 Task: Add Blount Uncle Teddy's Beef Chili With Beans to the cart.
Action: Mouse moved to (21, 116)
Screenshot: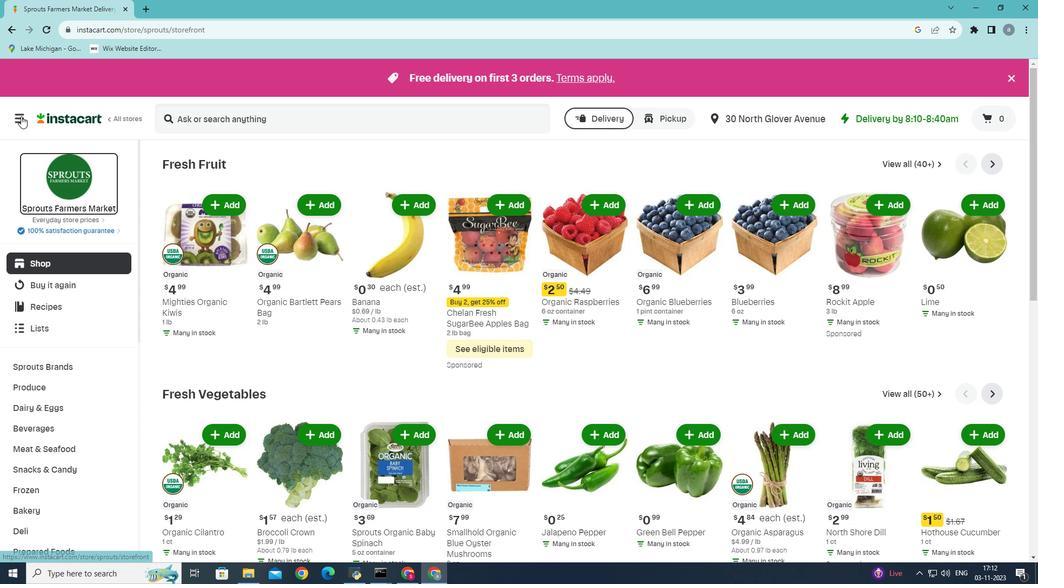 
Action: Mouse pressed left at (21, 116)
Screenshot: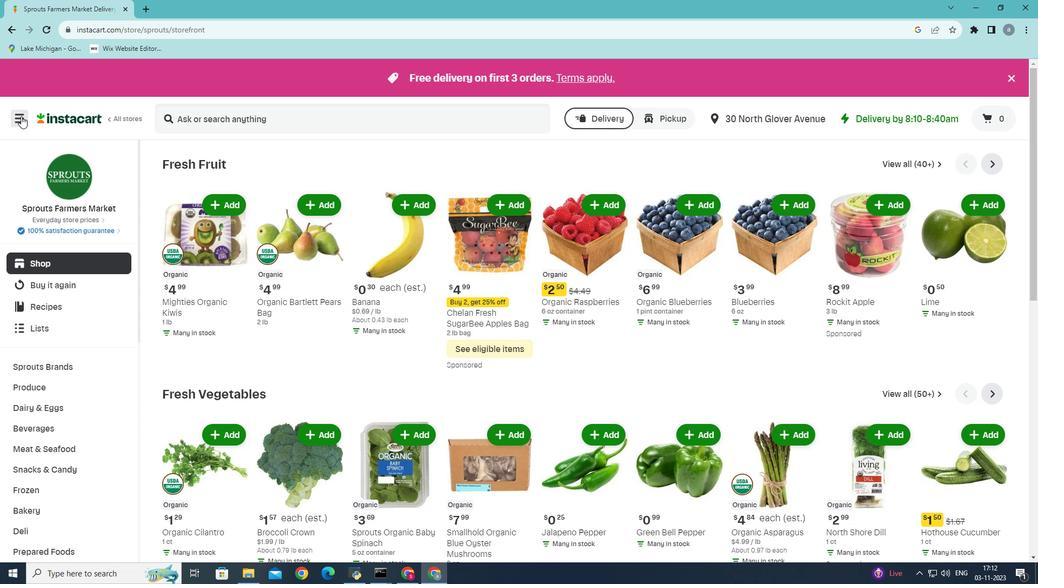 
Action: Mouse moved to (54, 296)
Screenshot: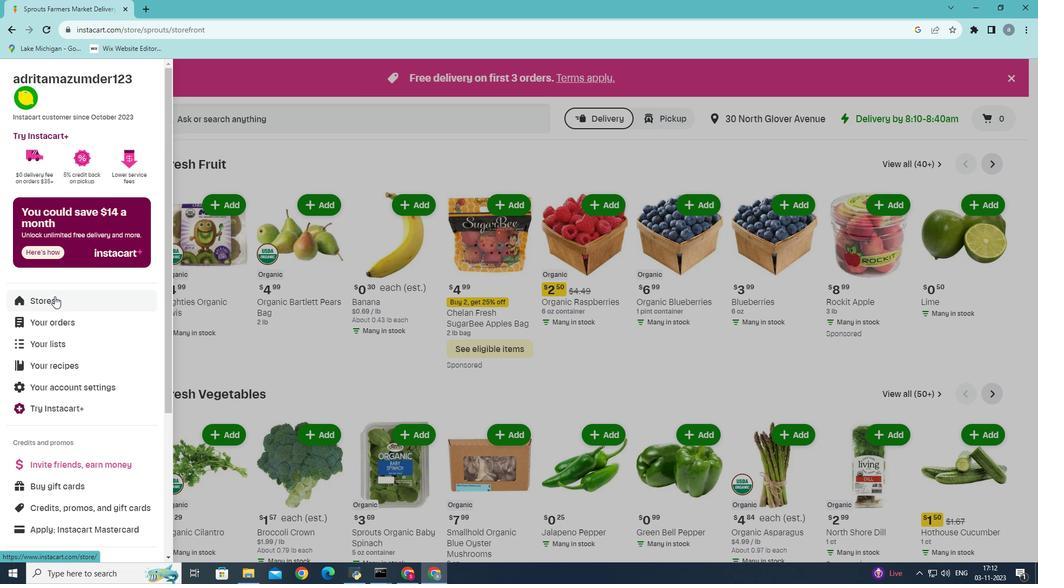 
Action: Mouse pressed left at (54, 296)
Screenshot: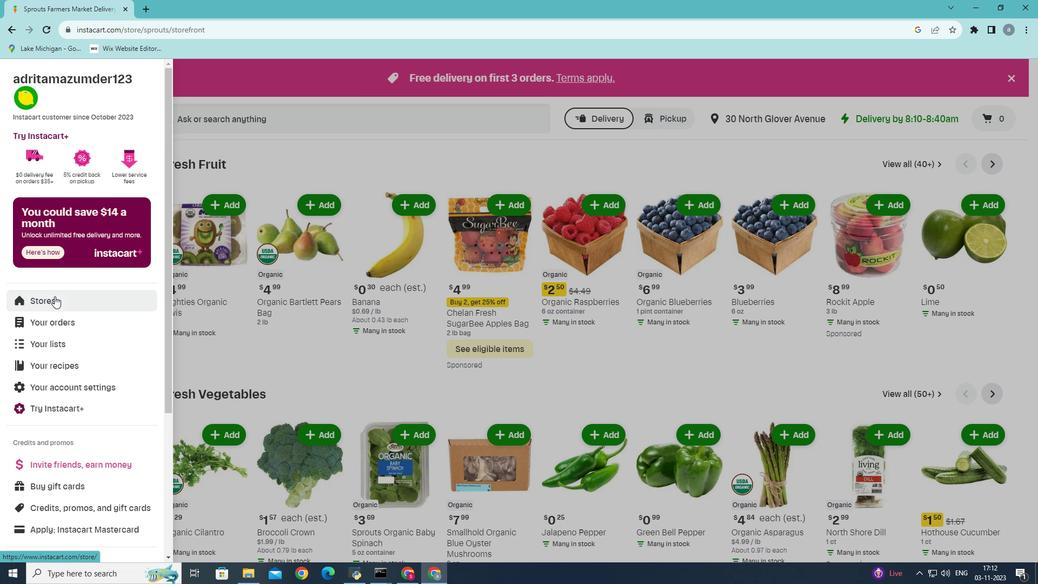 
Action: Mouse moved to (244, 119)
Screenshot: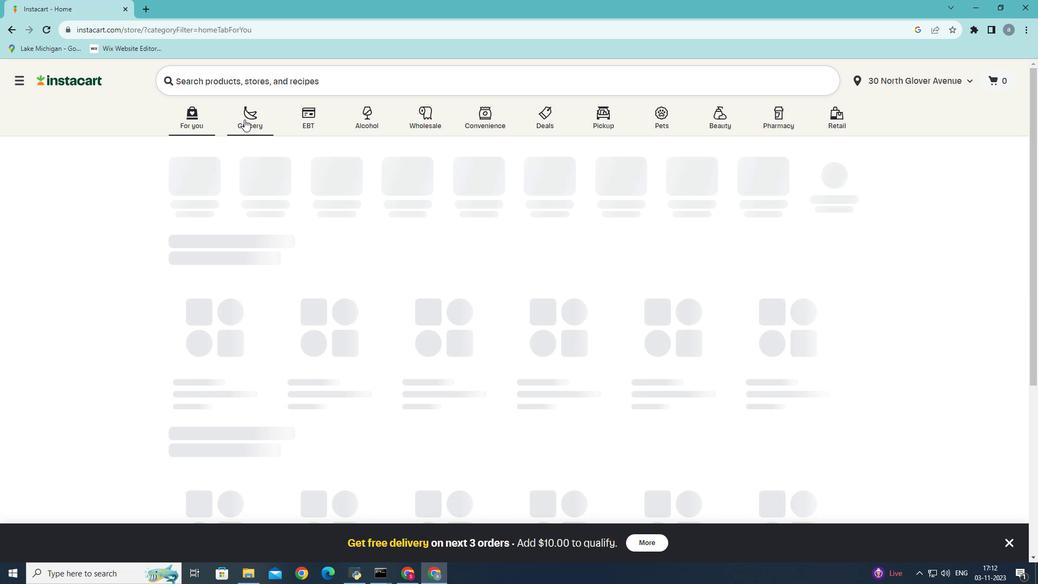 
Action: Mouse pressed left at (244, 119)
Screenshot: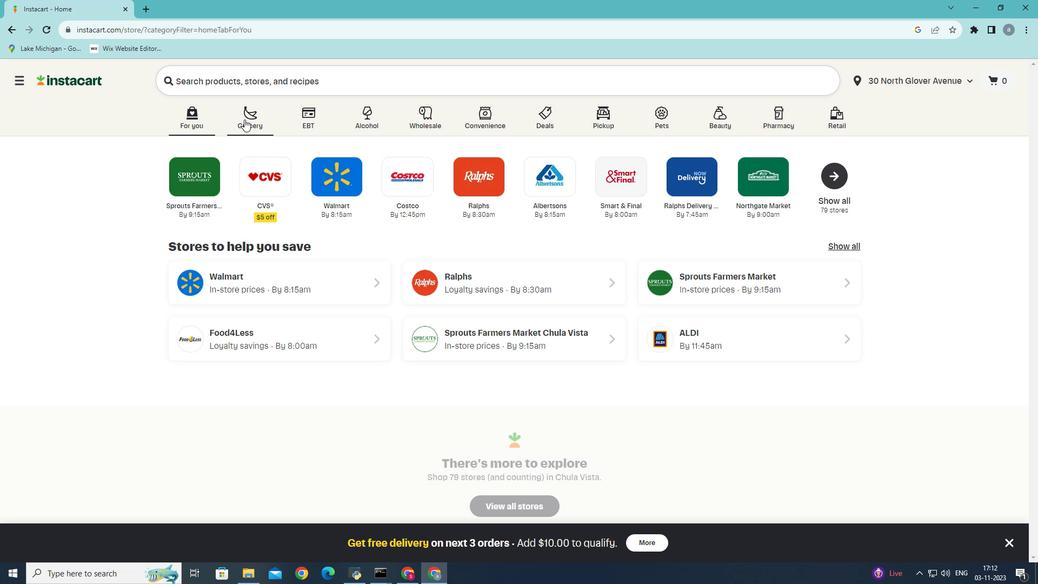 
Action: Mouse moved to (214, 321)
Screenshot: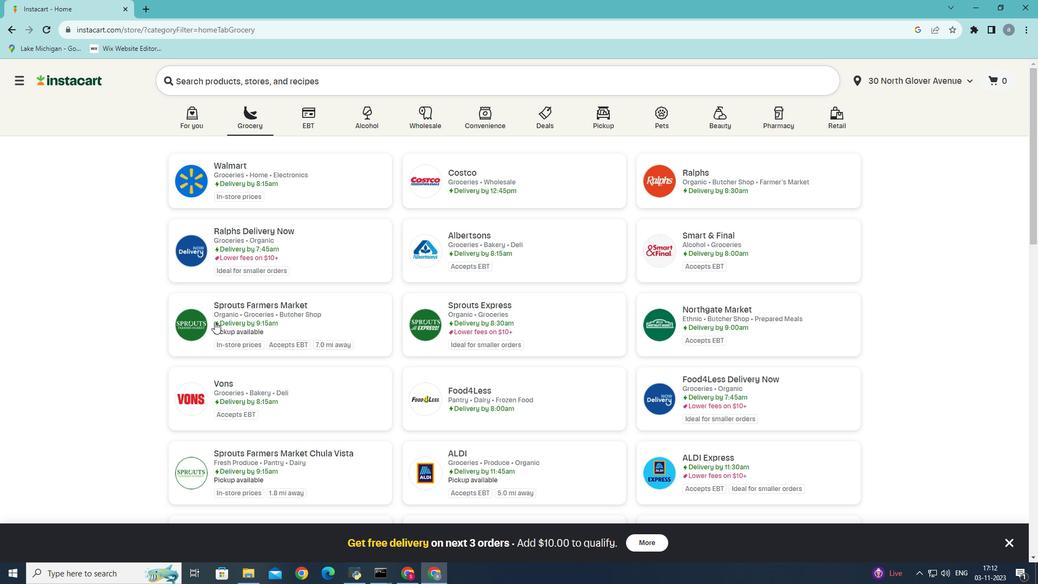 
Action: Mouse pressed left at (214, 321)
Screenshot: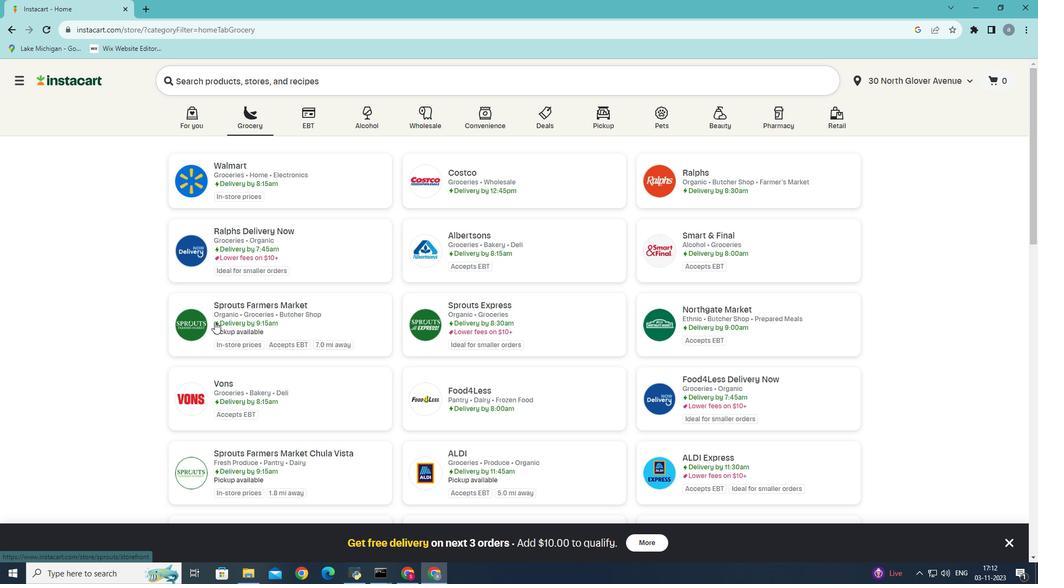
Action: Mouse moved to (78, 466)
Screenshot: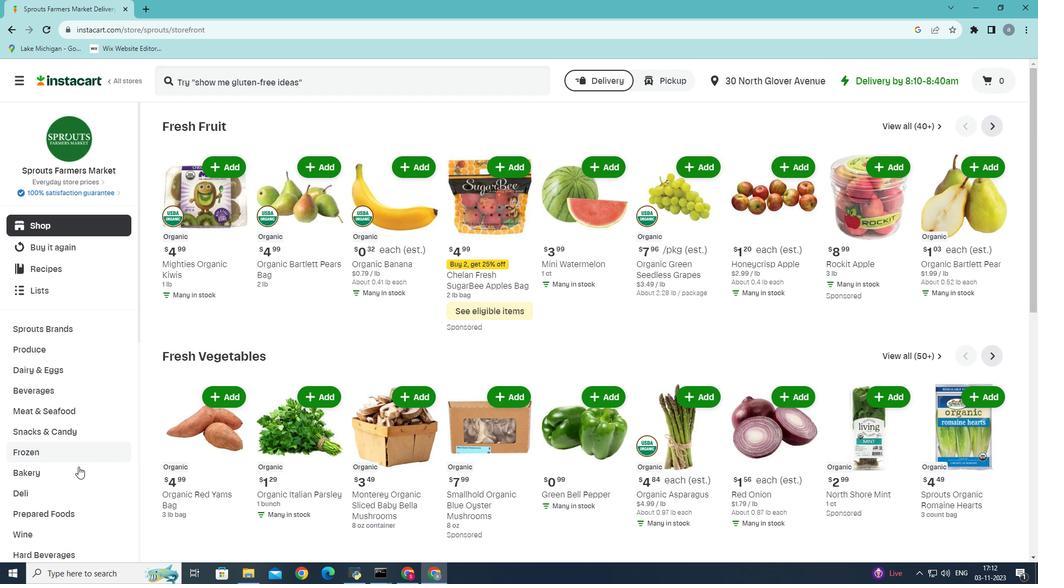 
Action: Mouse scrolled (78, 466) with delta (0, 0)
Screenshot: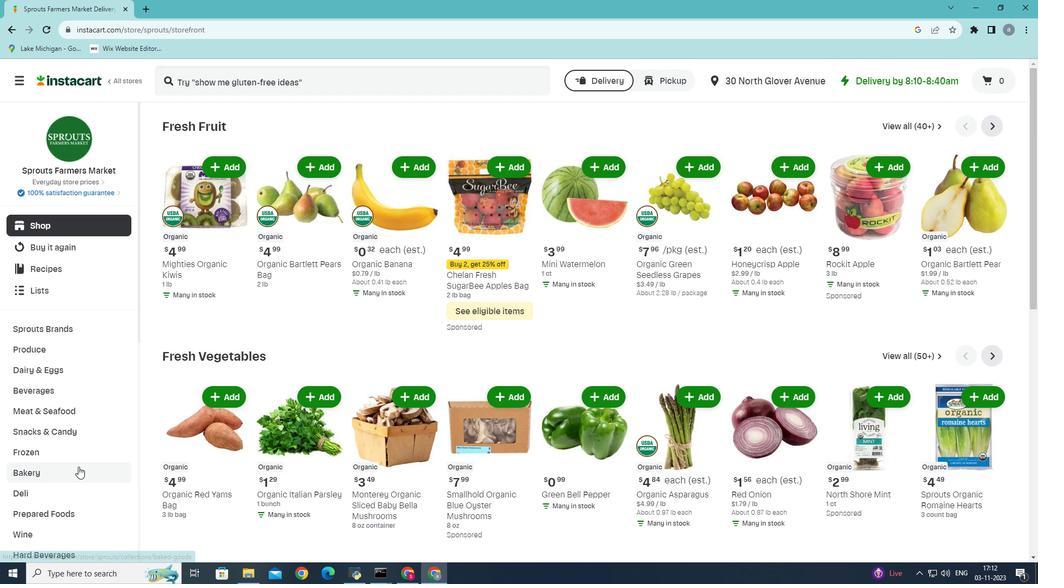 
Action: Mouse moved to (68, 497)
Screenshot: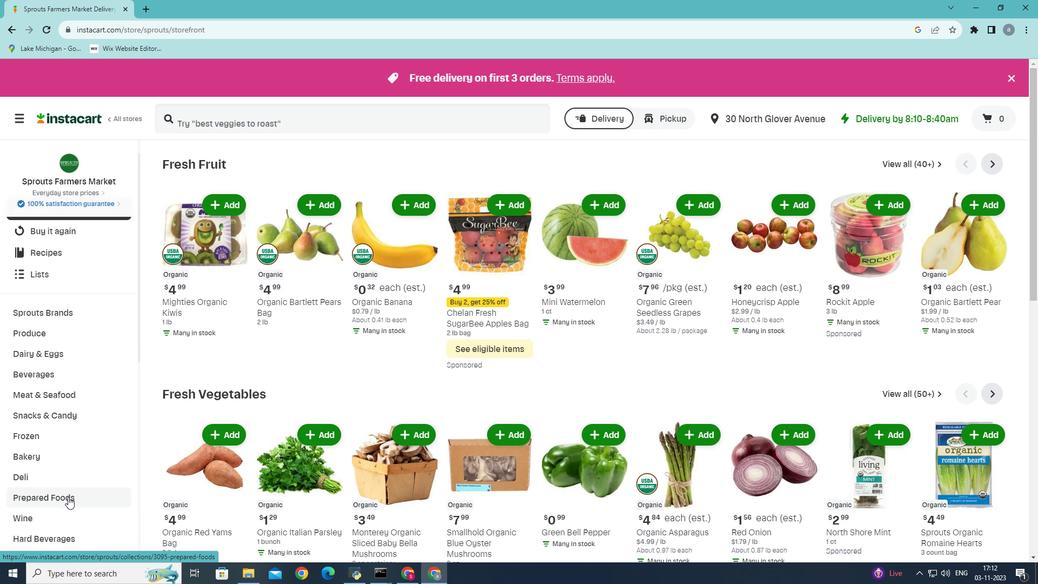 
Action: Mouse pressed left at (68, 497)
Screenshot: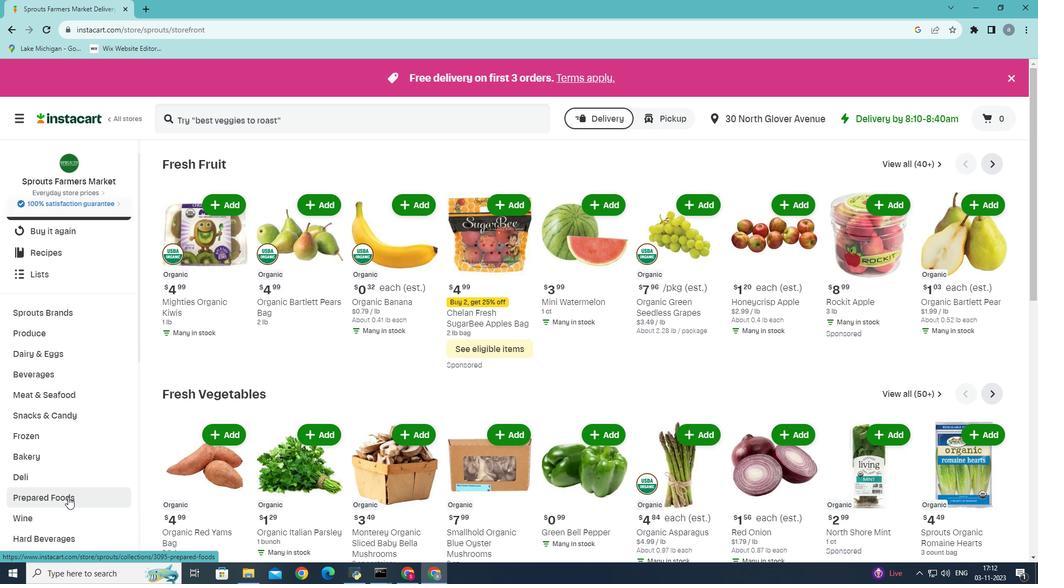 
Action: Mouse moved to (404, 190)
Screenshot: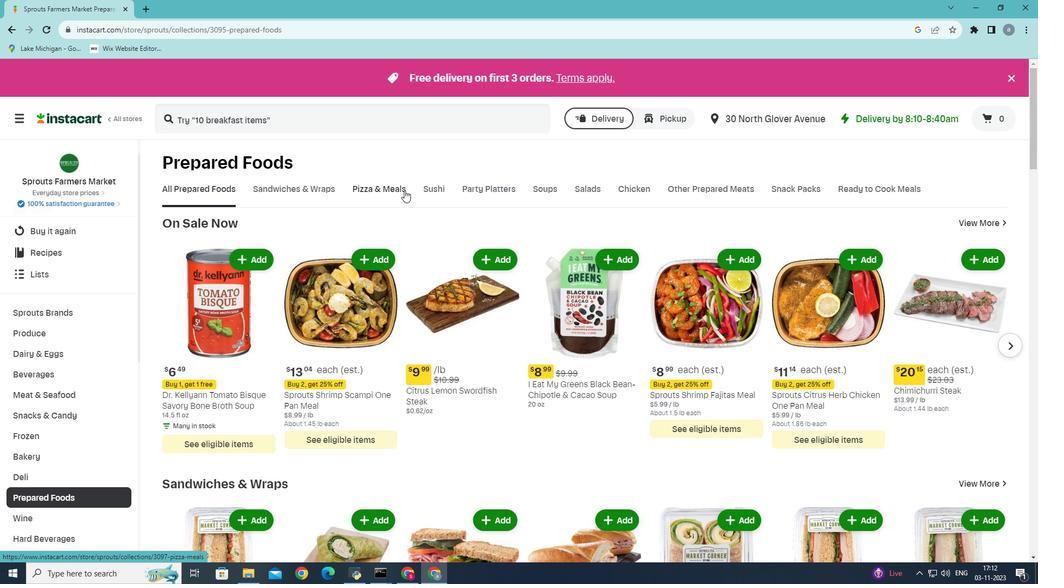 
Action: Mouse pressed left at (404, 190)
Screenshot: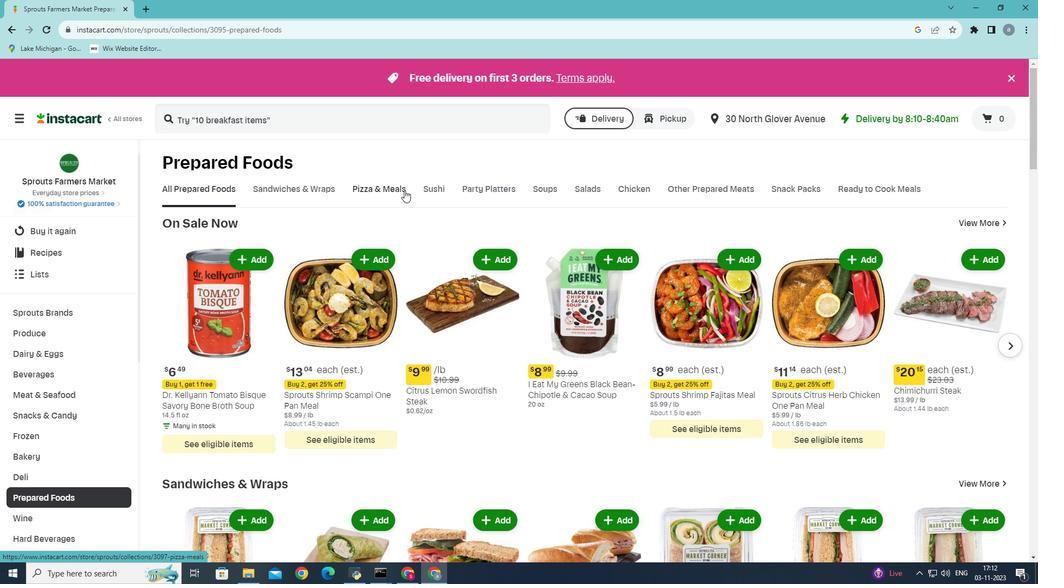 
Action: Mouse moved to (768, 235)
Screenshot: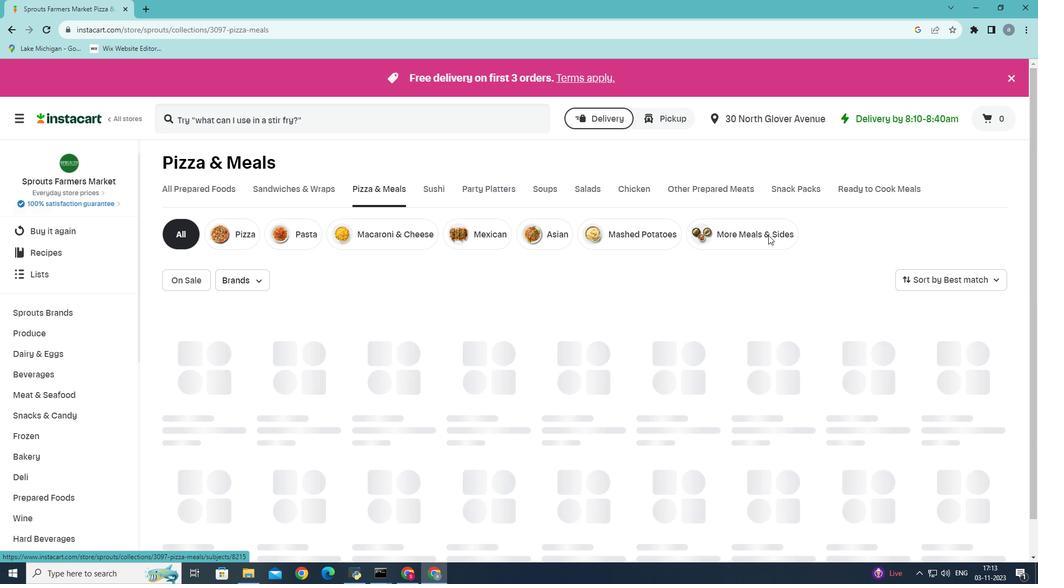 
Action: Mouse pressed left at (768, 235)
Screenshot: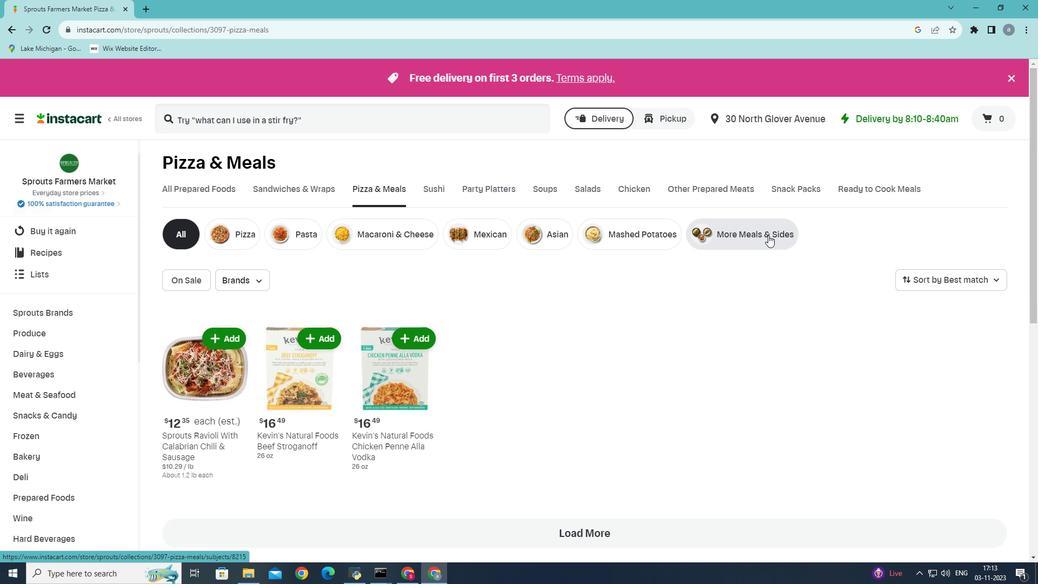 
Action: Mouse moved to (587, 406)
Screenshot: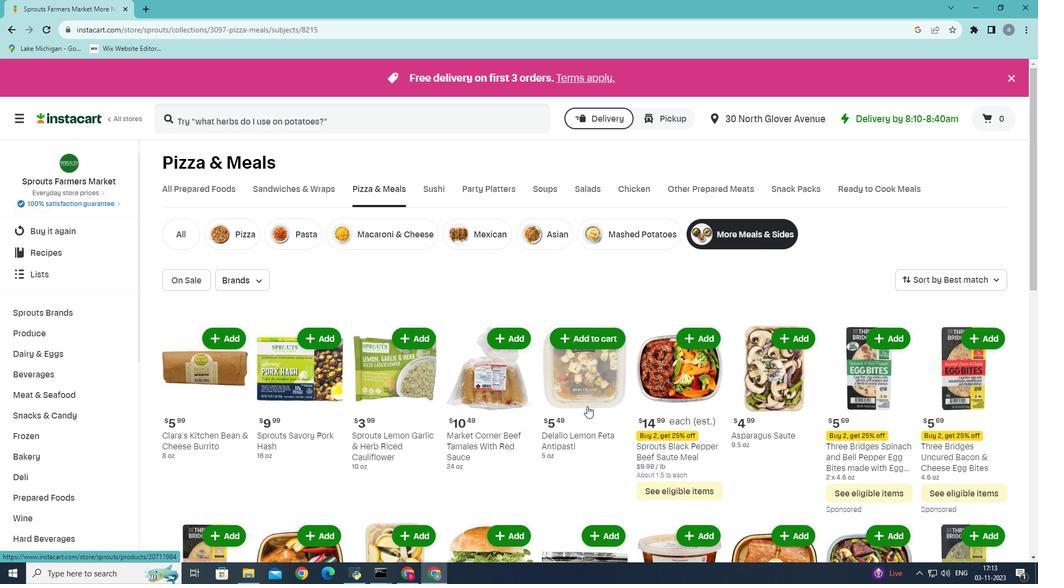 
Action: Mouse scrolled (587, 405) with delta (0, 0)
Screenshot: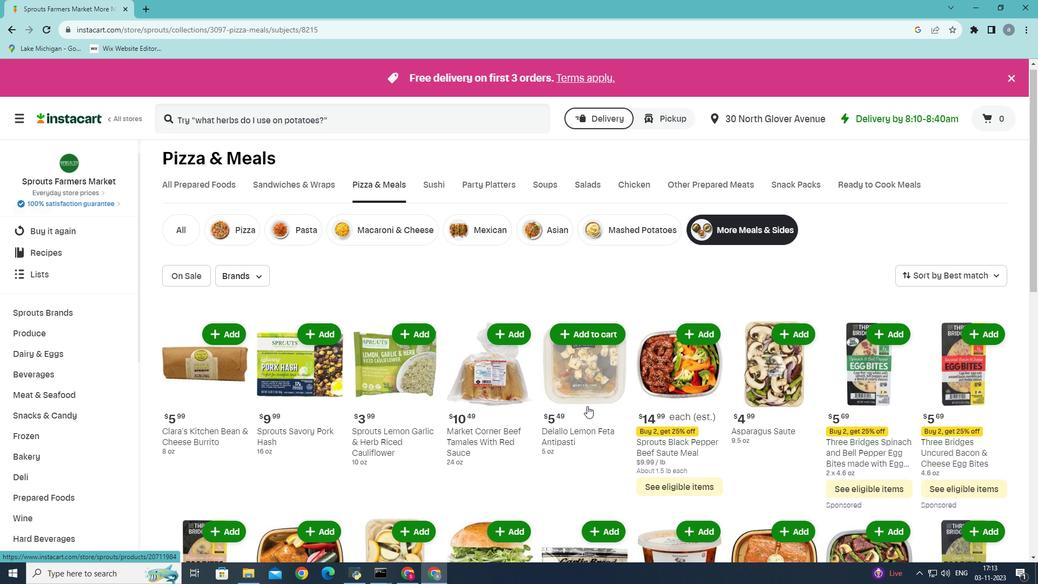 
Action: Mouse moved to (556, 404)
Screenshot: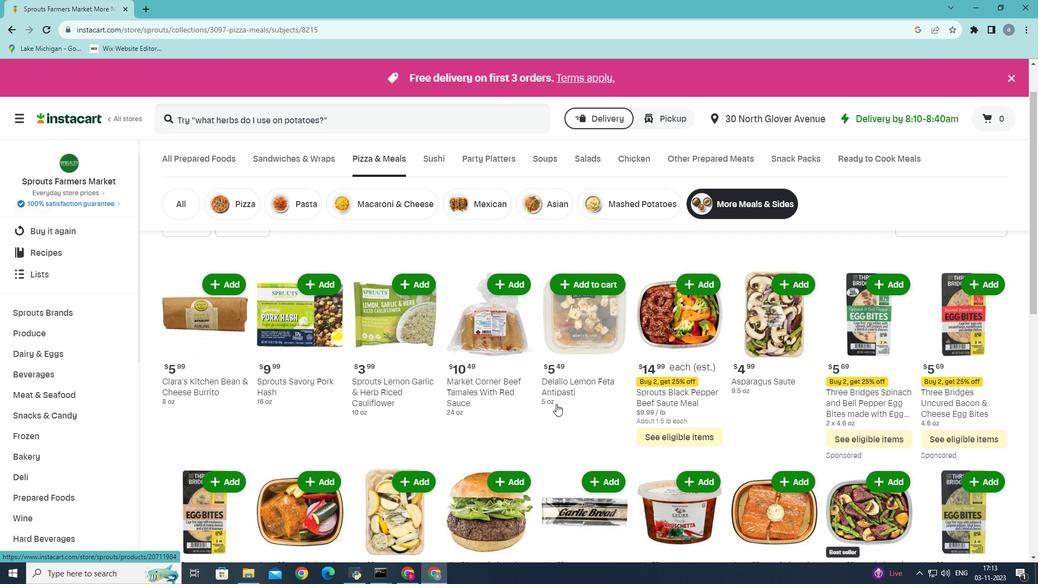 
Action: Mouse scrolled (556, 403) with delta (0, 0)
Screenshot: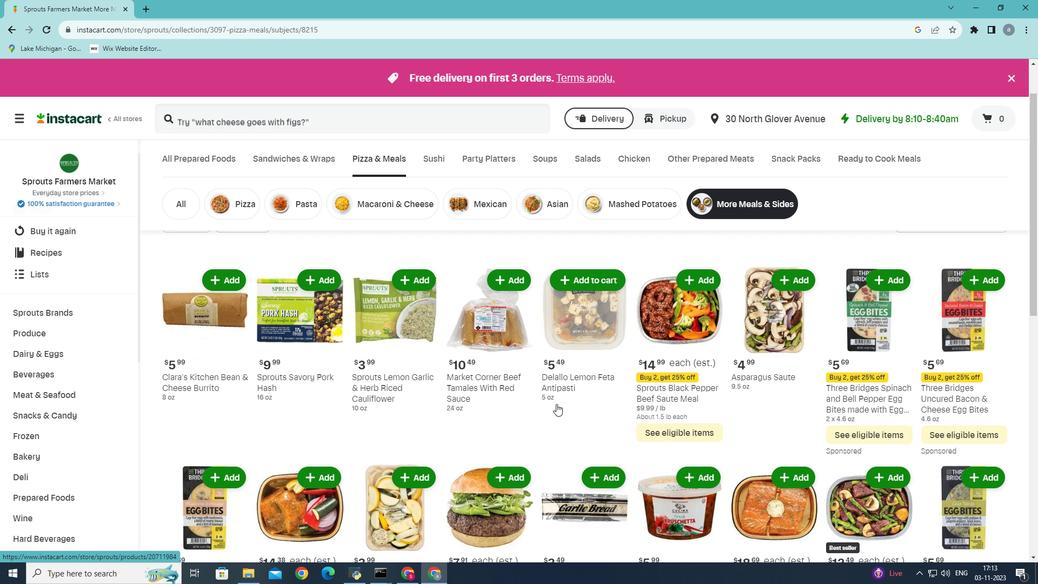 
Action: Mouse scrolled (556, 403) with delta (0, 0)
Screenshot: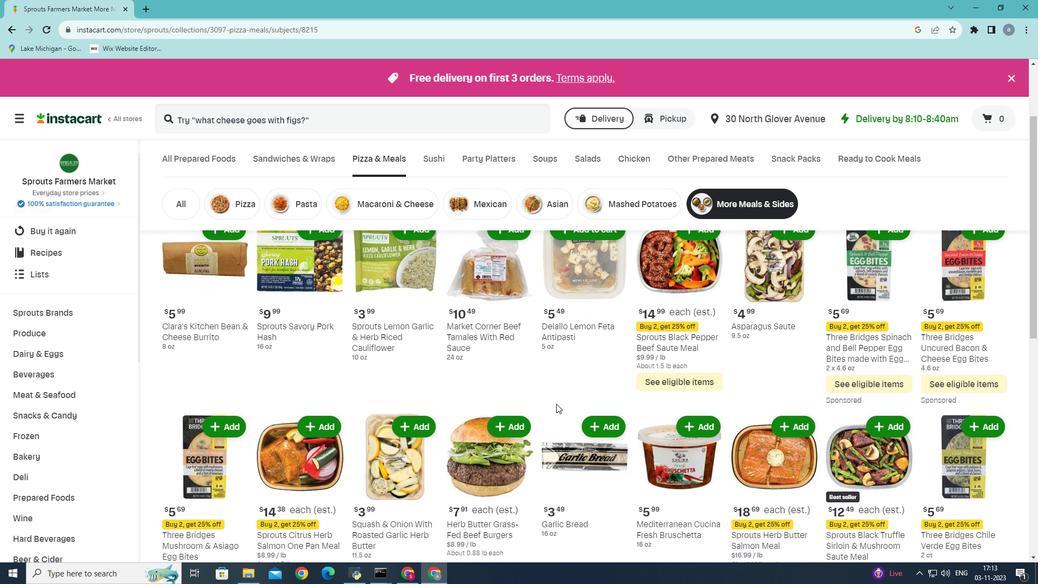 
Action: Mouse scrolled (556, 403) with delta (0, 0)
Screenshot: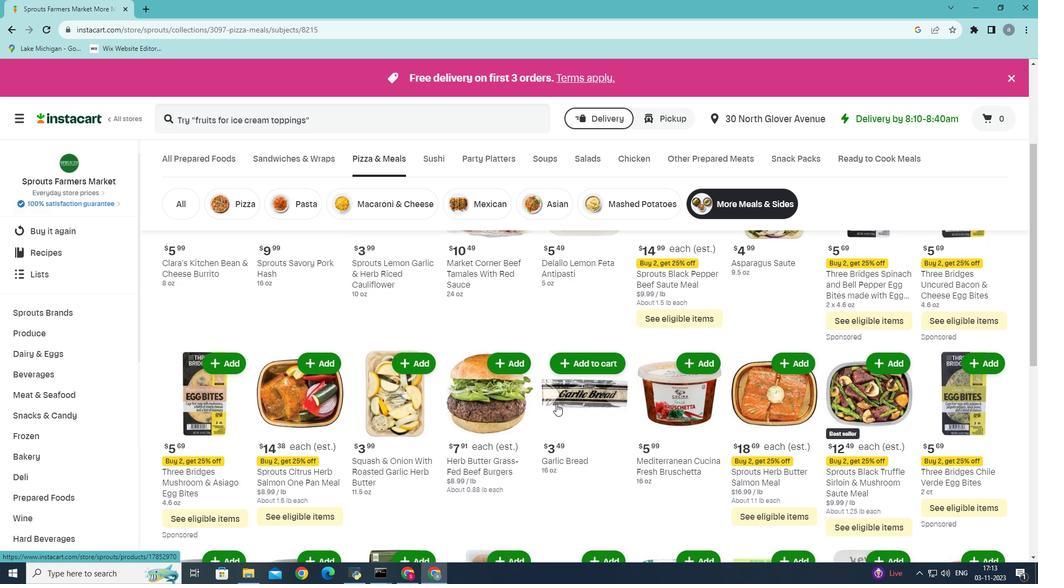 
Action: Mouse moved to (558, 402)
Screenshot: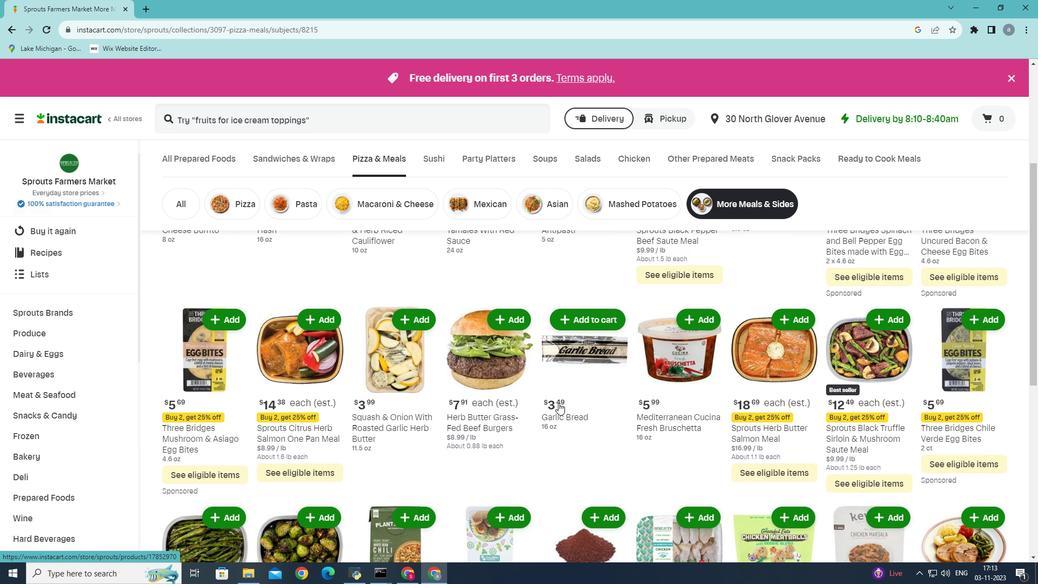 
Action: Mouse scrolled (558, 402) with delta (0, 0)
Screenshot: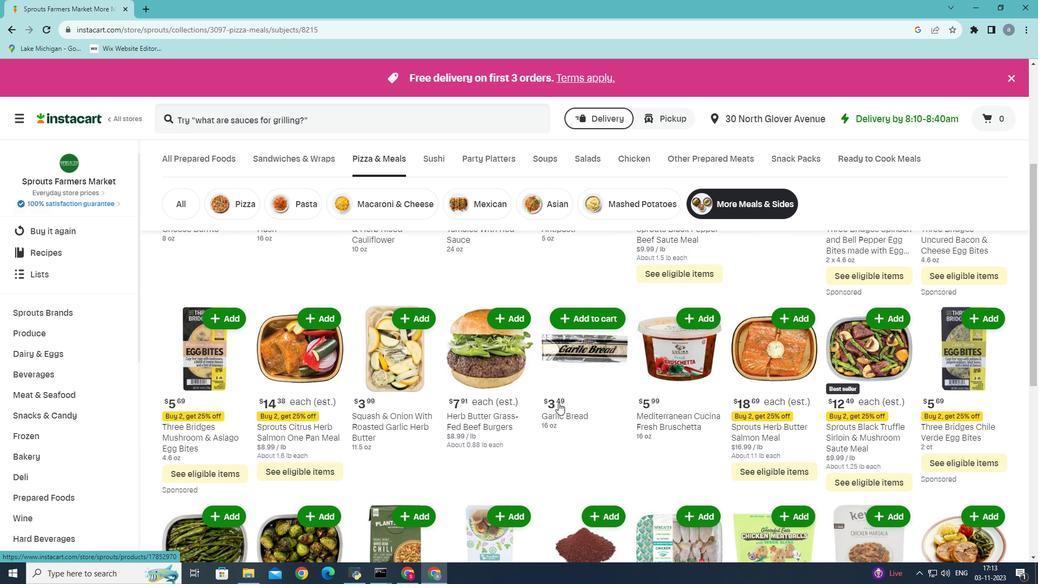 
Action: Mouse scrolled (558, 402) with delta (0, 0)
Screenshot: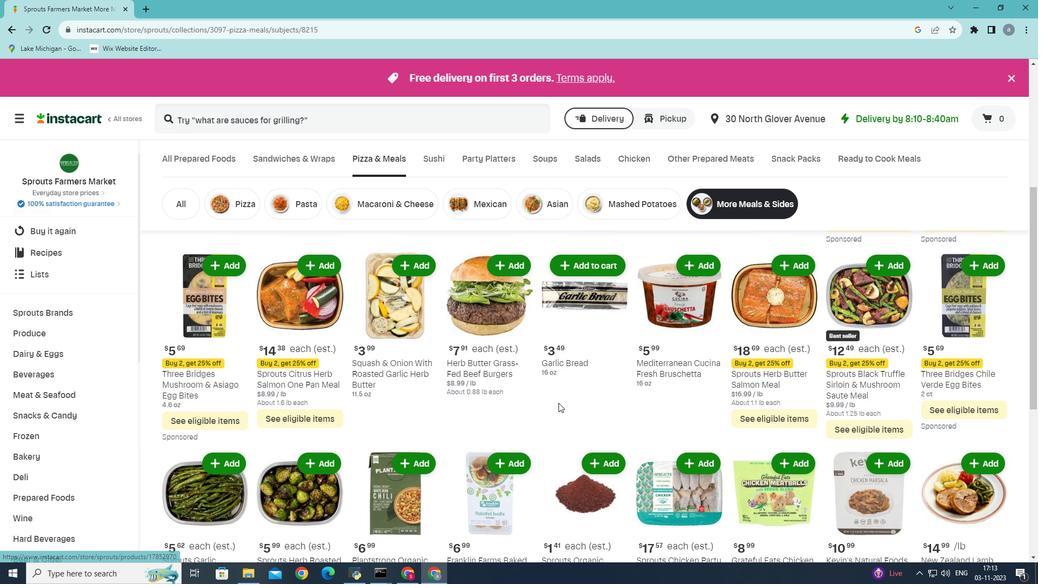 
Action: Mouse scrolled (558, 402) with delta (0, 0)
Screenshot: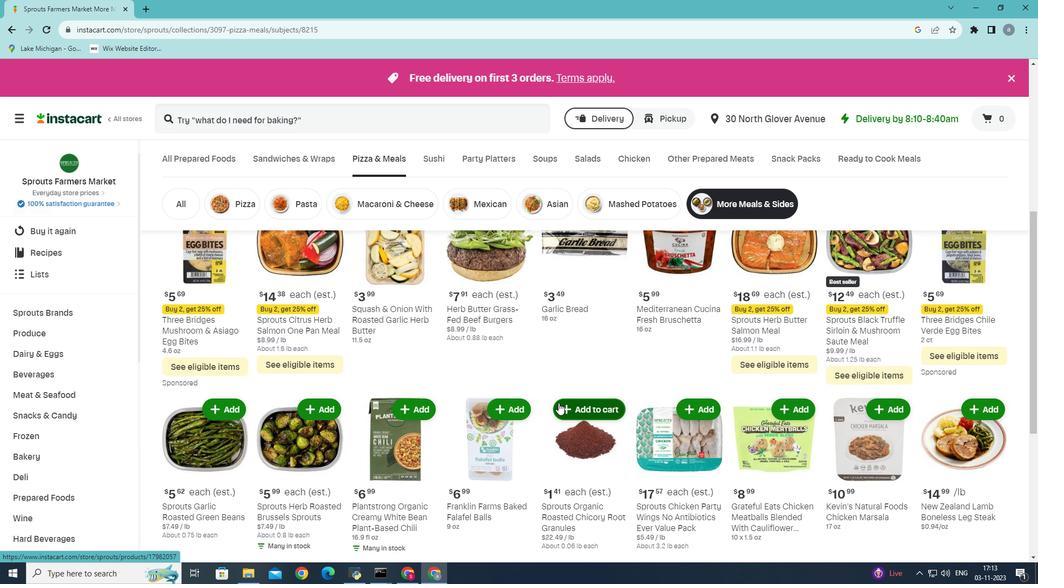 
Action: Mouse scrolled (558, 402) with delta (0, 0)
Screenshot: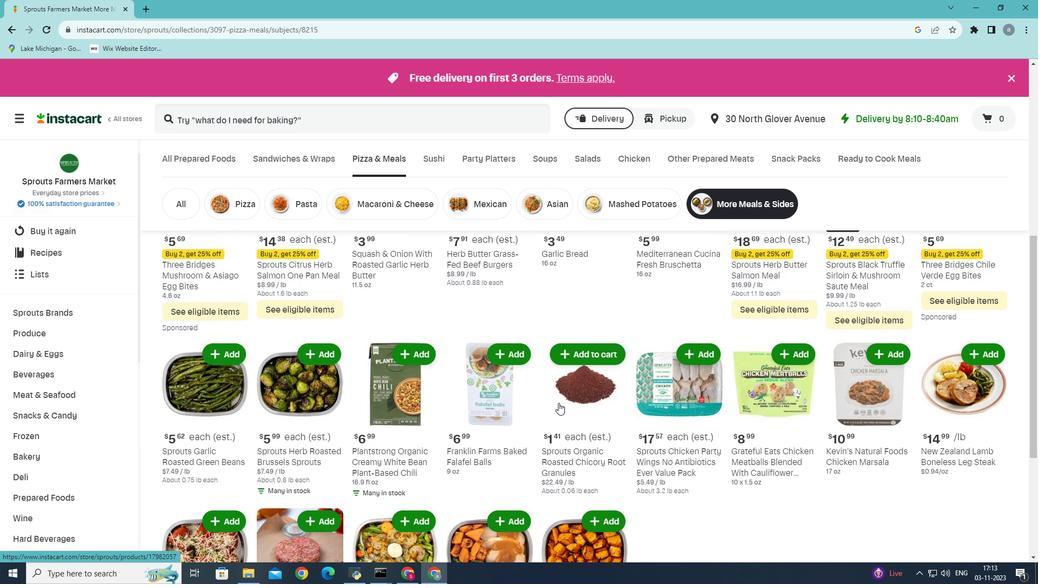 
Action: Mouse scrolled (558, 402) with delta (0, 0)
Screenshot: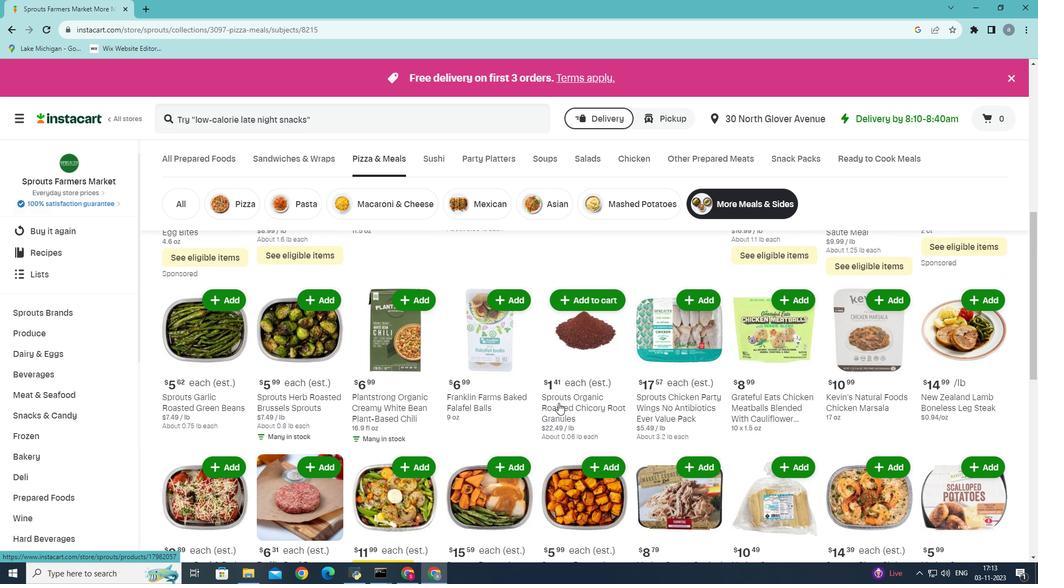 
Action: Mouse scrolled (558, 402) with delta (0, 0)
Screenshot: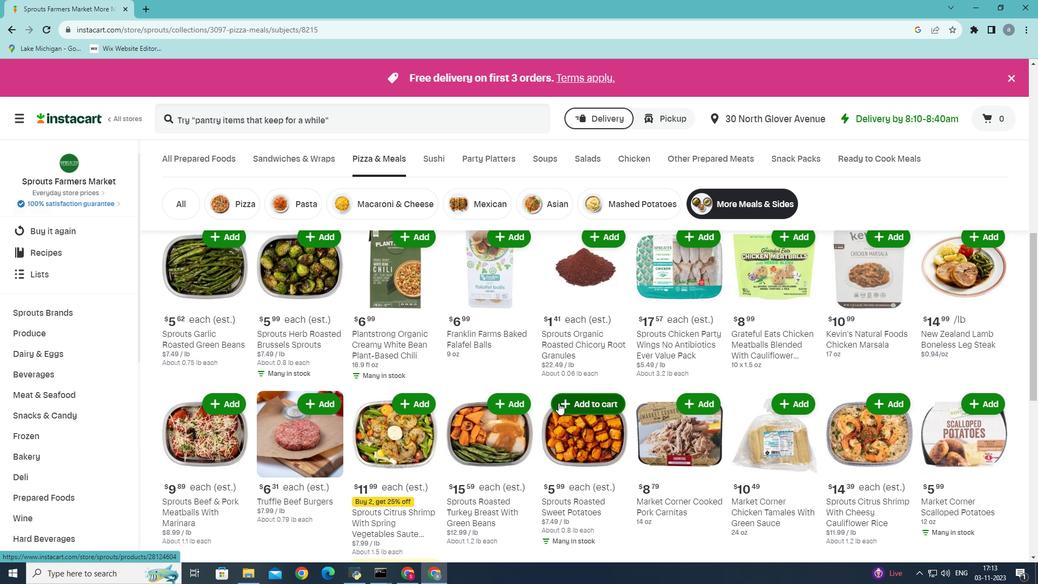 
Action: Mouse scrolled (558, 402) with delta (0, 0)
Screenshot: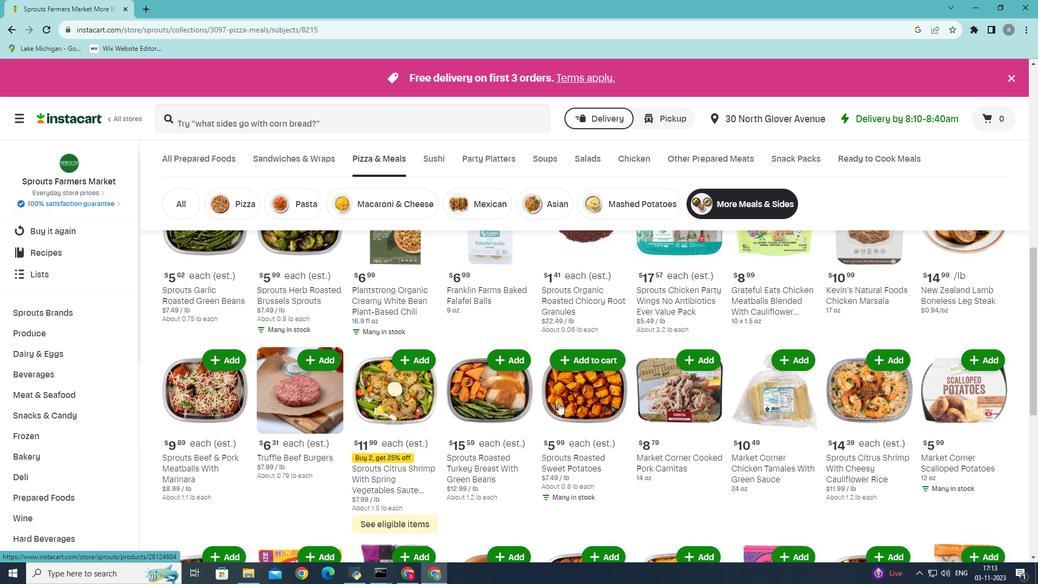 
Action: Mouse scrolled (558, 402) with delta (0, 0)
Screenshot: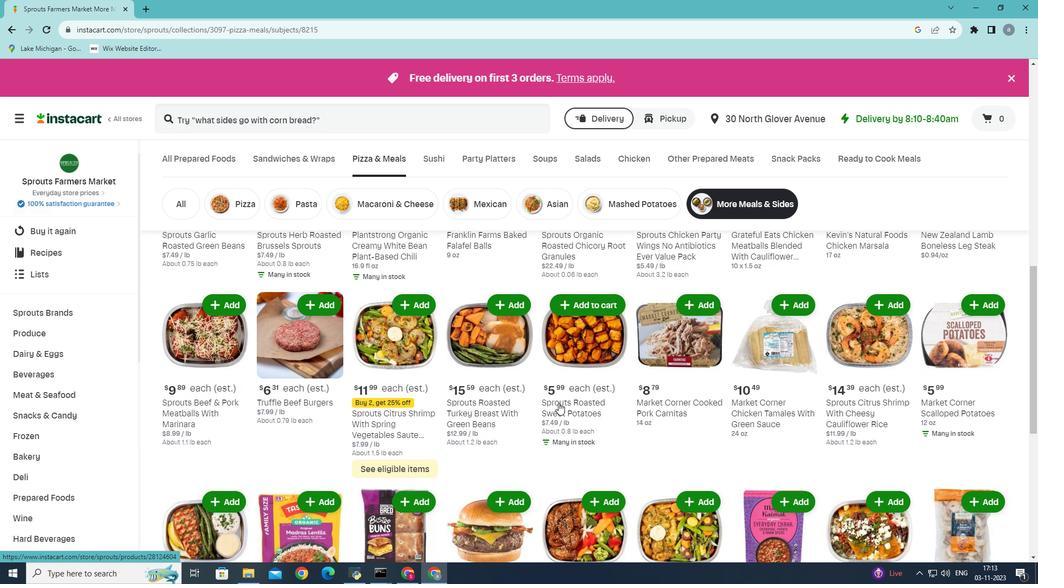 
Action: Mouse scrolled (558, 402) with delta (0, 0)
Screenshot: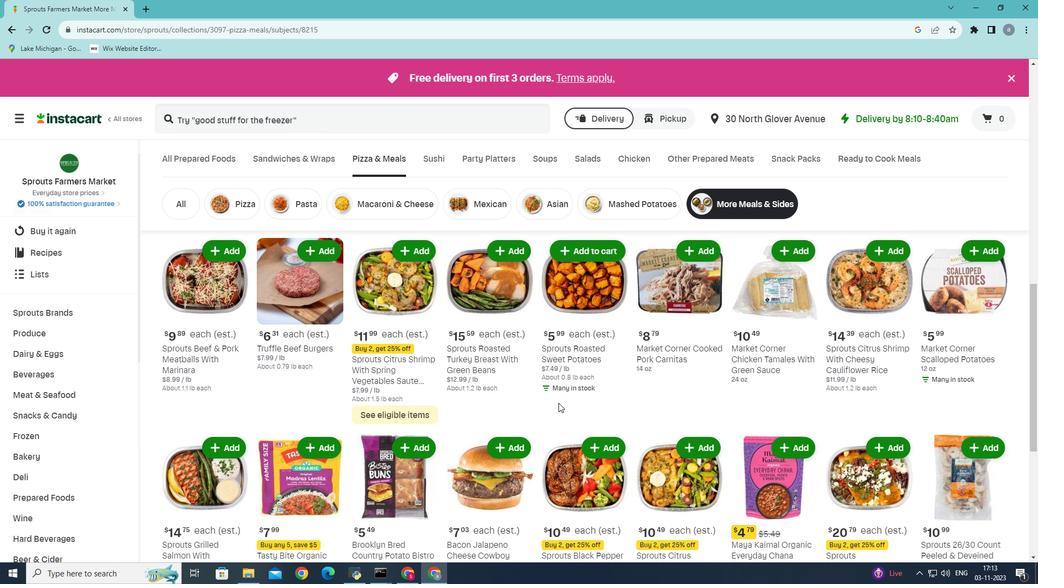 
Action: Mouse scrolled (558, 402) with delta (0, 0)
Screenshot: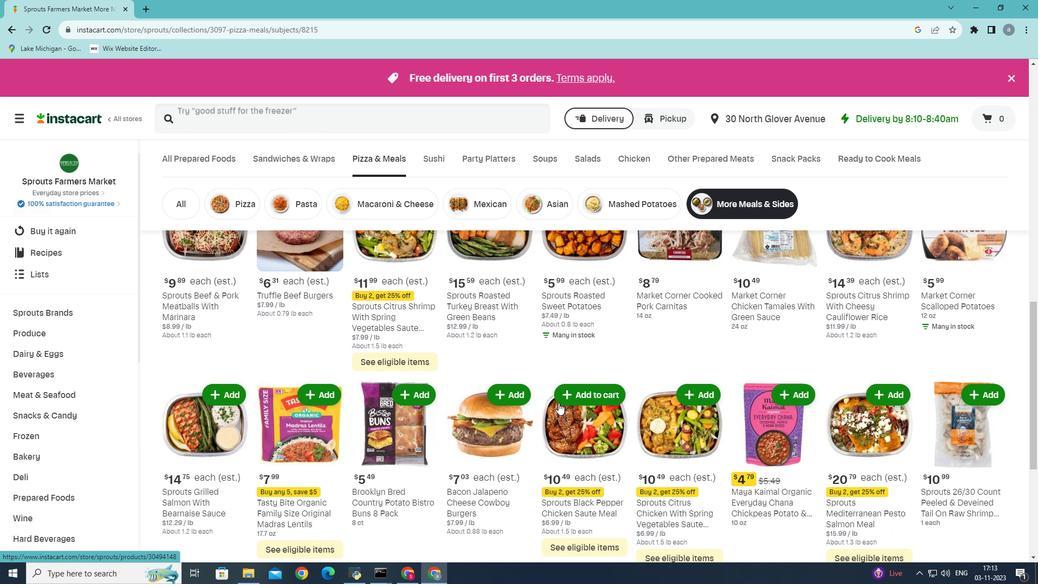 
Action: Mouse scrolled (558, 402) with delta (0, 0)
Screenshot: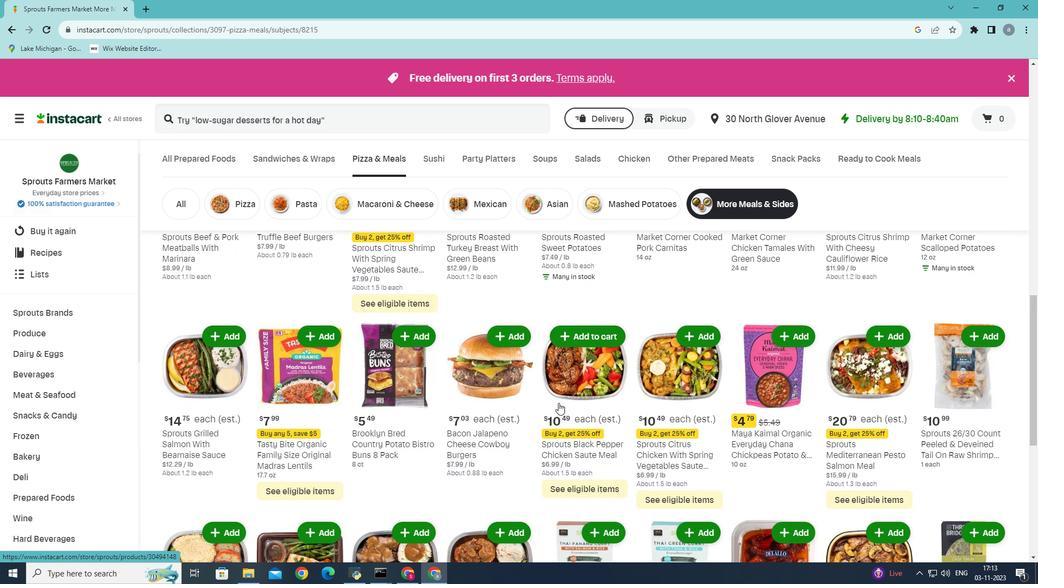 
Action: Mouse scrolled (558, 402) with delta (0, 0)
Screenshot: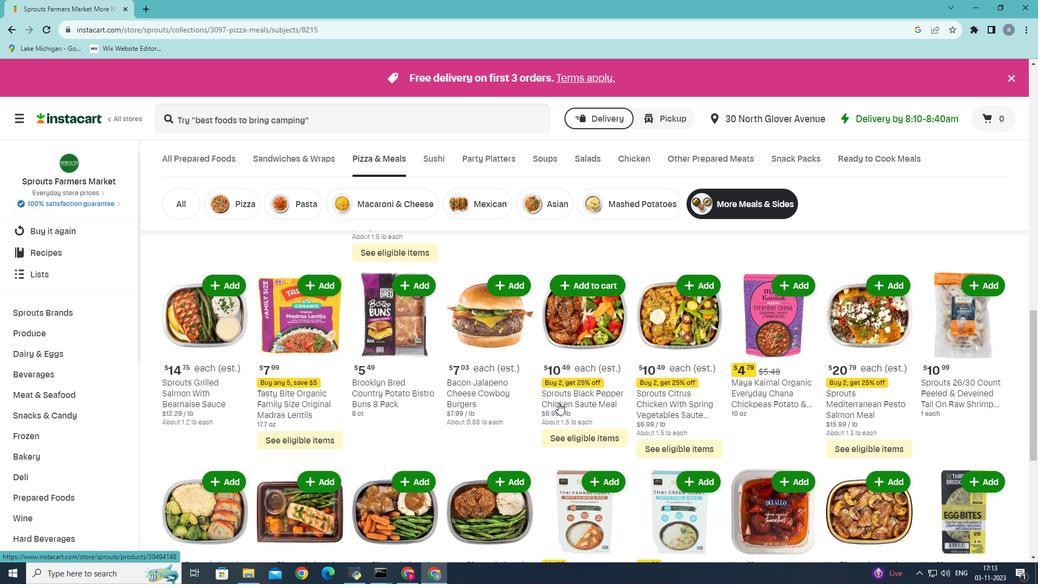 
Action: Mouse moved to (559, 399)
Screenshot: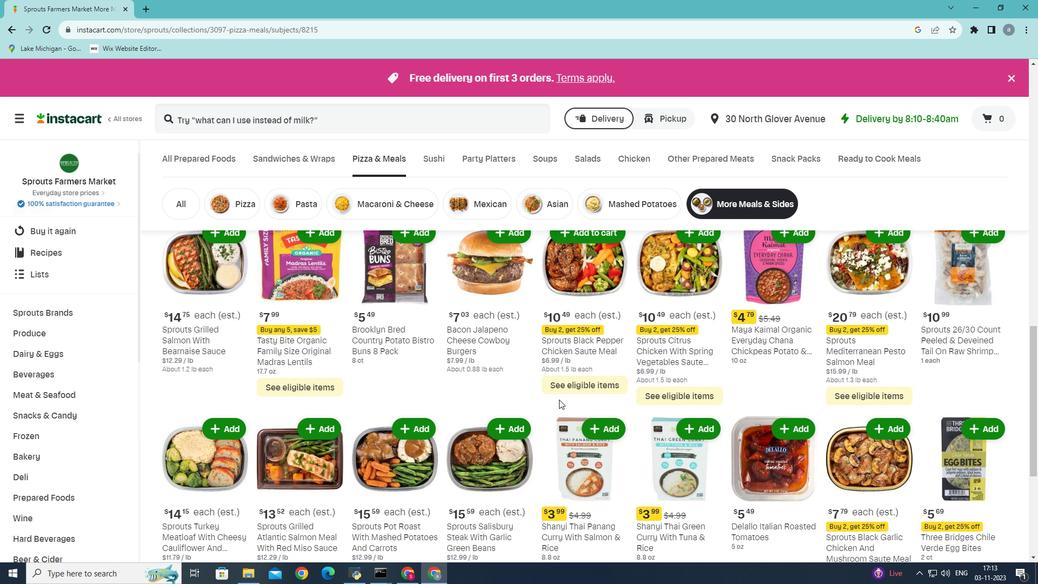 
Action: Mouse scrolled (559, 399) with delta (0, 0)
Screenshot: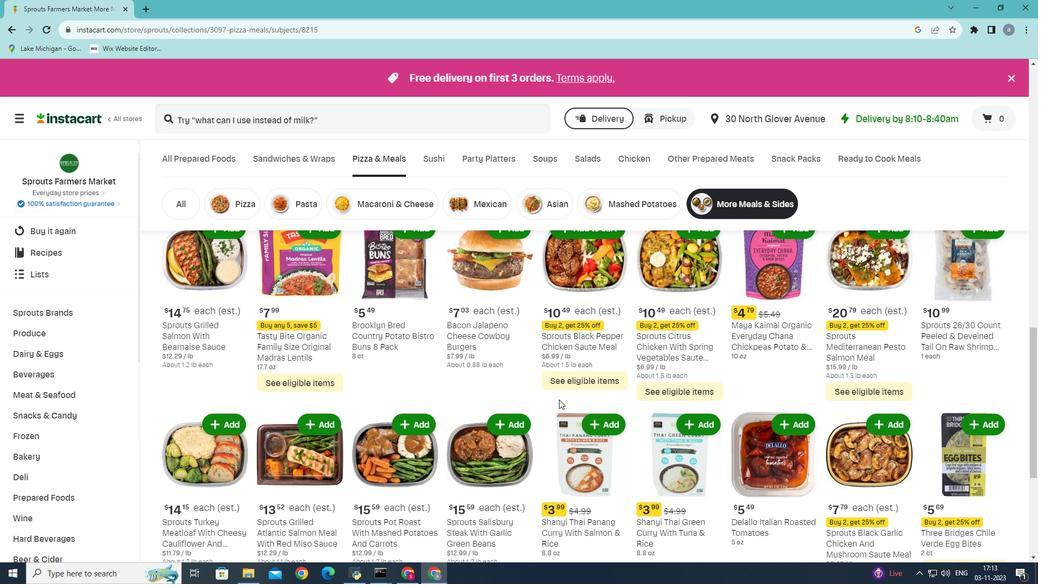 
Action: Mouse scrolled (559, 399) with delta (0, 0)
Screenshot: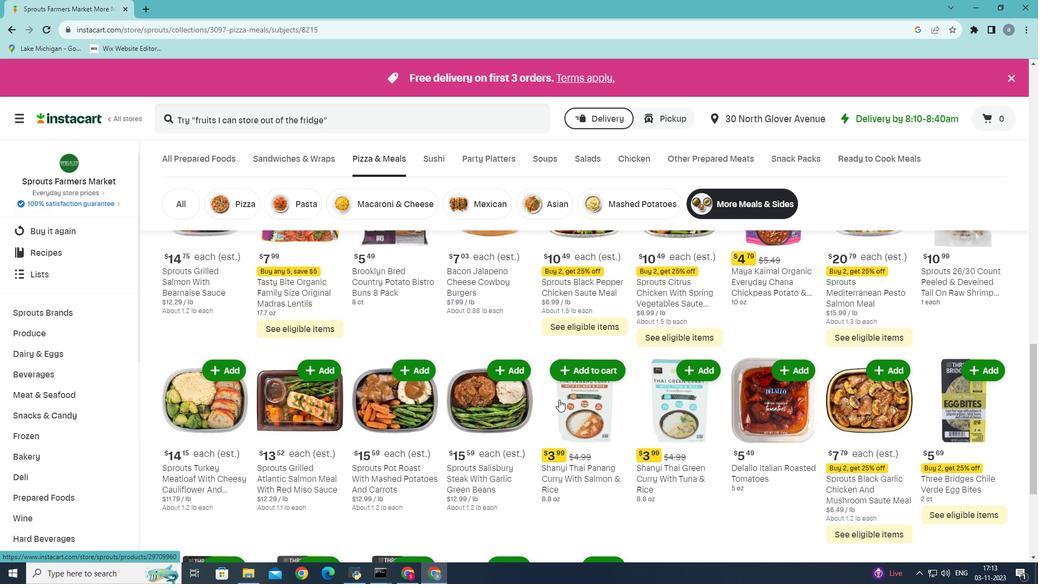 
Action: Mouse moved to (554, 401)
Screenshot: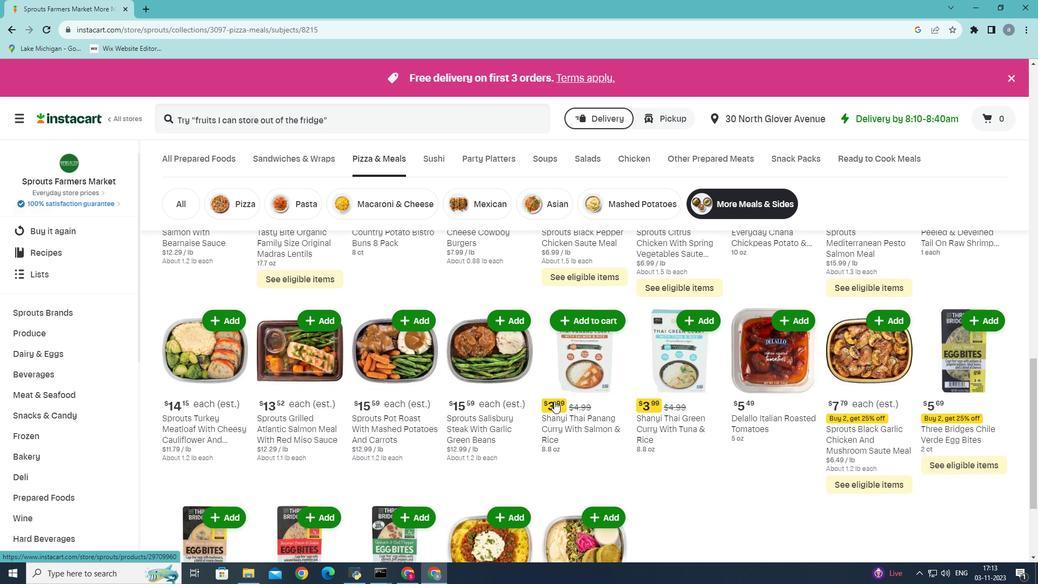 
Action: Mouse scrolled (554, 400) with delta (0, 0)
Screenshot: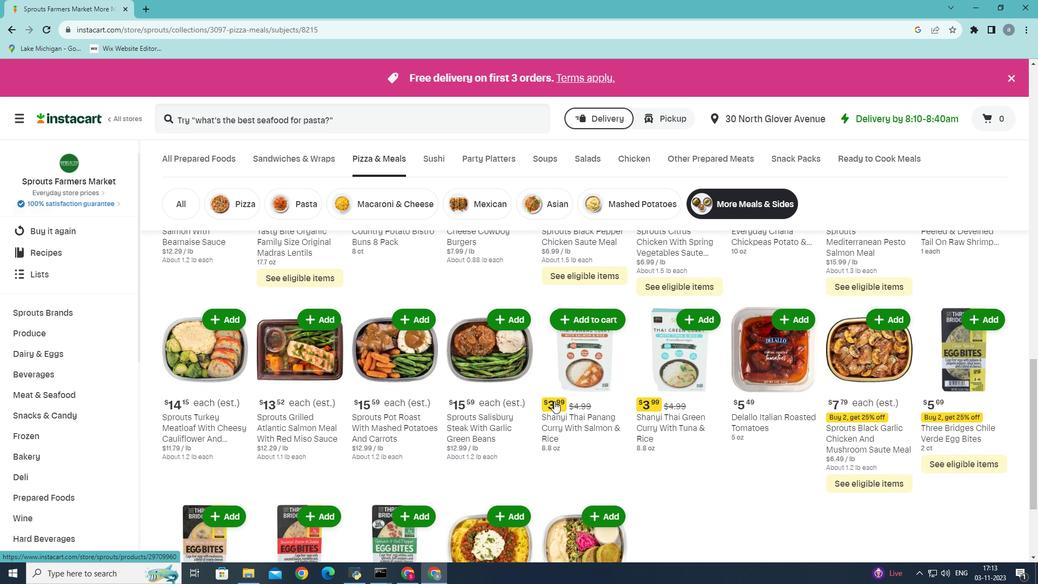 
Action: Mouse moved to (553, 401)
Screenshot: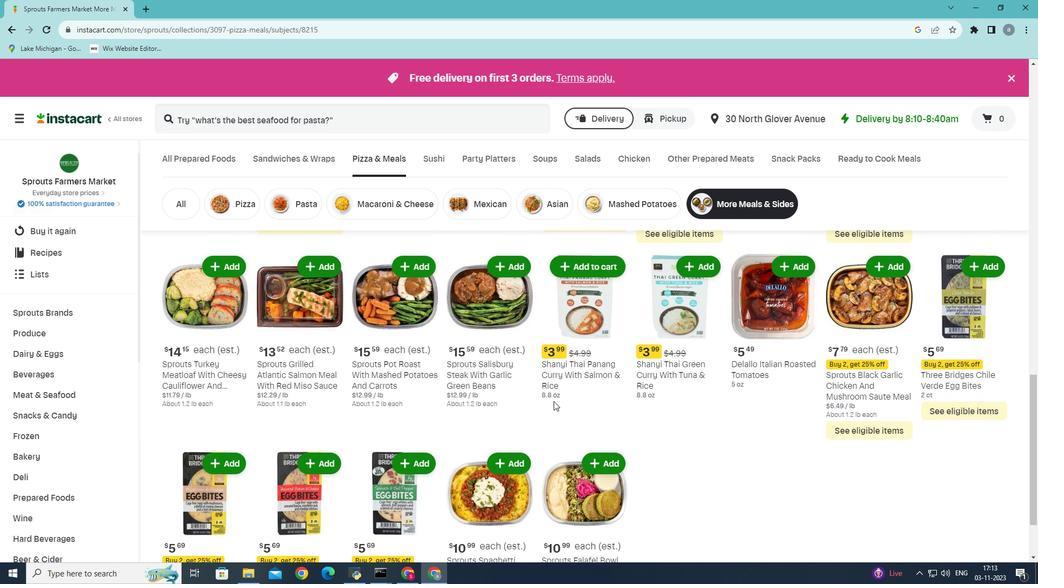 
Action: Mouse scrolled (553, 400) with delta (0, 0)
Screenshot: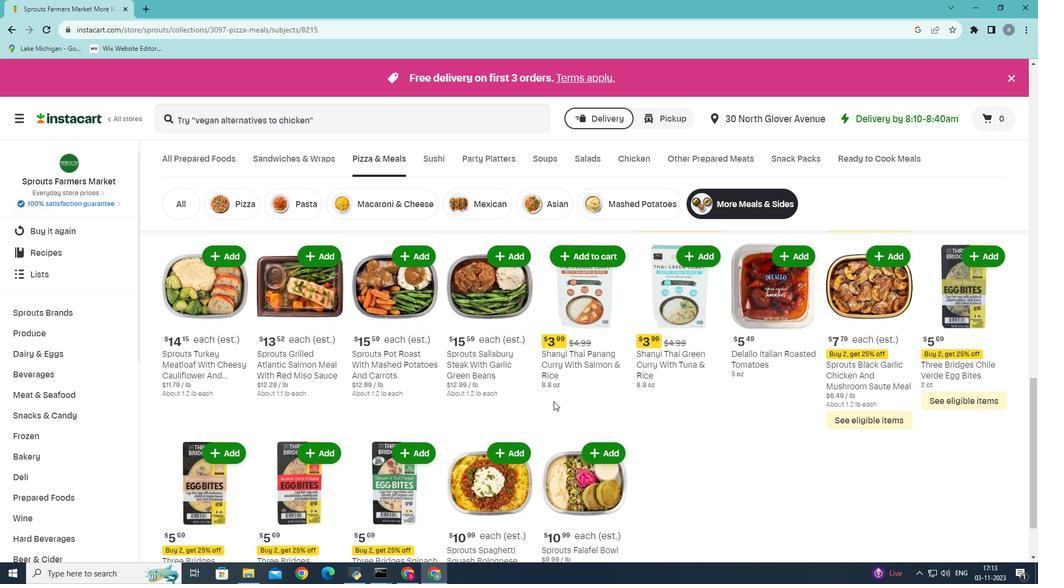 
Action: Mouse scrolled (553, 400) with delta (0, 0)
Screenshot: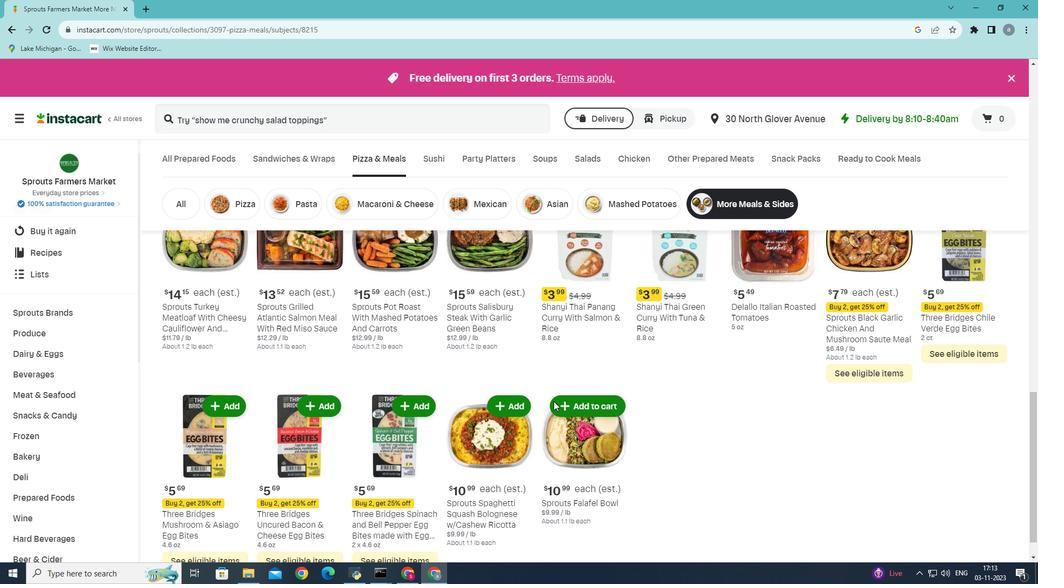 
Action: Mouse scrolled (553, 400) with delta (0, 0)
Screenshot: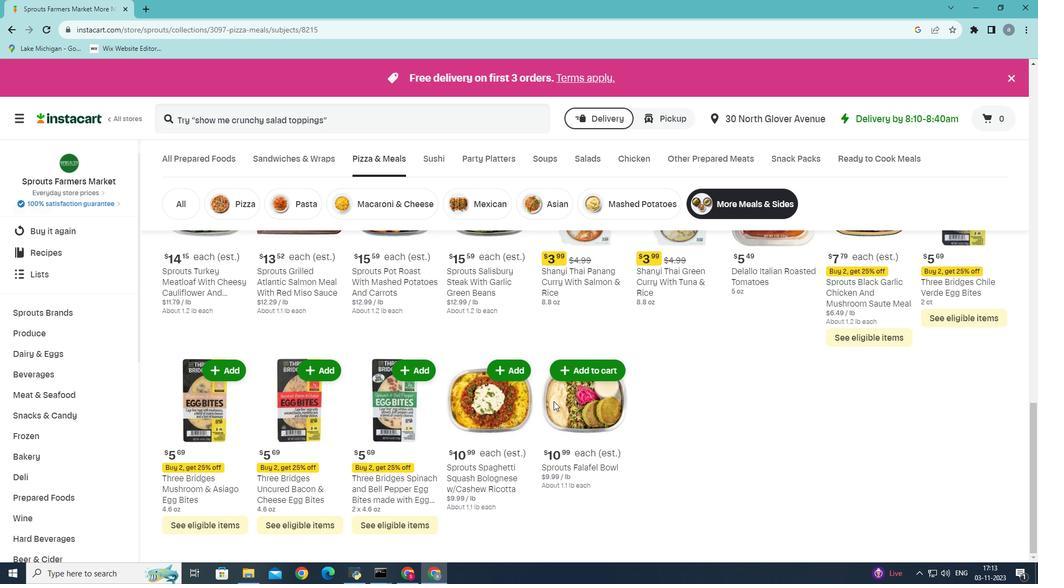 
Action: Mouse scrolled (553, 400) with delta (0, 0)
Screenshot: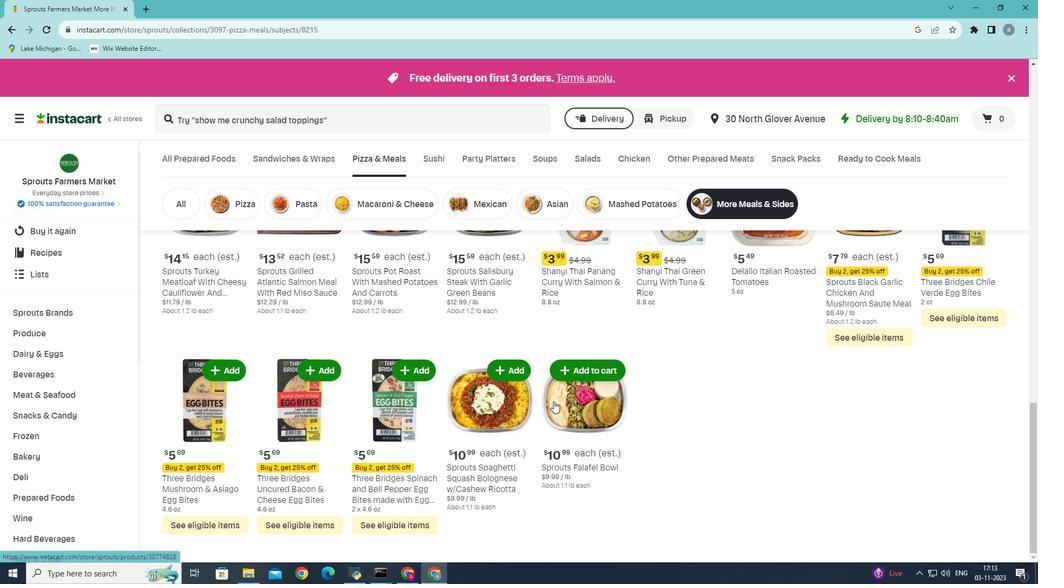 
Action: Mouse scrolled (553, 400) with delta (0, 0)
Screenshot: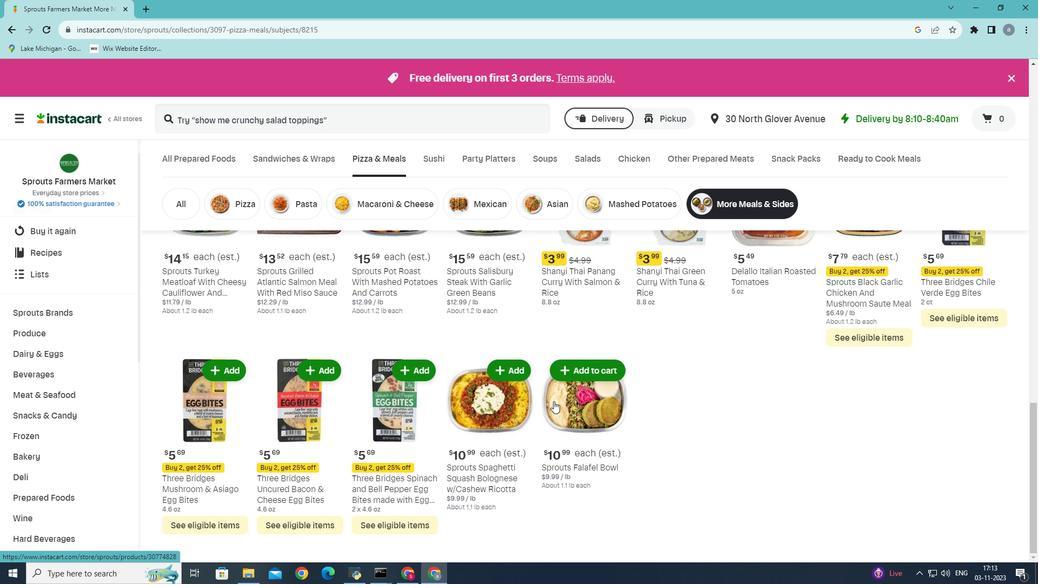 
Action: Mouse scrolled (553, 400) with delta (0, 0)
Screenshot: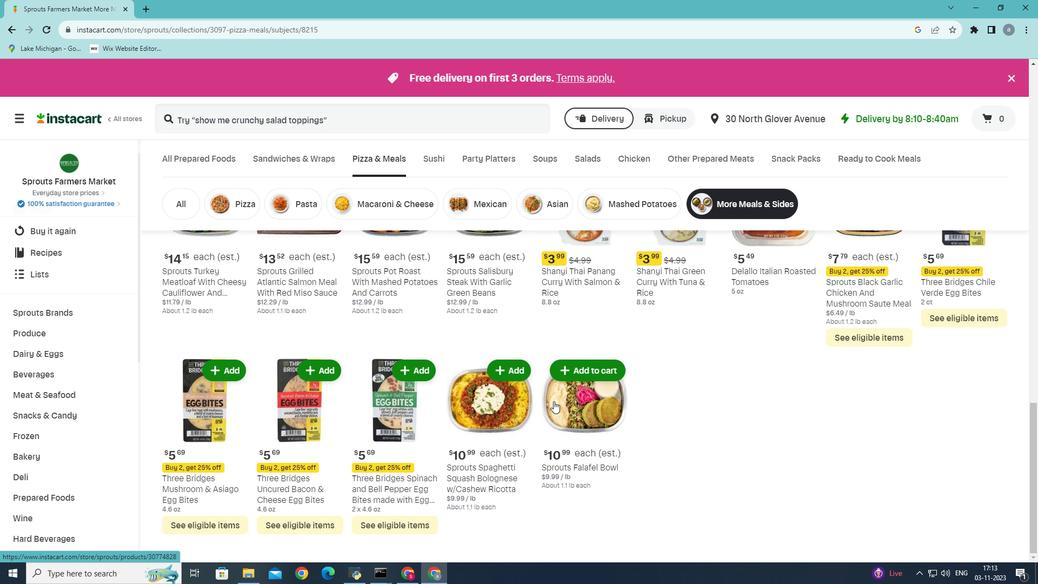
Action: Mouse moved to (333, 122)
Screenshot: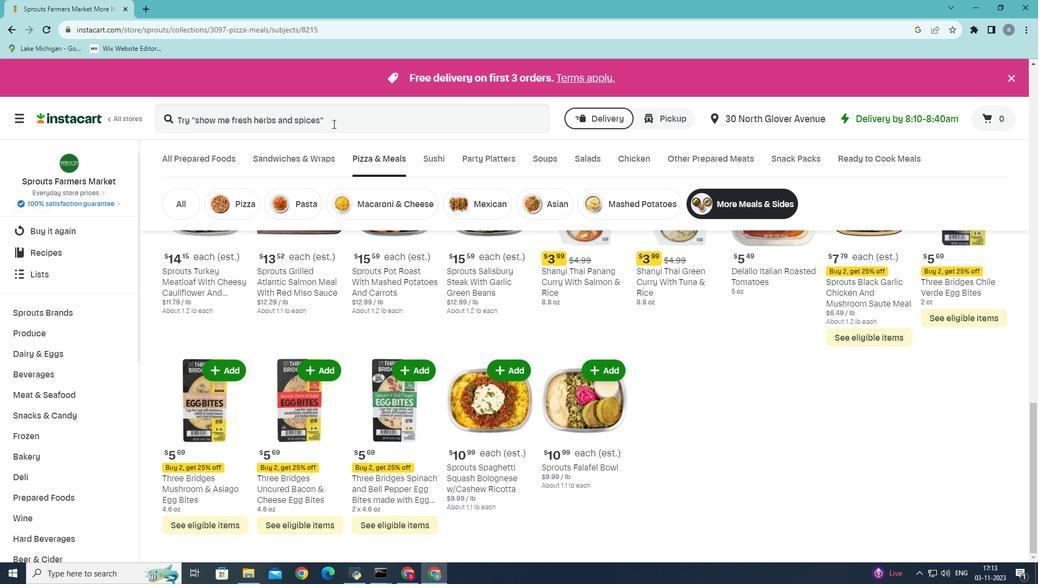 
Action: Mouse pressed left at (333, 122)
Screenshot: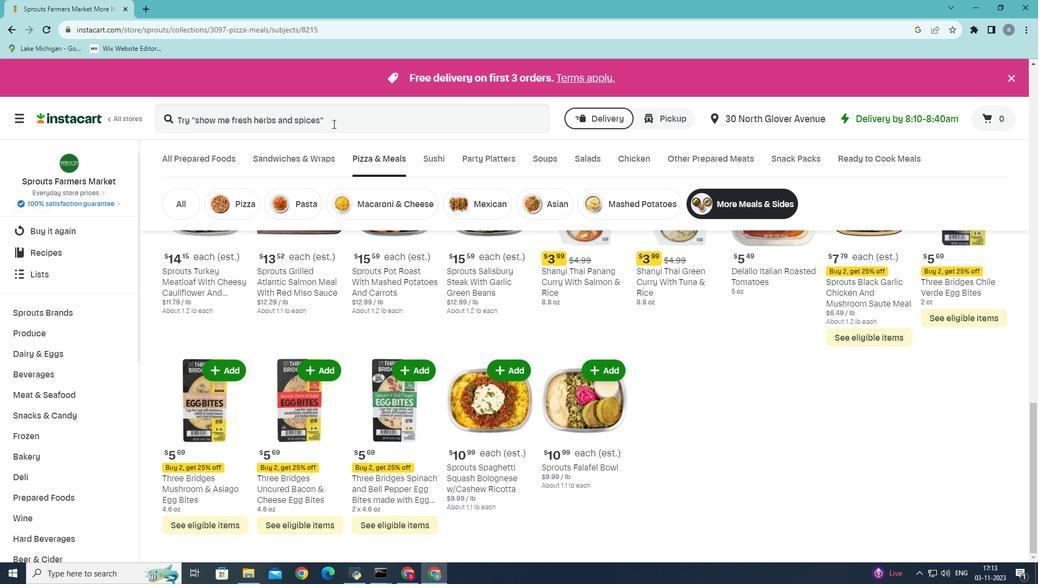 
Action: Mouse moved to (282, 114)
Screenshot: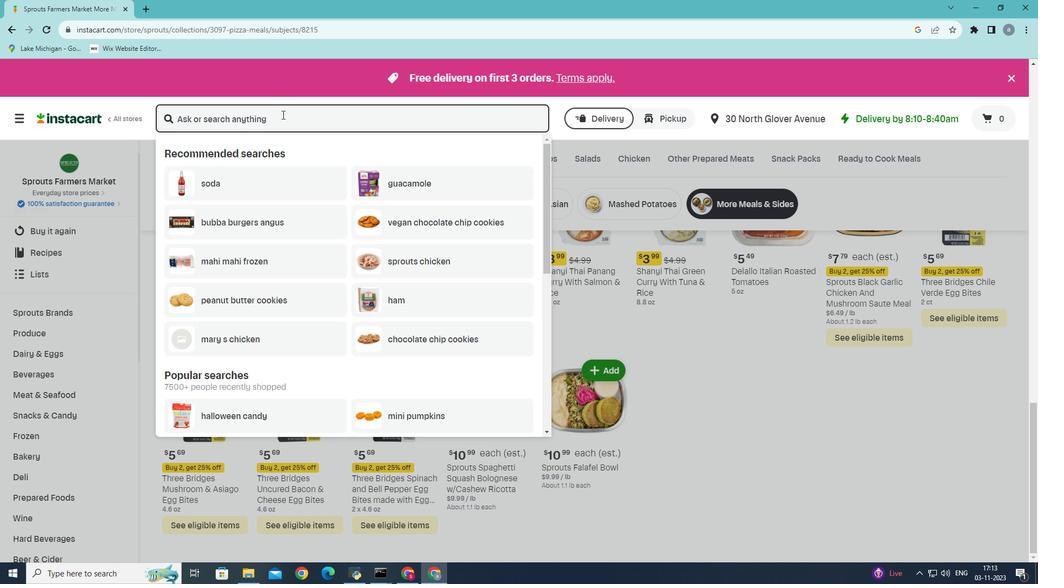 
Action: Key pressed <Key.shift><Key.shift><Key.shift><Key.shift><Key.shift><Key.shift><Key.shift><Key.shift><Key.shift><Key.shift><Key.shift><Key.shift><Key.shift><Key.shift><Key.shift><Key.shift><Key.shift><Key.shift><Key.shift><Key.shift><Key.shift><Key.shift><Key.shift><Key.shift>Blount<Key.space><Key.shift>Uncle<Key.space><Key.shift>Tefff<Key.backspace><Key.backspace><Key.backspace><Key.backspace><Key.backspace><Key.backspace><Key.backspace>e<Key.space>tr<Key.backspace>eddy's<Key.space><Key.shift>Beef<Key.space>chill<Key.backspace>i<Key.space>with<Key.space><Key.shift>Beans<Key.enter>
Screenshot: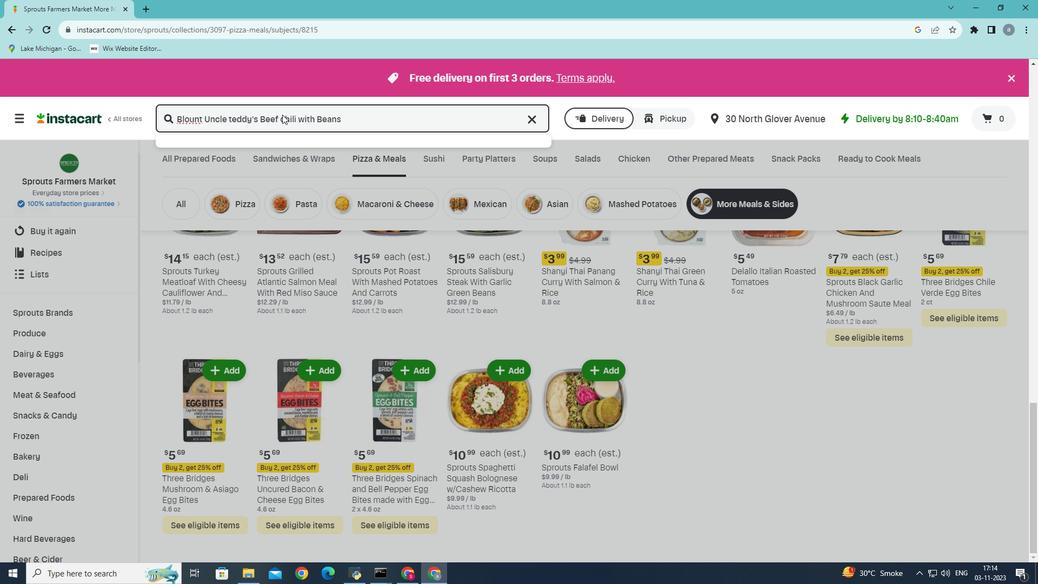 
Action: Mouse moved to (285, 254)
Screenshot: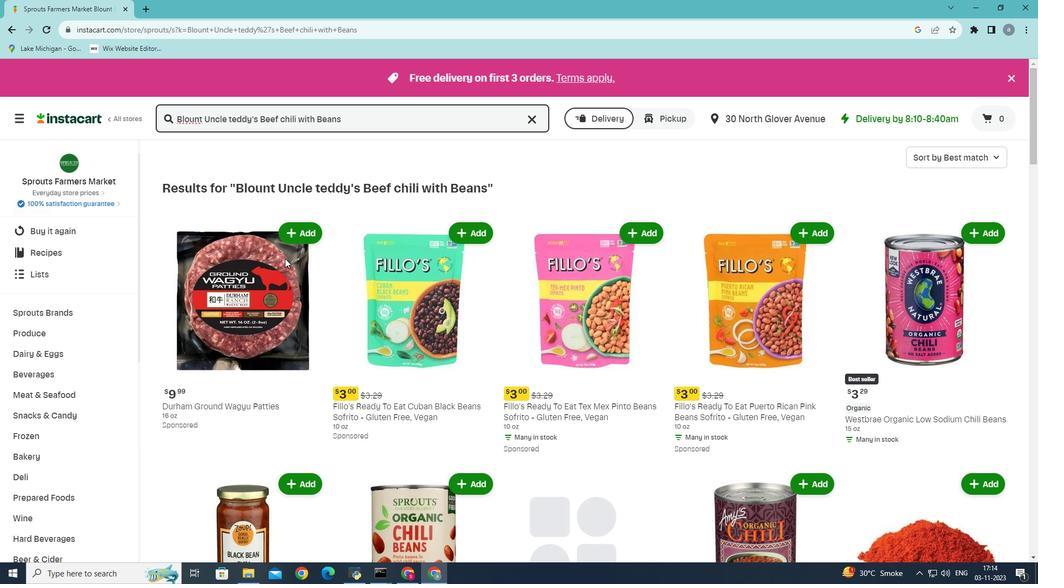 
Action: Mouse scrolled (285, 253) with delta (0, 0)
Screenshot: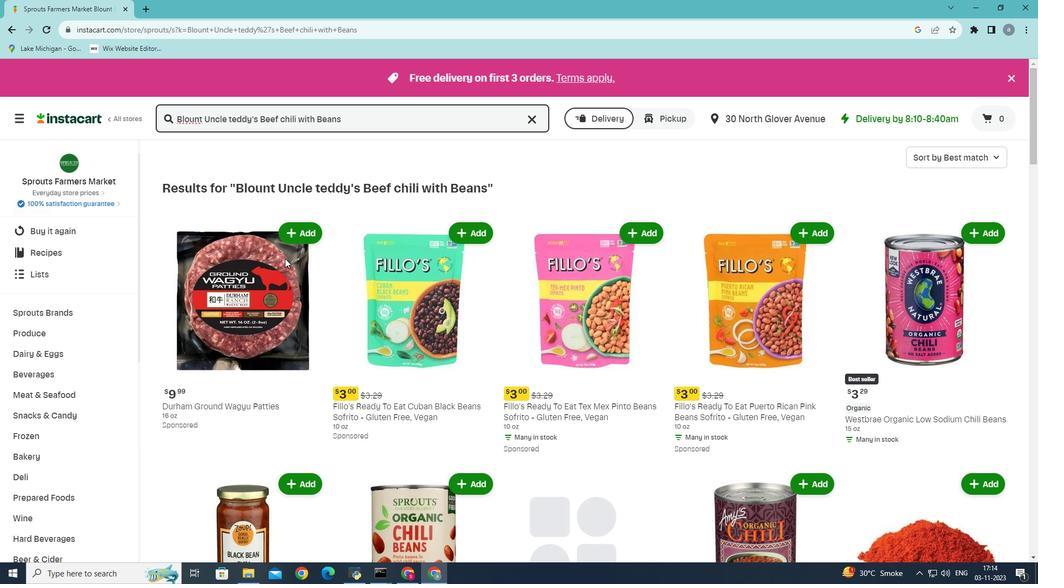 
Action: Mouse moved to (285, 259)
Screenshot: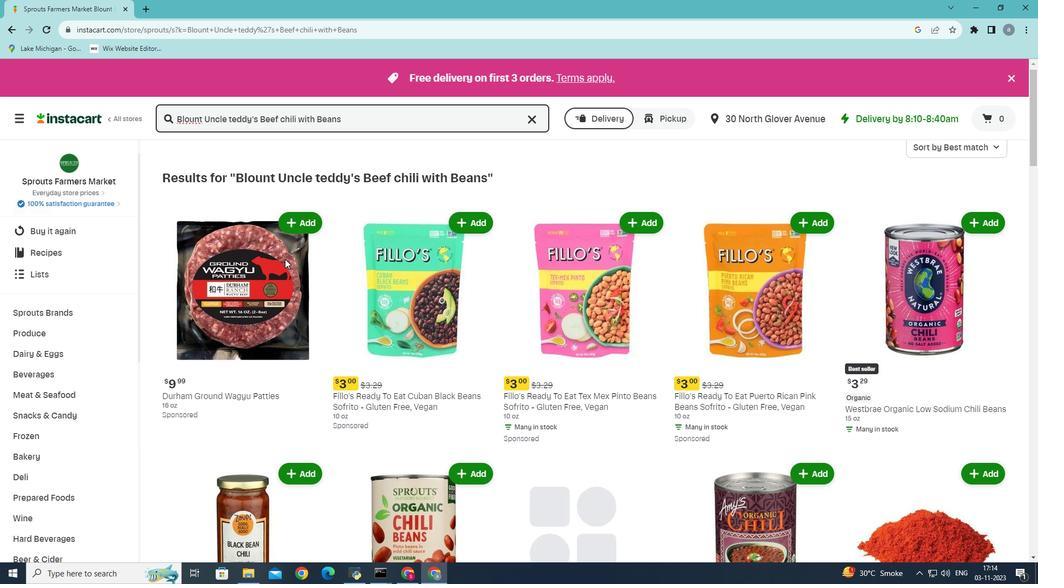 
Action: Mouse scrolled (285, 258) with delta (0, 0)
Screenshot: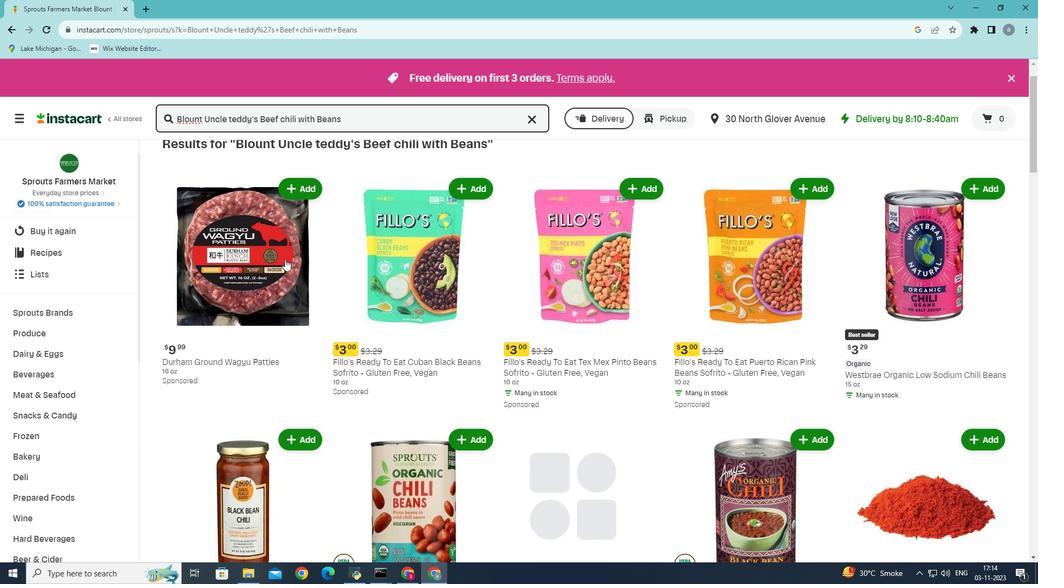 
Action: Mouse moved to (285, 259)
Screenshot: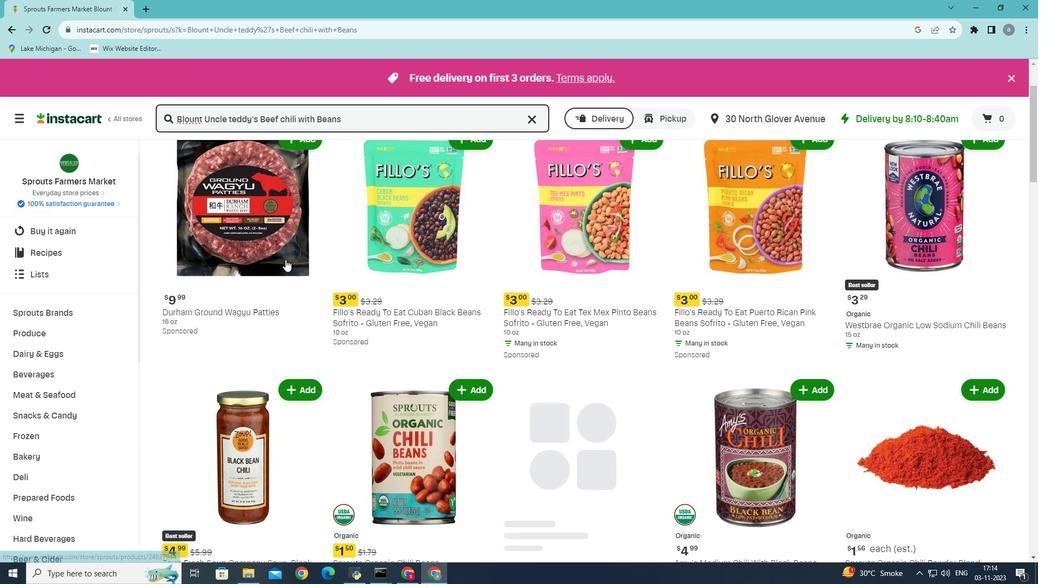 
Action: Mouse scrolled (285, 259) with delta (0, 0)
Screenshot: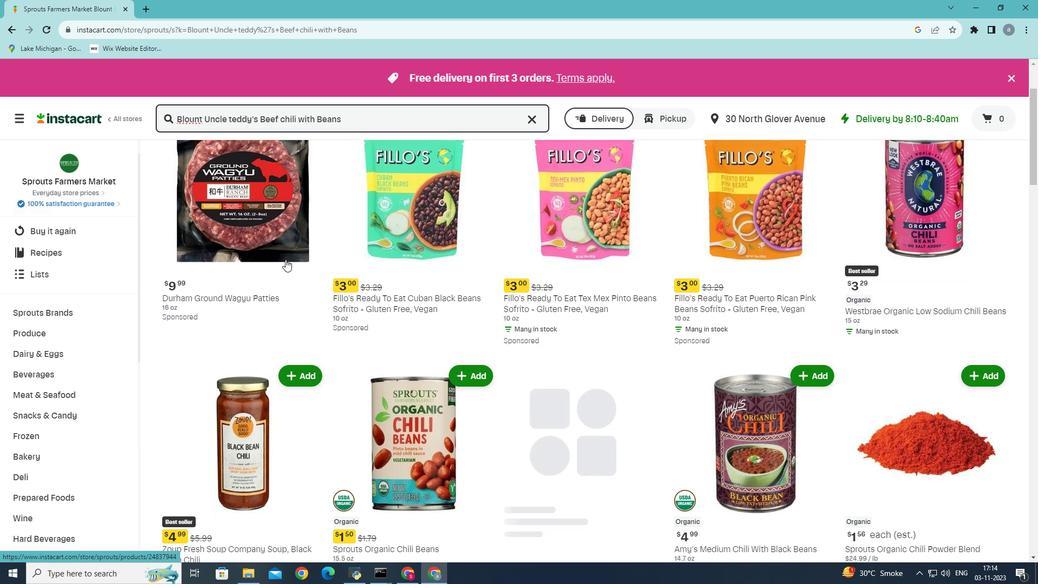 
Action: Mouse moved to (285, 259)
Screenshot: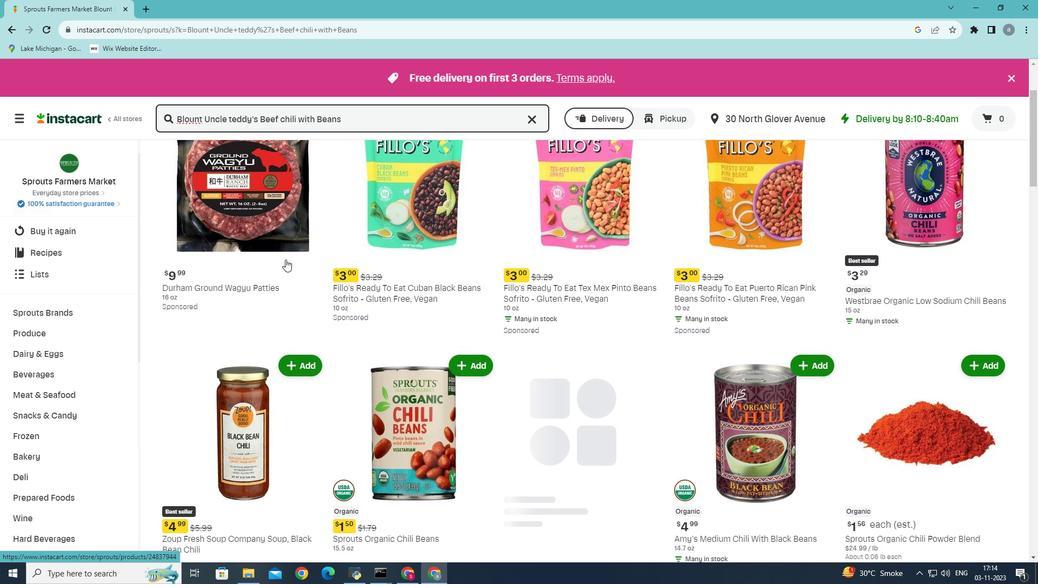 
Action: Mouse scrolled (285, 259) with delta (0, 0)
Screenshot: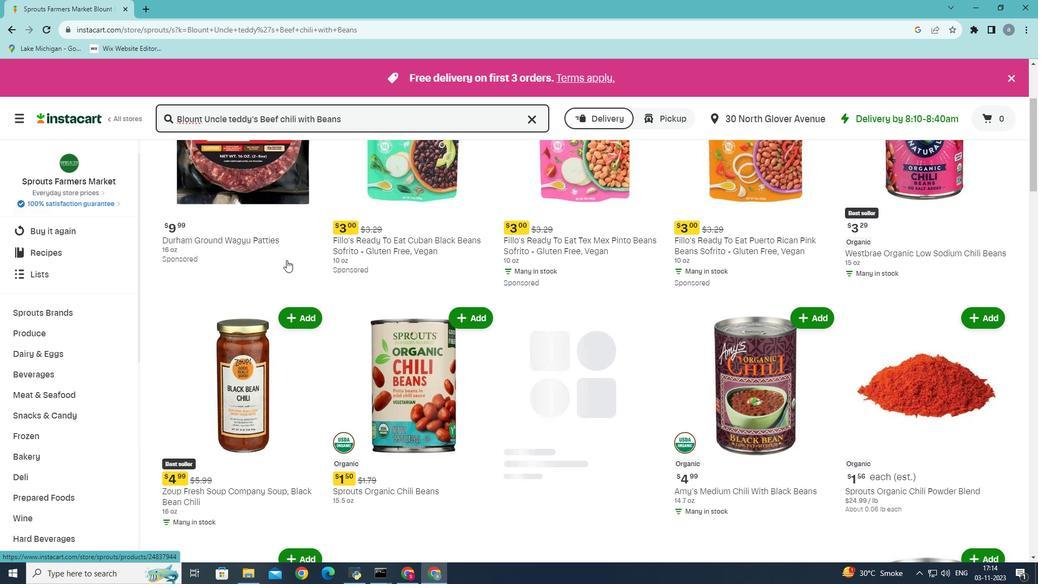 
Action: Mouse moved to (289, 265)
Screenshot: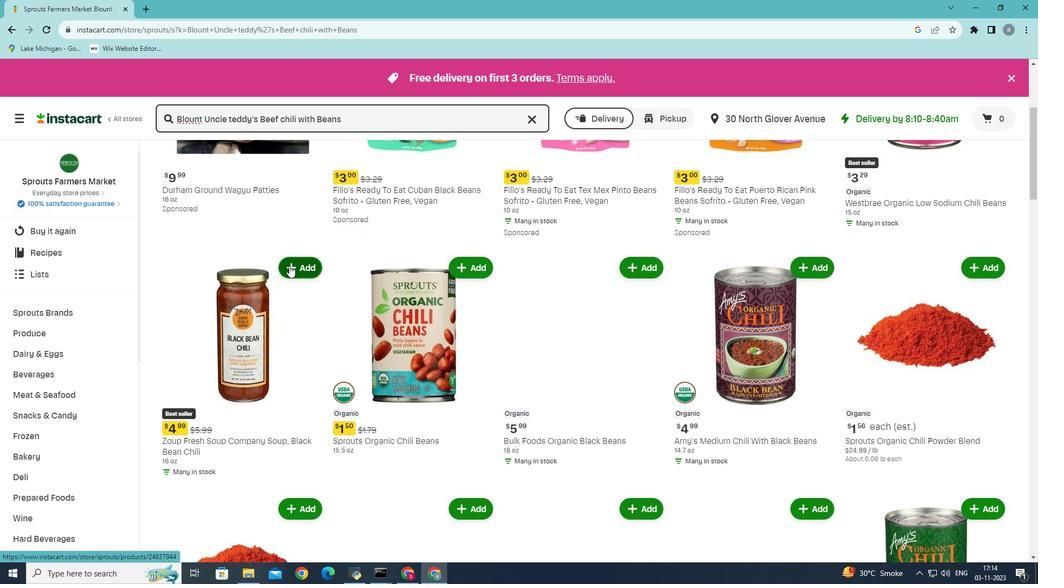 
Action: Mouse scrolled (289, 265) with delta (0, 0)
Screenshot: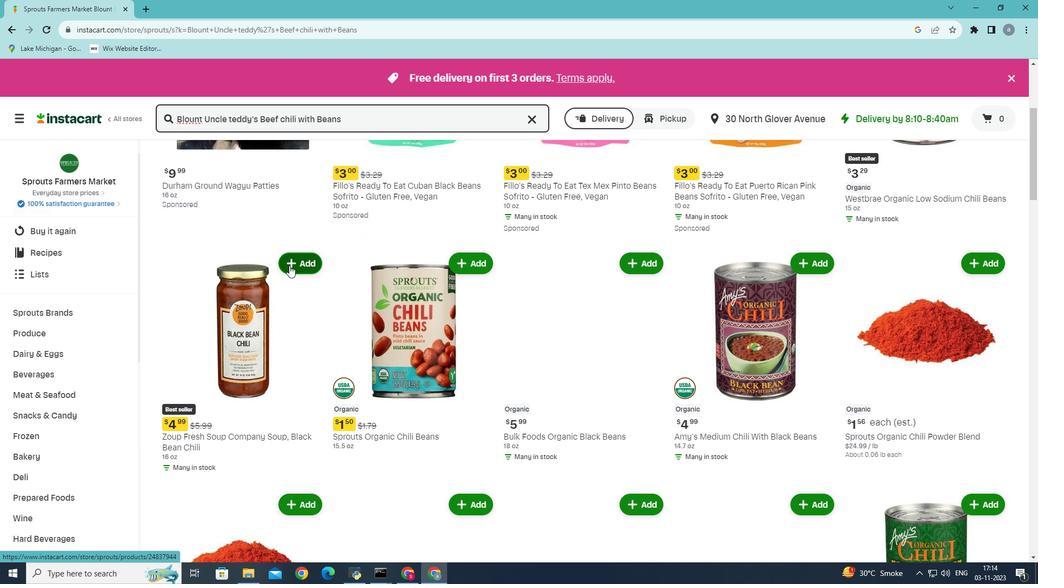 
Action: Mouse moved to (289, 267)
Screenshot: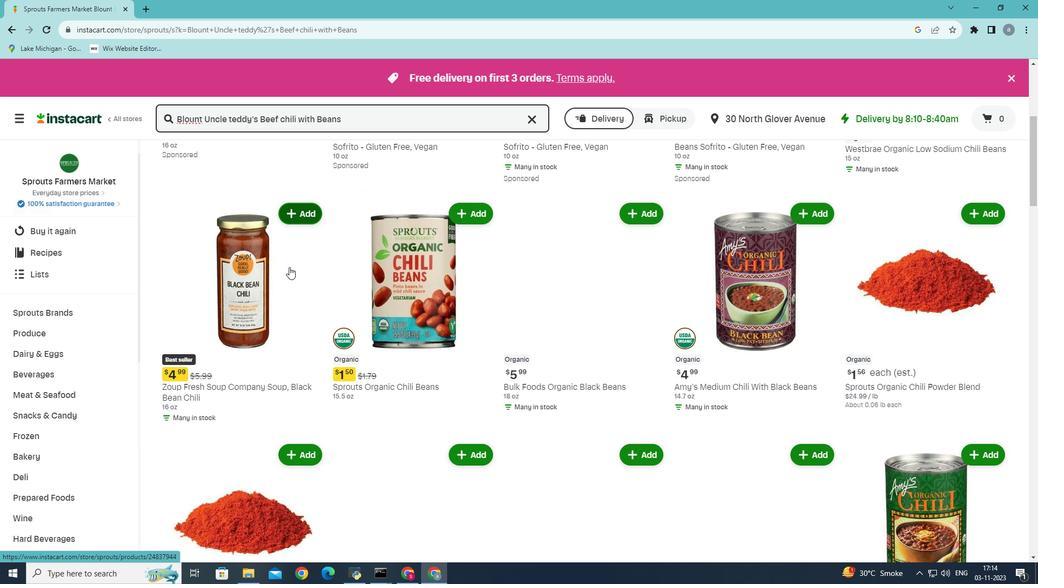 
Action: Mouse scrolled (289, 266) with delta (0, 0)
Screenshot: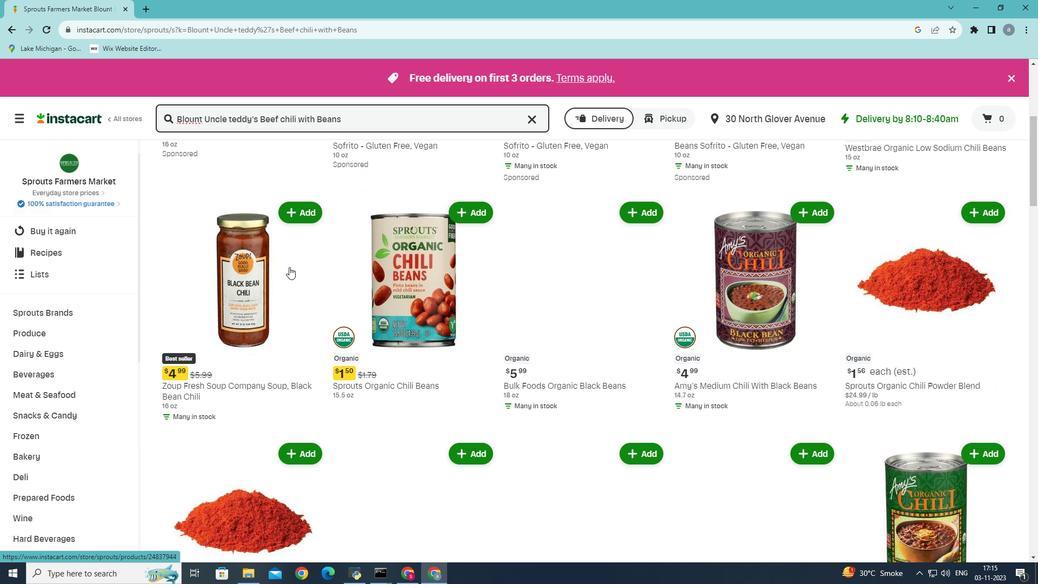
Action: Mouse scrolled (289, 266) with delta (0, 0)
Screenshot: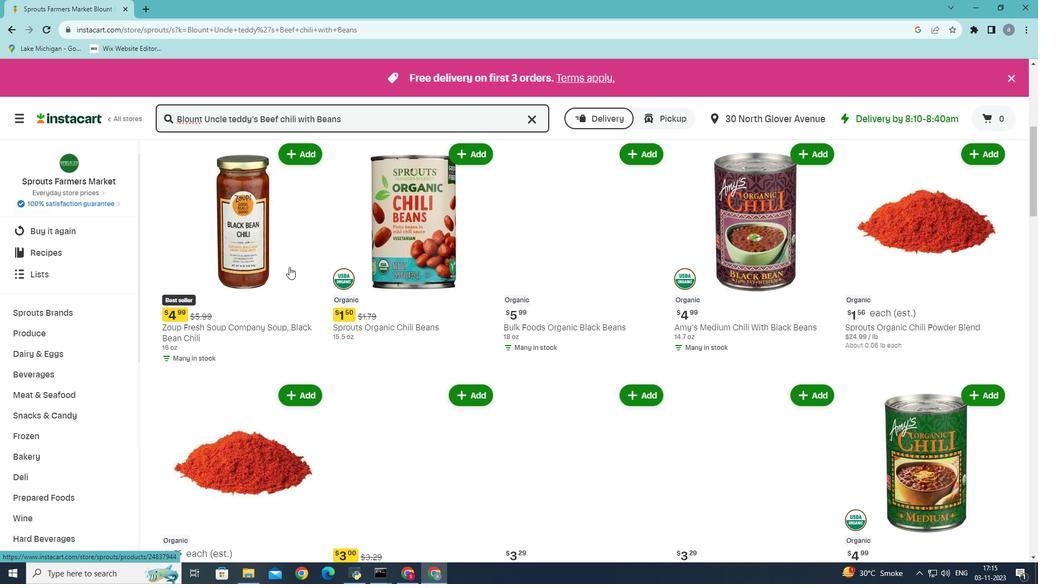 
Action: Mouse moved to (289, 268)
Screenshot: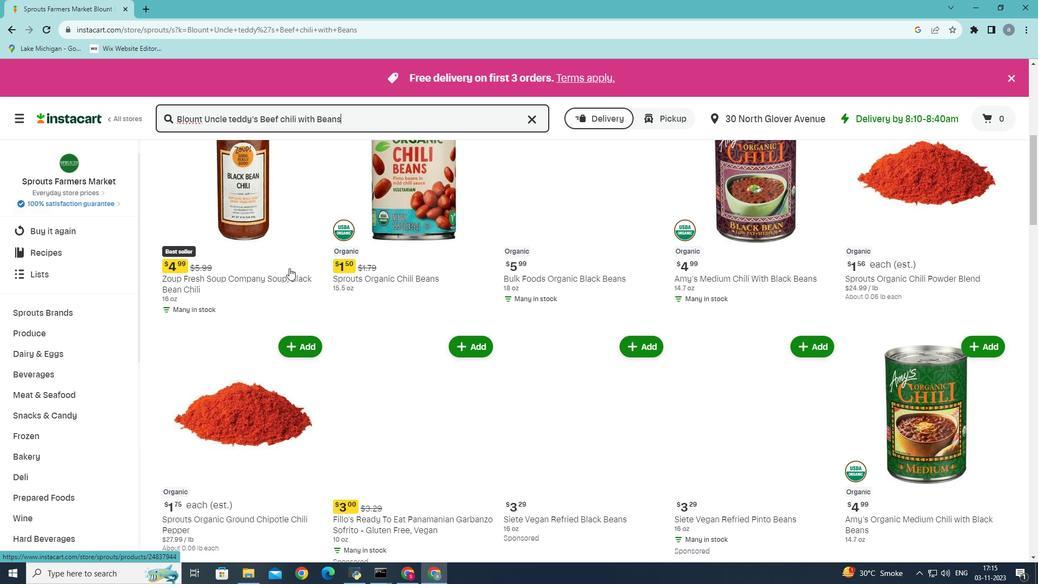 
Action: Mouse scrolled (289, 267) with delta (0, 0)
Screenshot: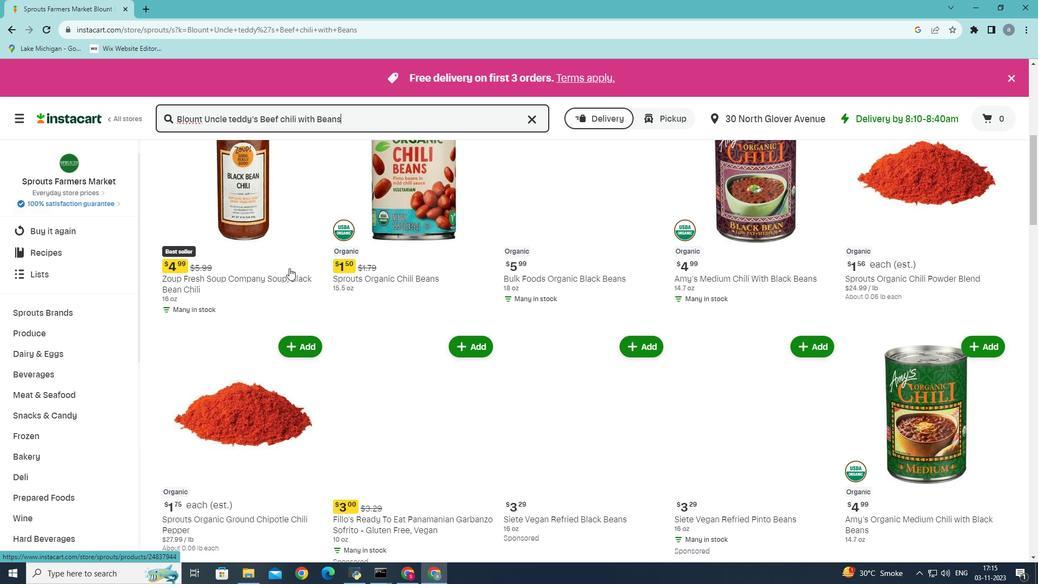 
Action: Mouse scrolled (289, 267) with delta (0, 0)
Screenshot: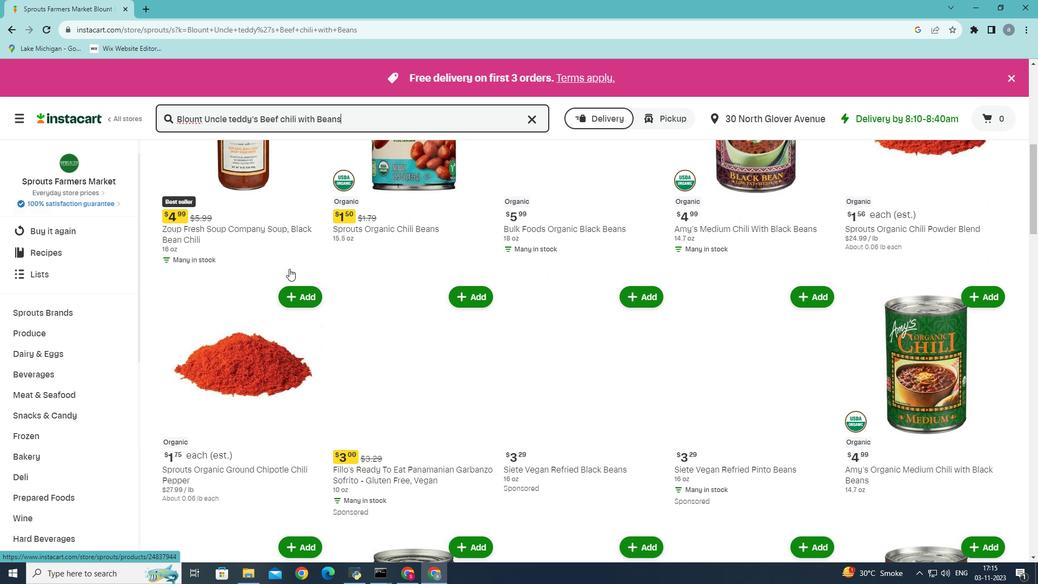 
Action: Mouse moved to (289, 268)
Screenshot: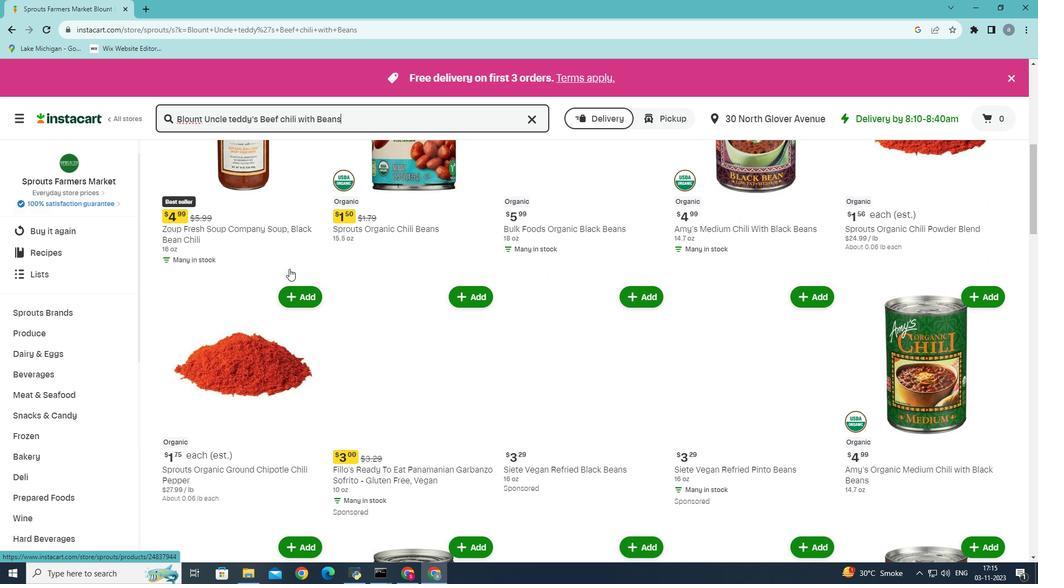 
Action: Mouse scrolled (289, 268) with delta (0, 0)
Screenshot: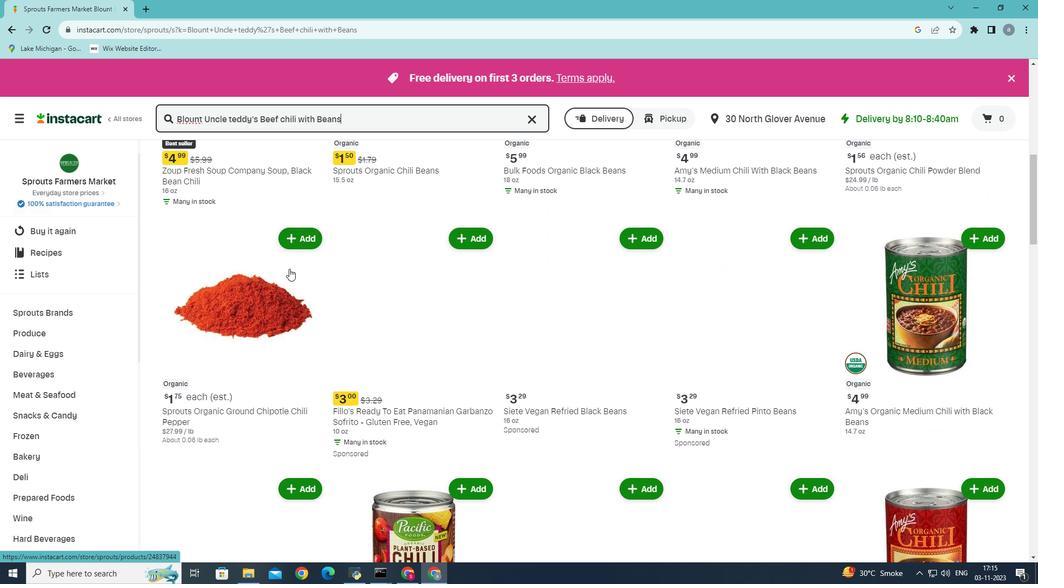 
Action: Mouse moved to (291, 270)
Screenshot: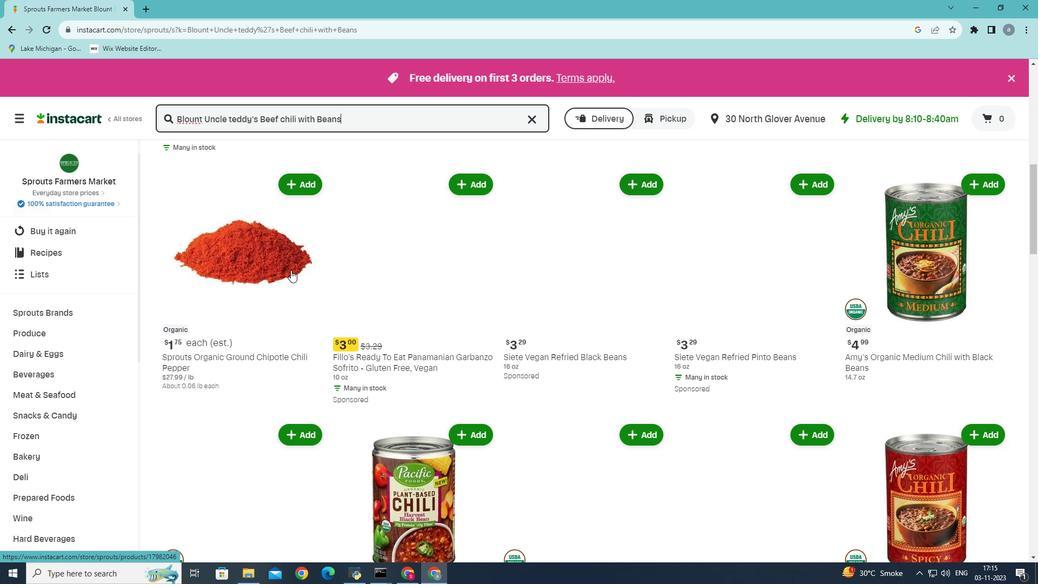
Action: Mouse scrolled (291, 269) with delta (0, 0)
Screenshot: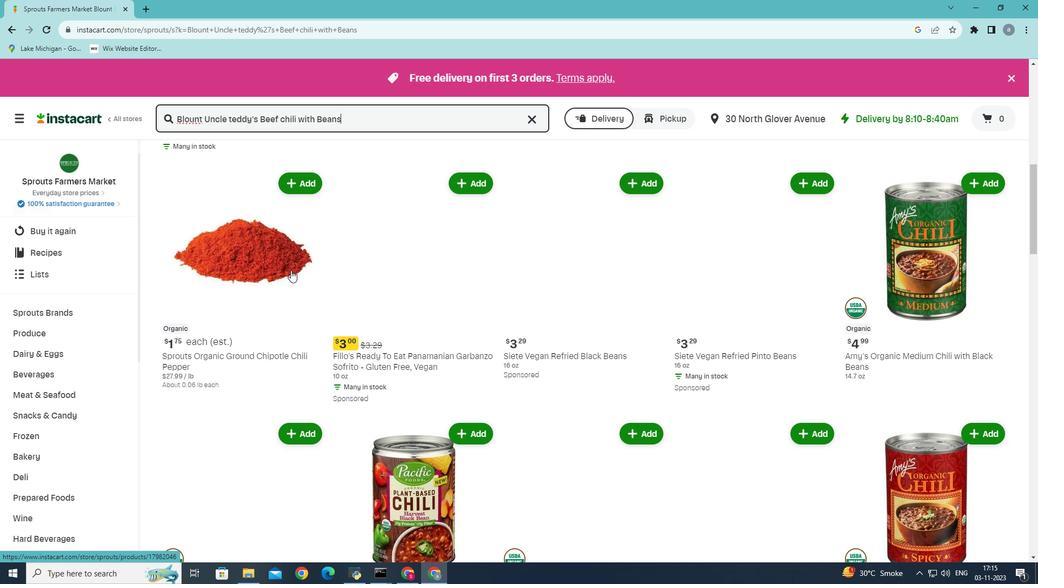 
Action: Mouse moved to (291, 271)
Screenshot: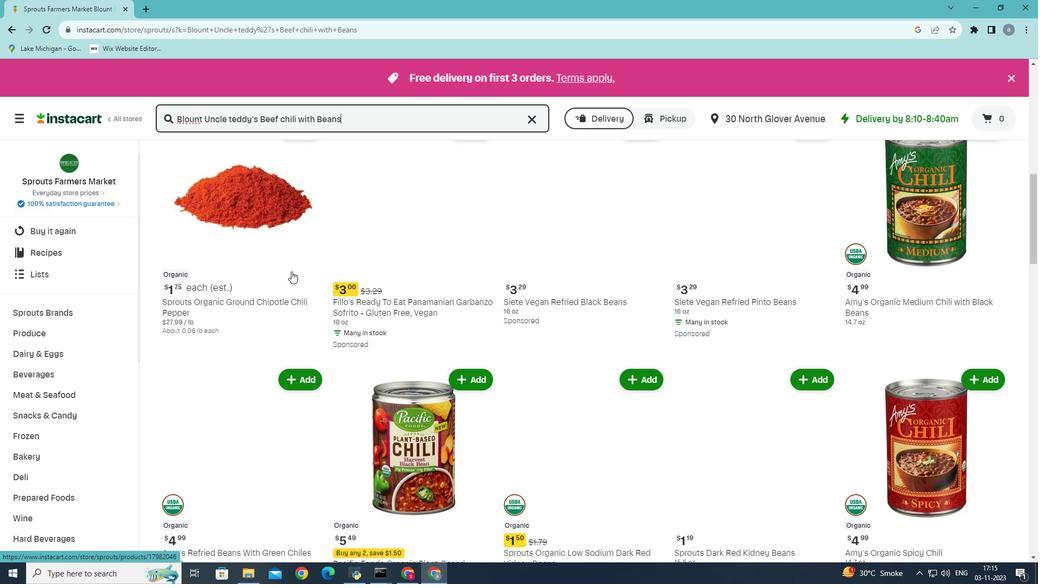 
Action: Mouse scrolled (291, 270) with delta (0, 0)
Screenshot: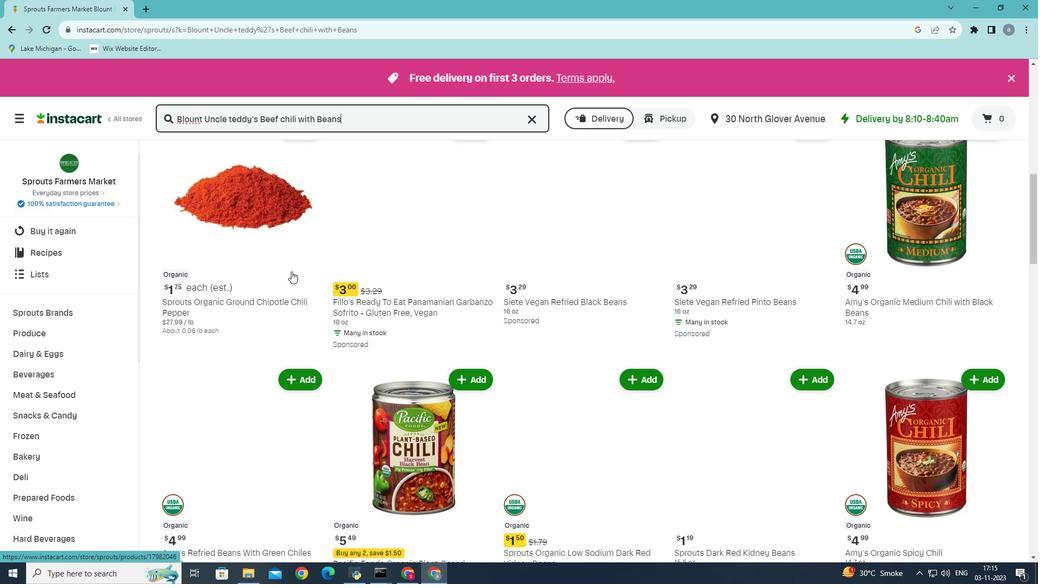 
Action: Mouse scrolled (291, 270) with delta (0, 0)
Screenshot: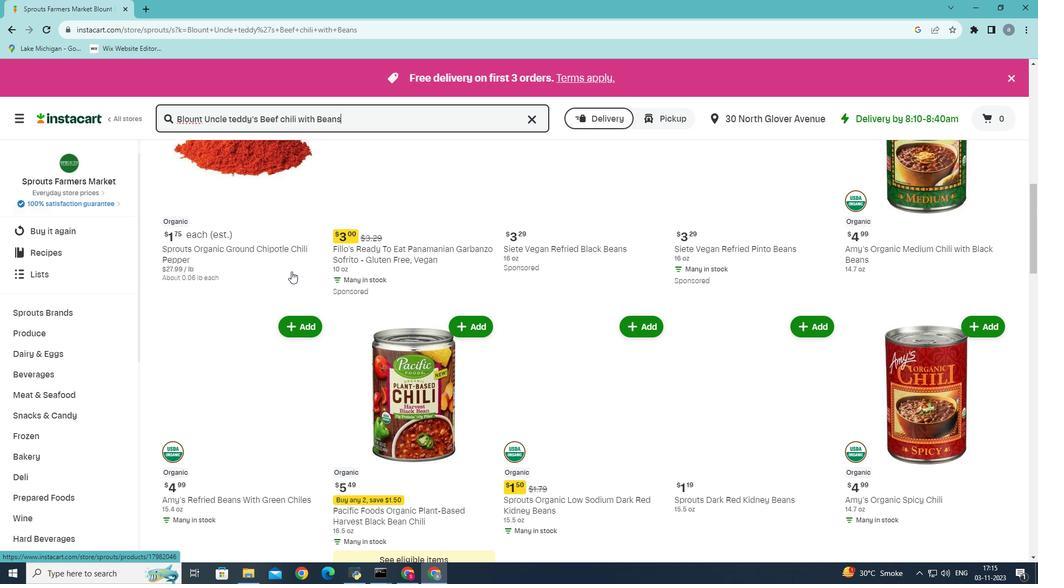 
Action: Mouse scrolled (291, 270) with delta (0, 0)
Screenshot: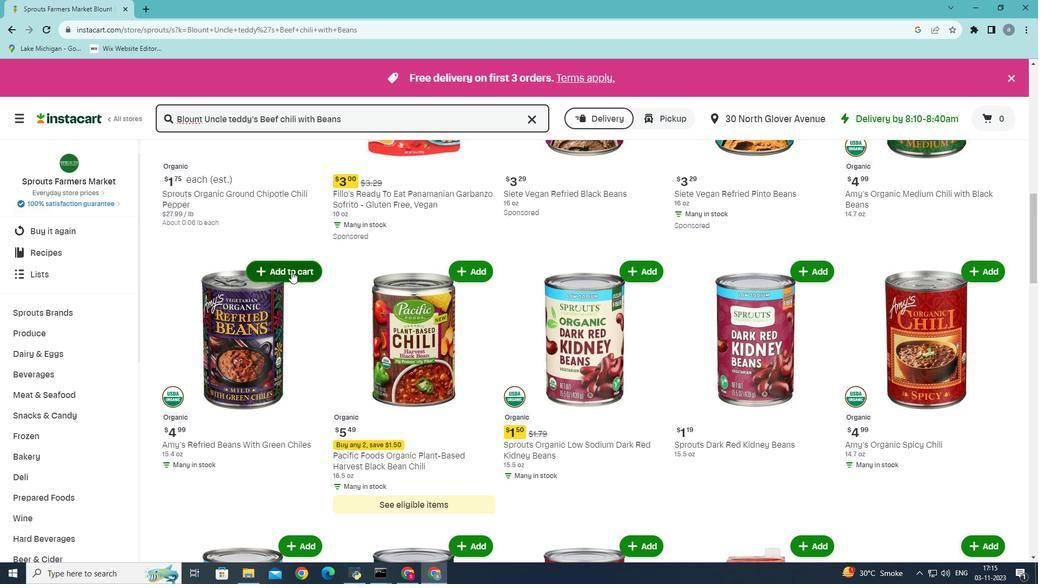 
Action: Mouse scrolled (291, 270) with delta (0, 0)
Screenshot: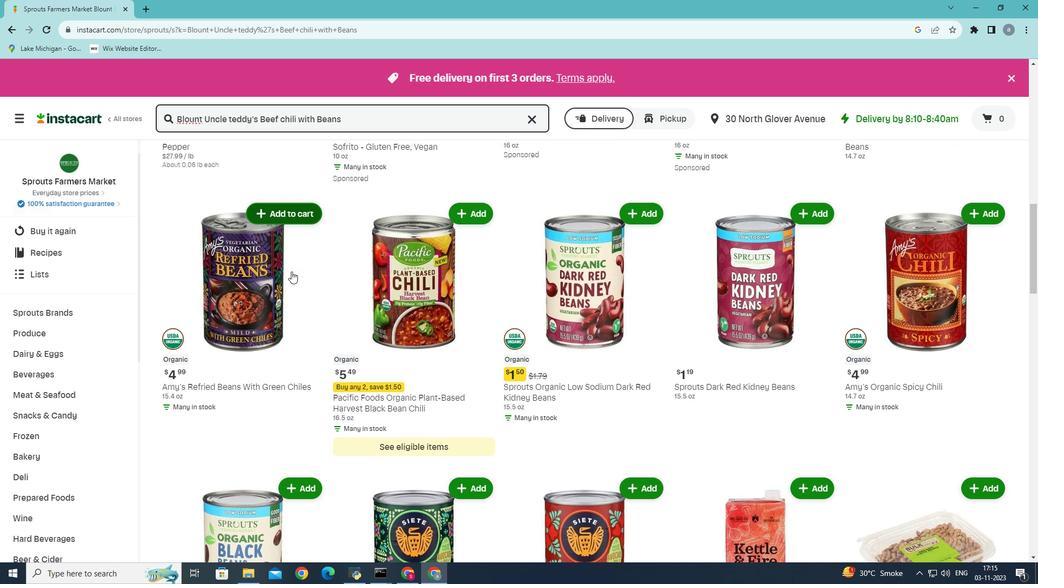 
Action: Mouse scrolled (291, 270) with delta (0, 0)
Screenshot: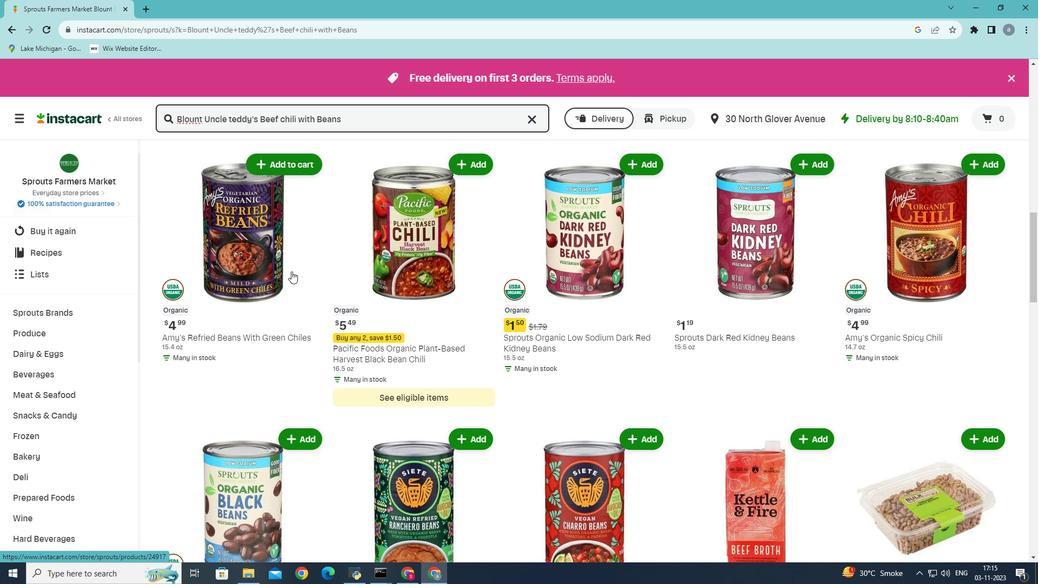 
Action: Mouse scrolled (291, 270) with delta (0, 0)
Screenshot: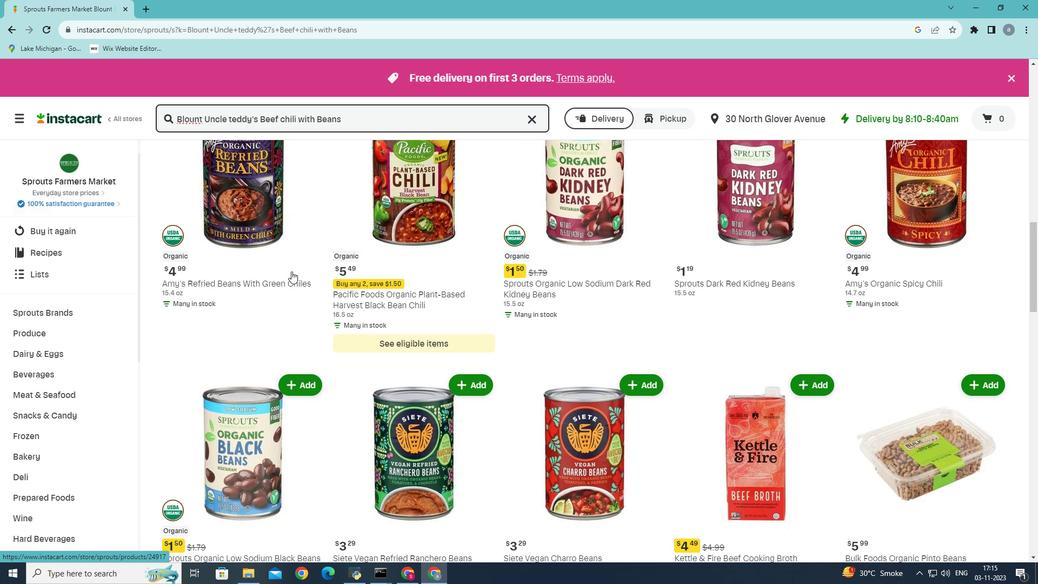 
Action: Mouse scrolled (291, 270) with delta (0, 0)
Screenshot: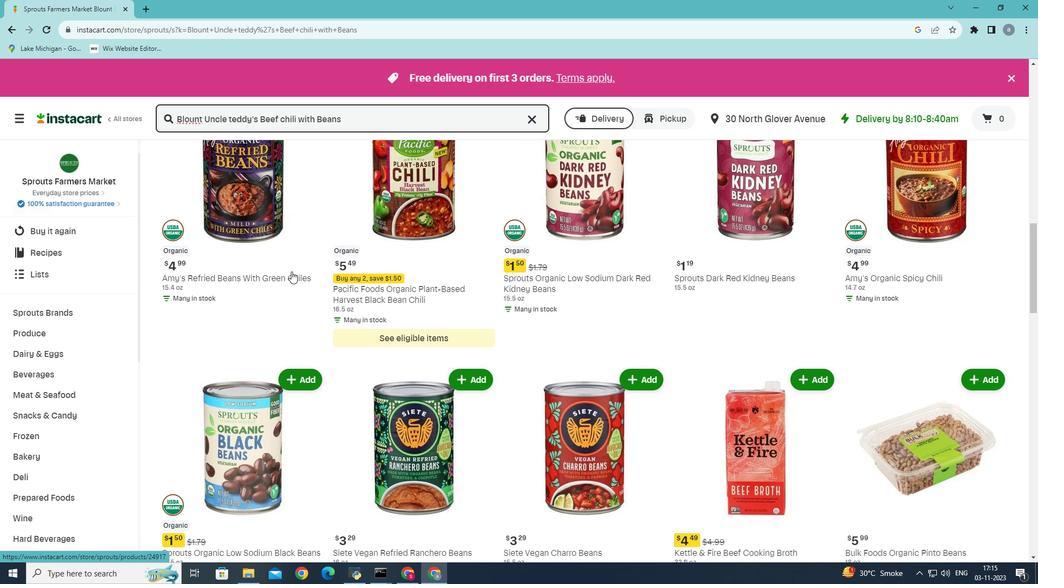 
Action: Mouse scrolled (291, 270) with delta (0, 0)
Screenshot: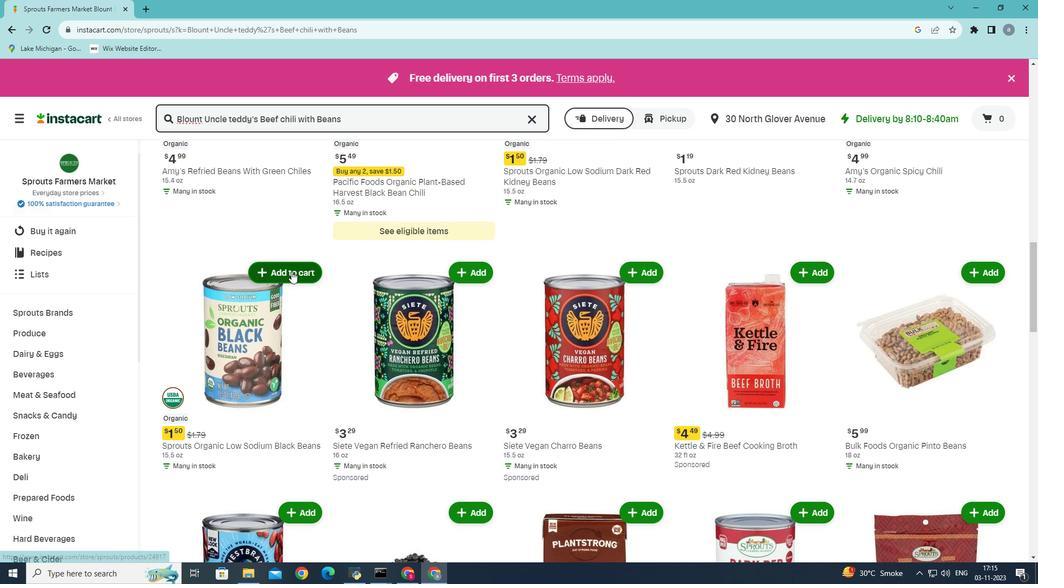 
Action: Mouse scrolled (291, 270) with delta (0, 0)
Screenshot: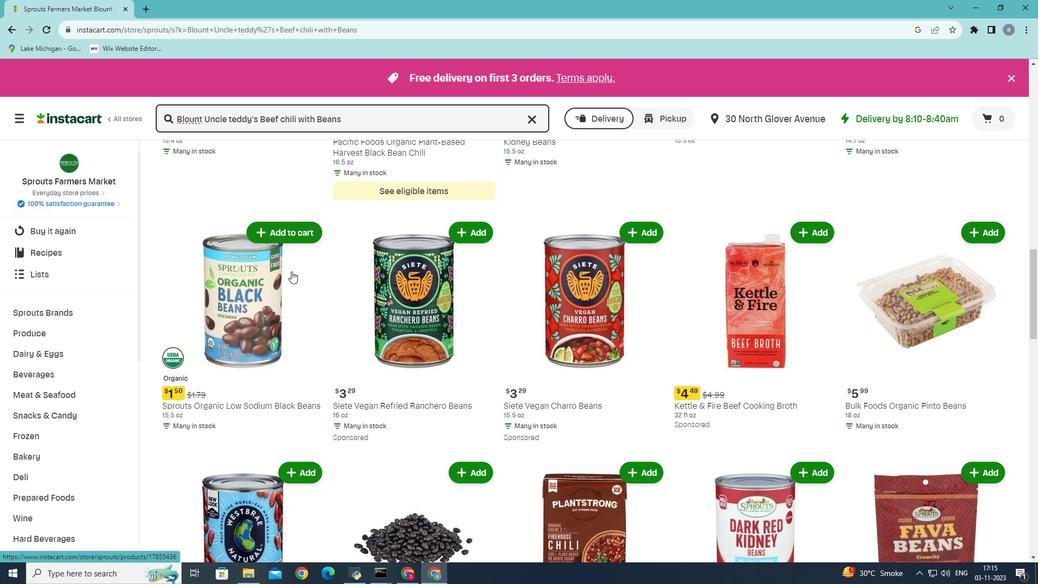 
Action: Mouse scrolled (291, 270) with delta (0, 0)
Screenshot: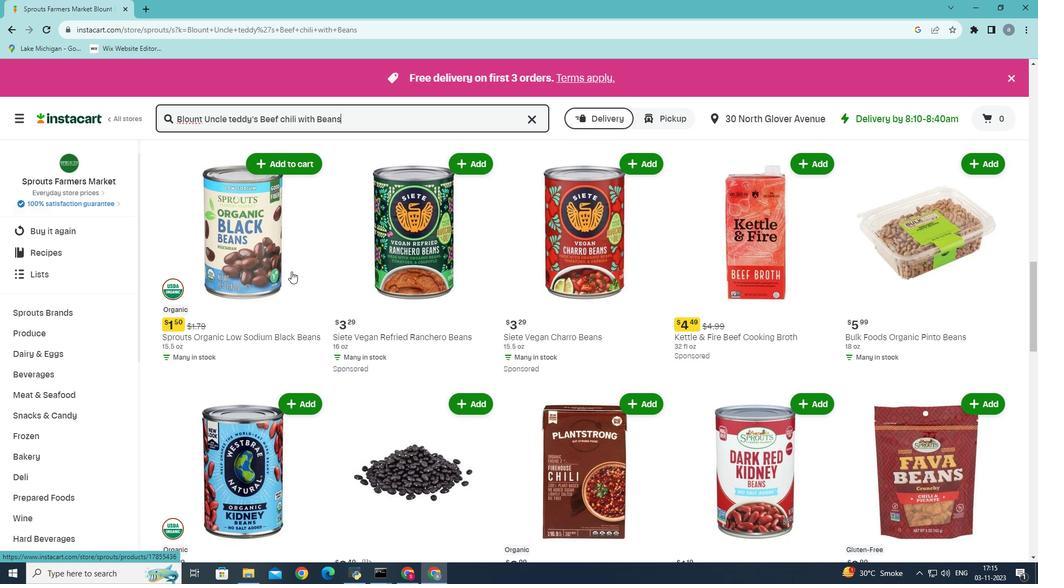 
Action: Mouse moved to (291, 273)
Screenshot: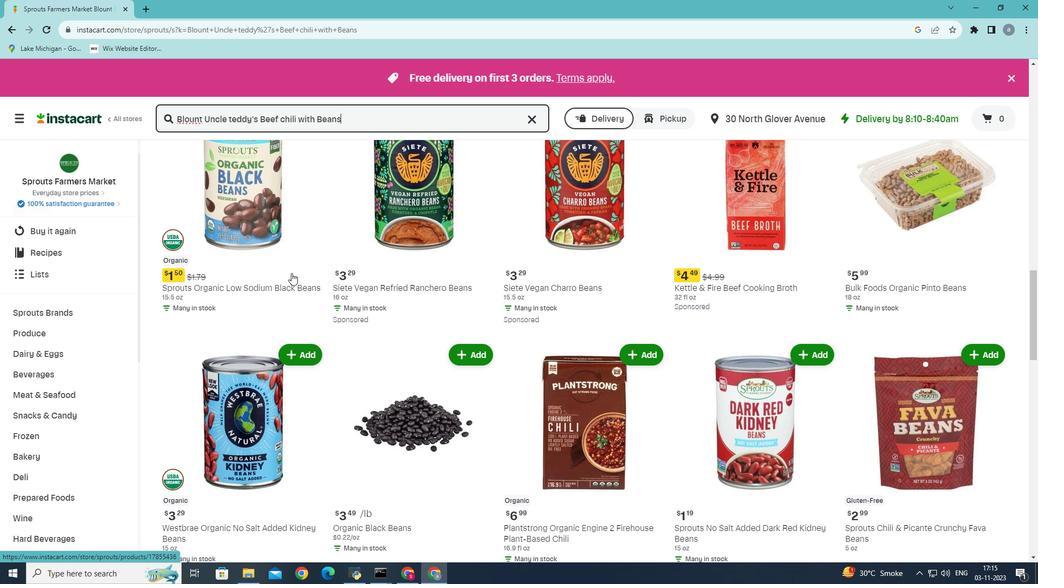 
Action: Mouse scrolled (291, 272) with delta (0, 0)
Screenshot: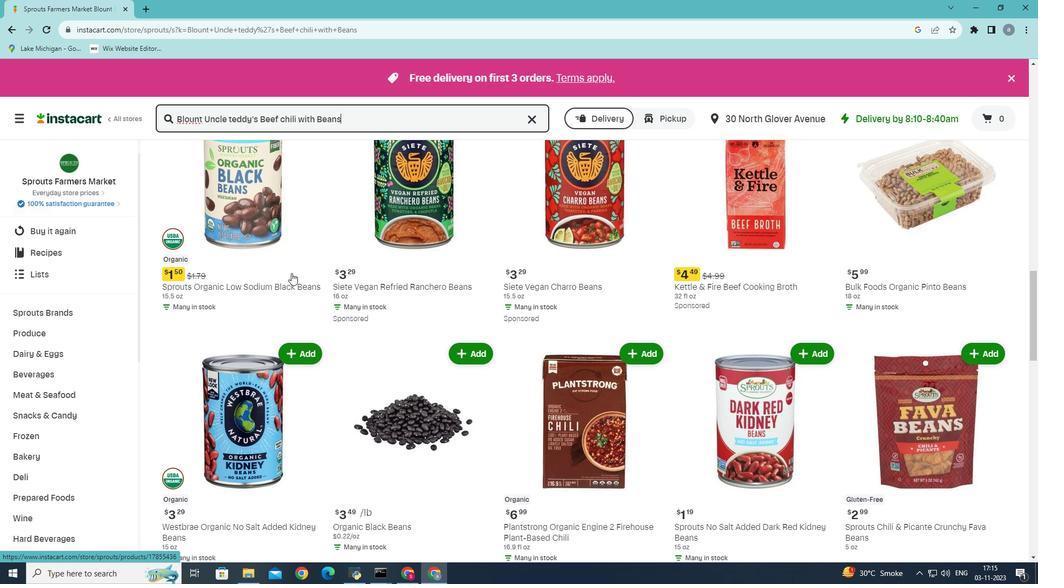 
Action: Mouse moved to (291, 274)
Screenshot: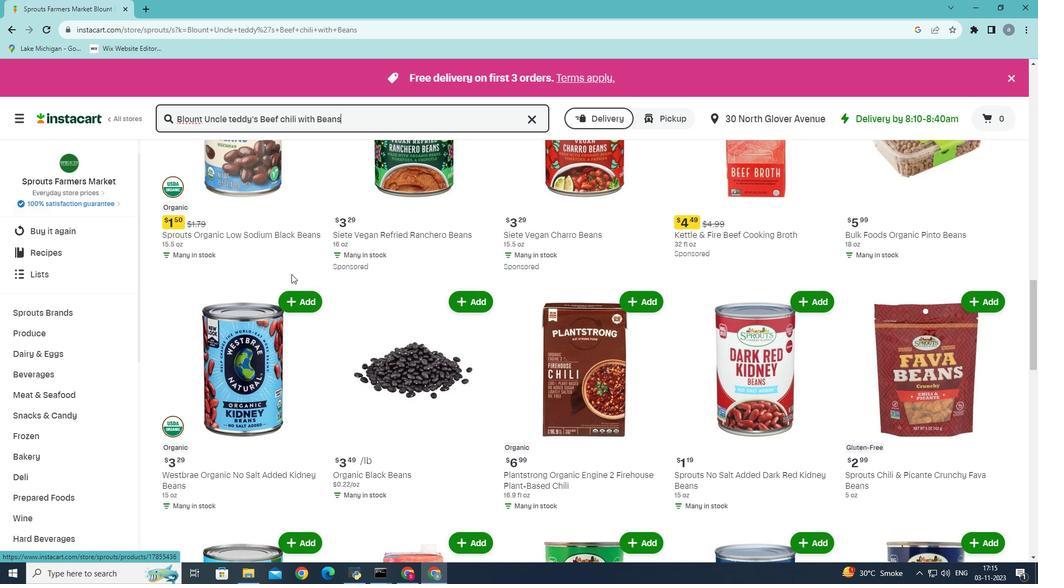 
Action: Mouse scrolled (291, 273) with delta (0, 0)
Screenshot: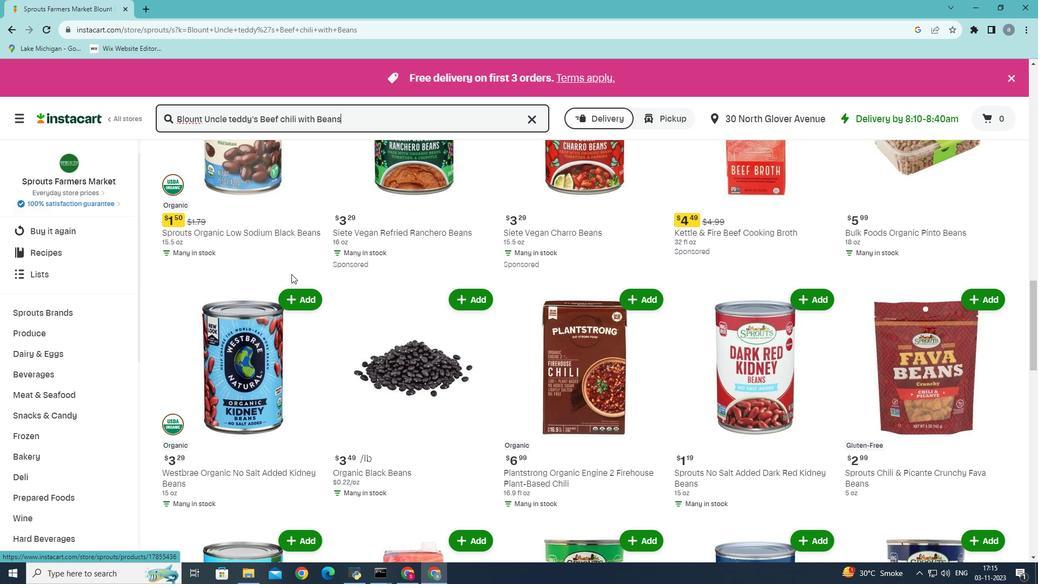 
Action: Mouse moved to (292, 276)
Screenshot: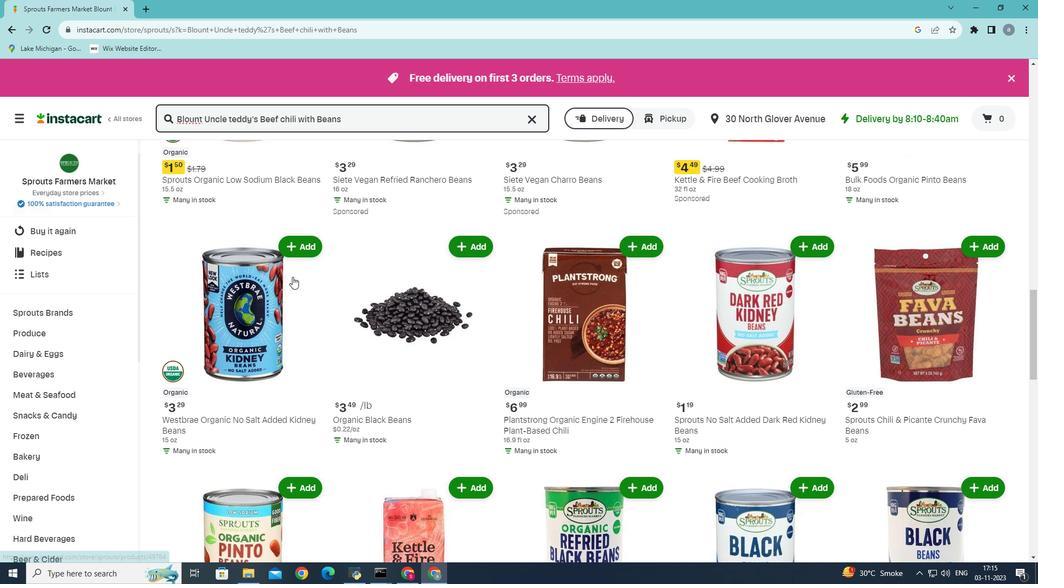 
Action: Mouse scrolled (292, 276) with delta (0, 0)
Screenshot: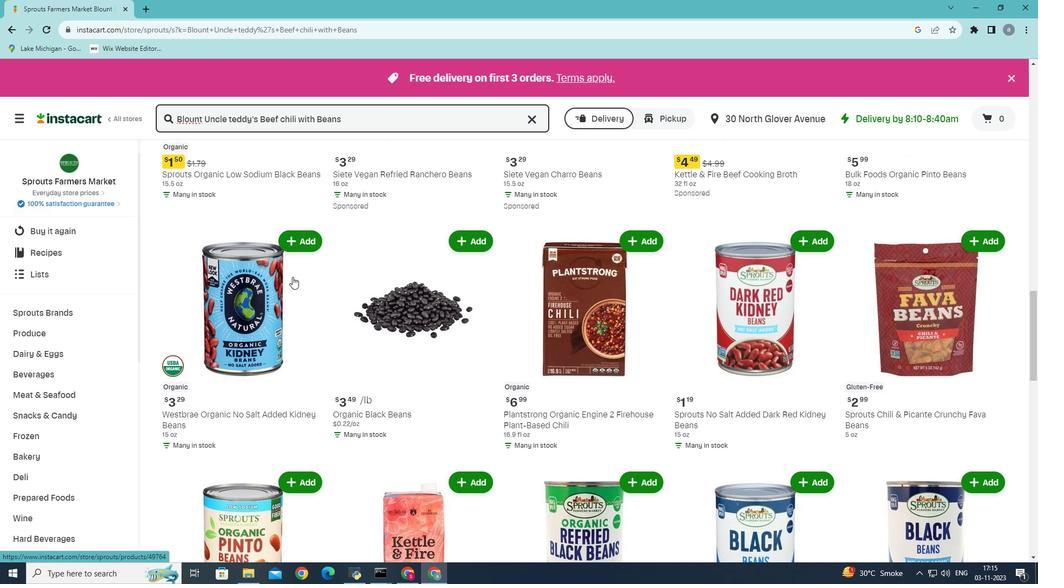 
Action: Mouse scrolled (292, 276) with delta (0, 0)
Screenshot: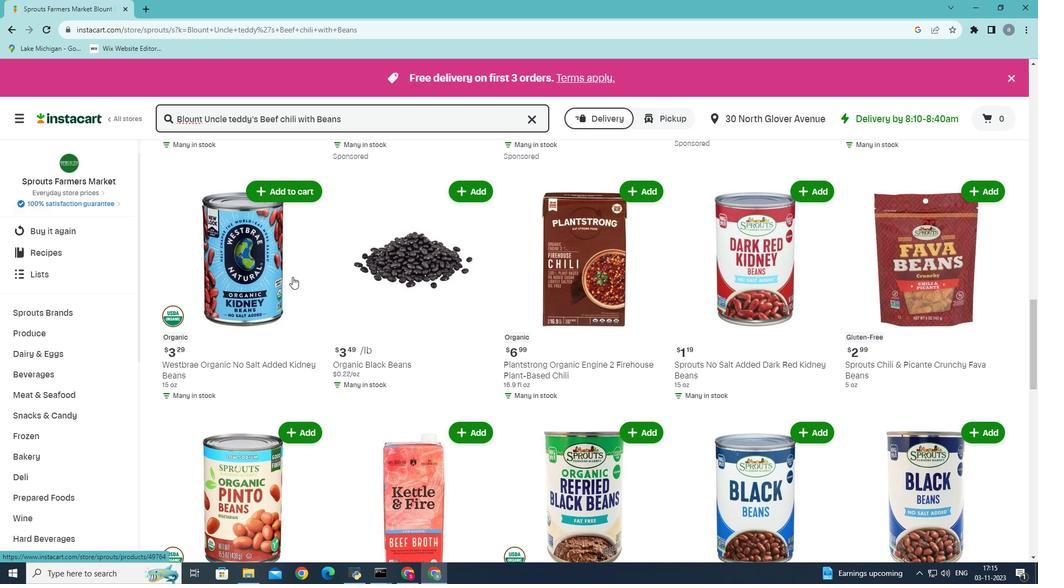 
Action: Mouse scrolled (292, 276) with delta (0, 0)
Screenshot: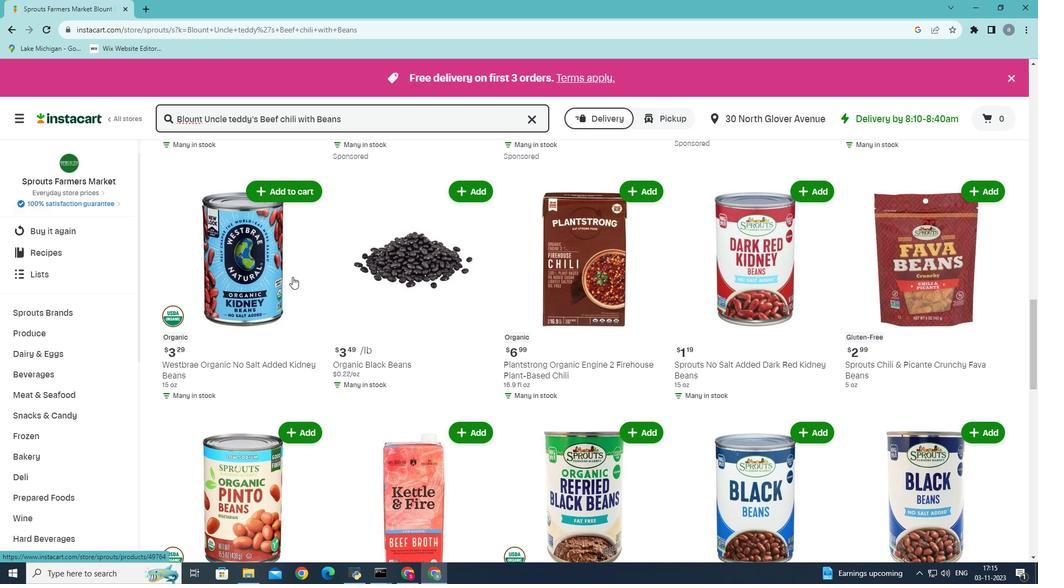 
Action: Mouse scrolled (292, 276) with delta (0, 0)
Screenshot: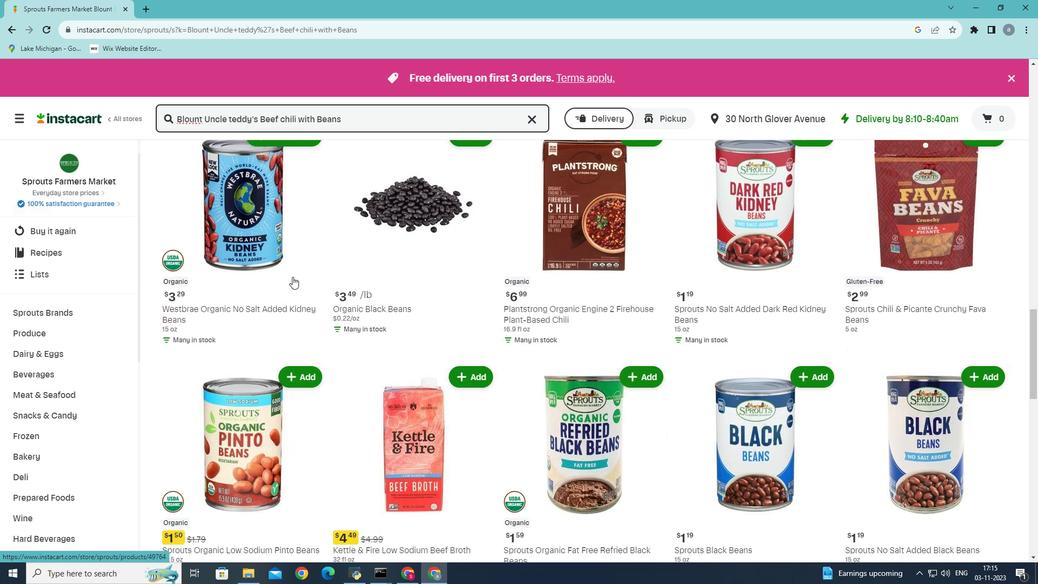 
Action: Mouse moved to (292, 276)
Screenshot: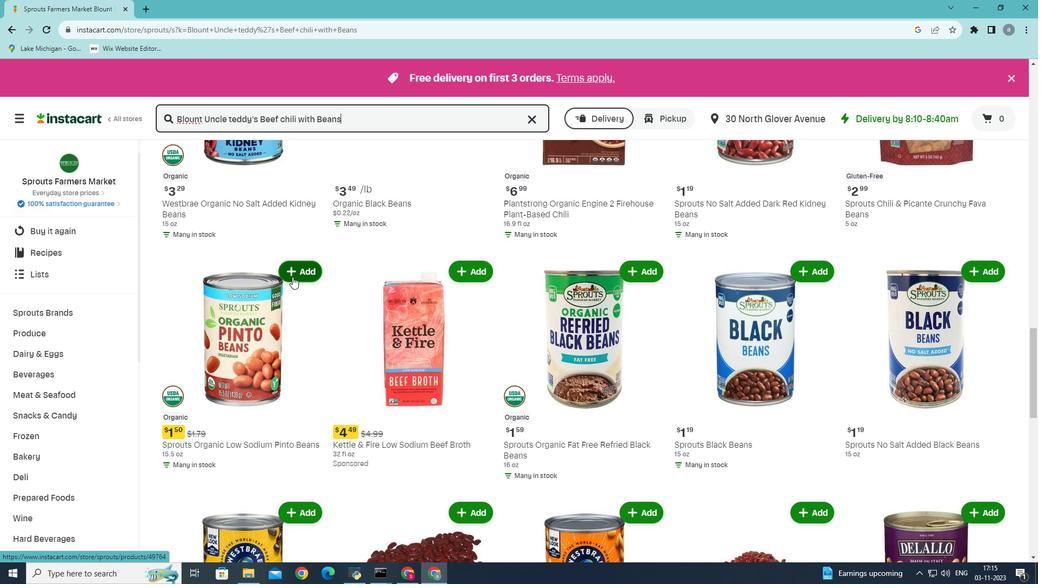 
Action: Mouse scrolled (292, 276) with delta (0, 0)
Screenshot: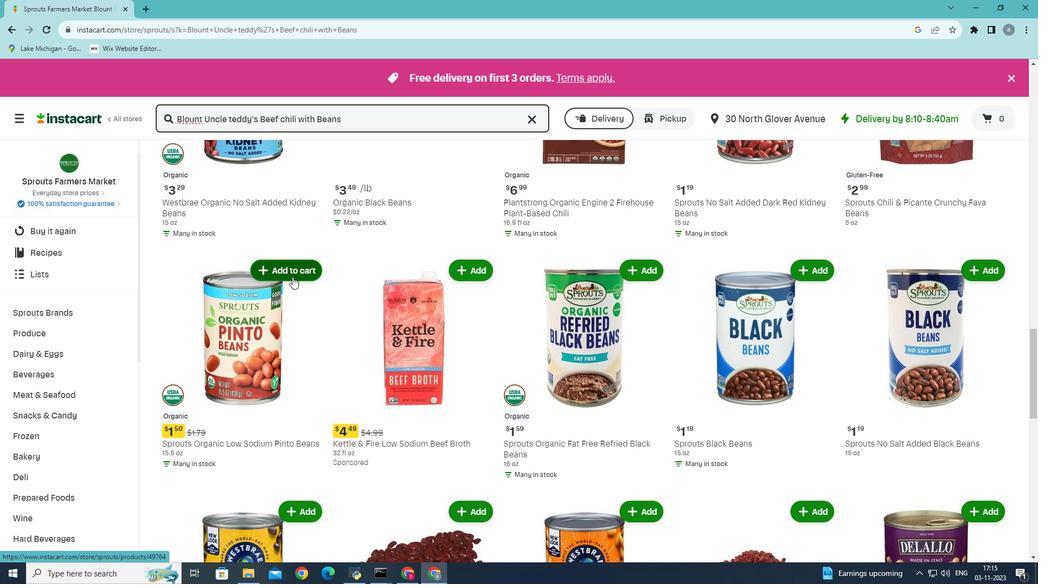 
Action: Mouse scrolled (292, 276) with delta (0, 0)
Screenshot: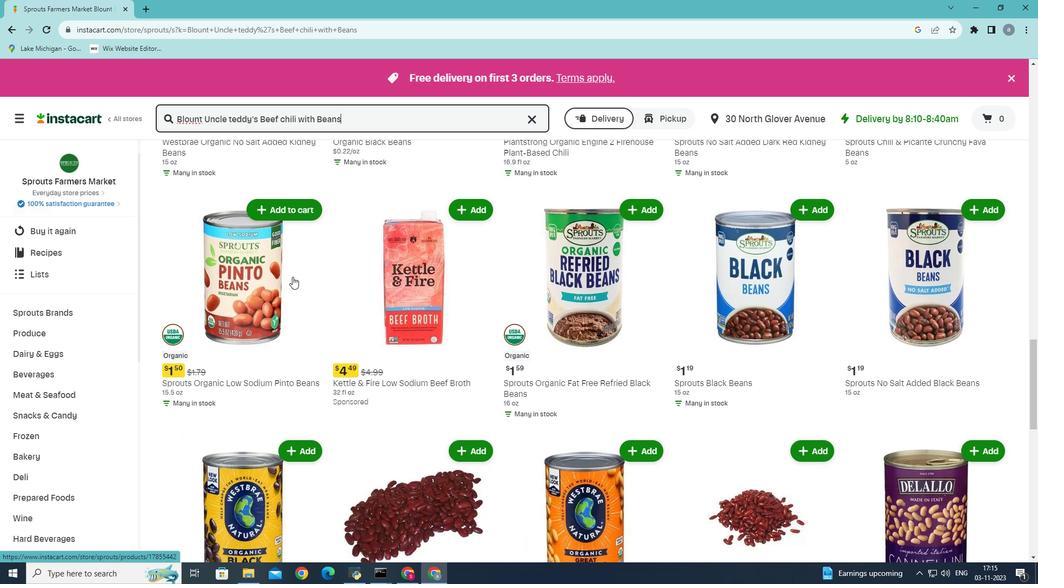 
Action: Mouse scrolled (292, 276) with delta (0, 0)
Screenshot: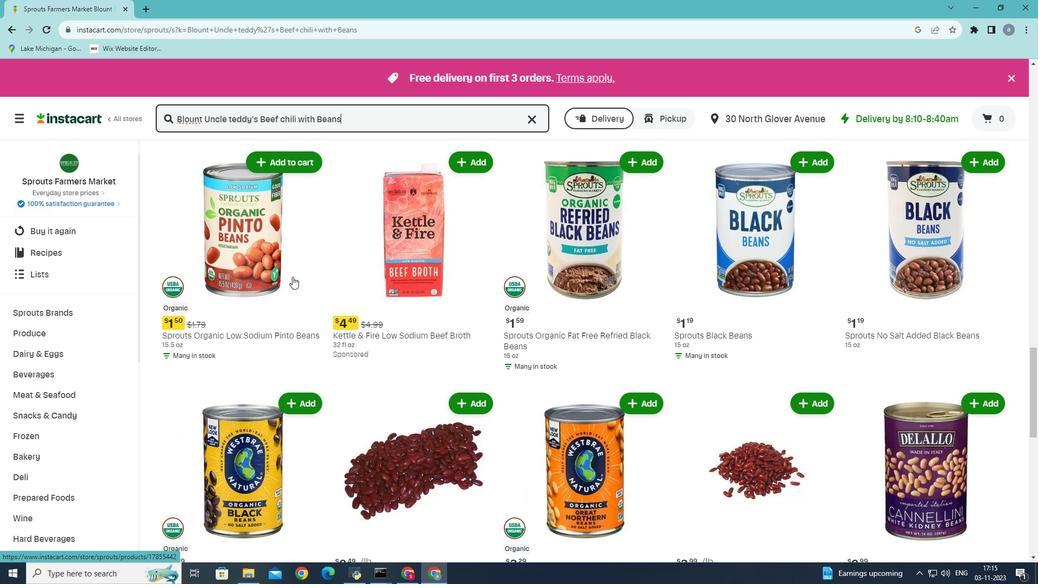 
Action: Mouse scrolled (292, 276) with delta (0, 0)
Screenshot: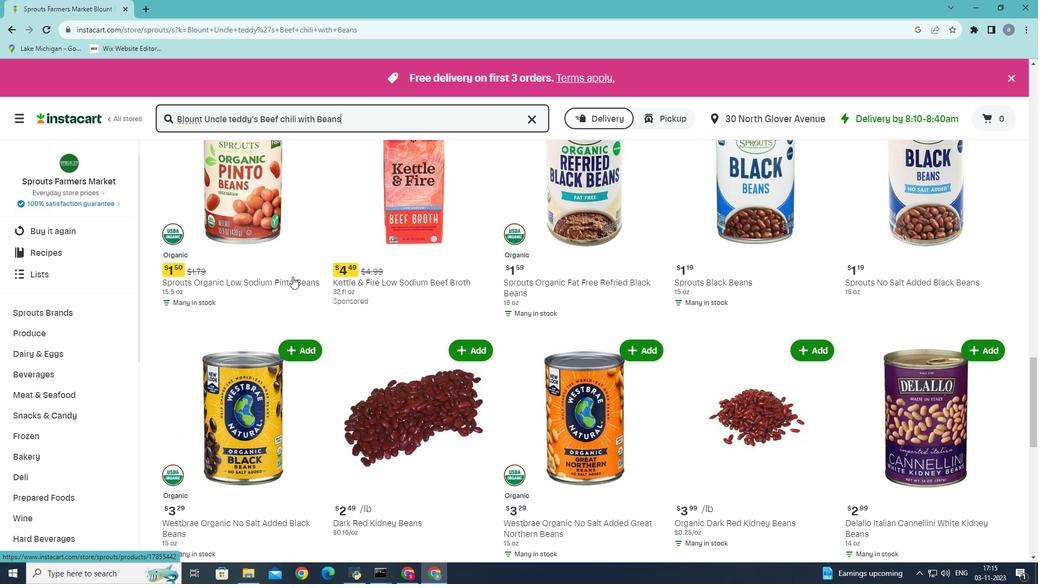 
Action: Mouse scrolled (292, 276) with delta (0, 0)
Screenshot: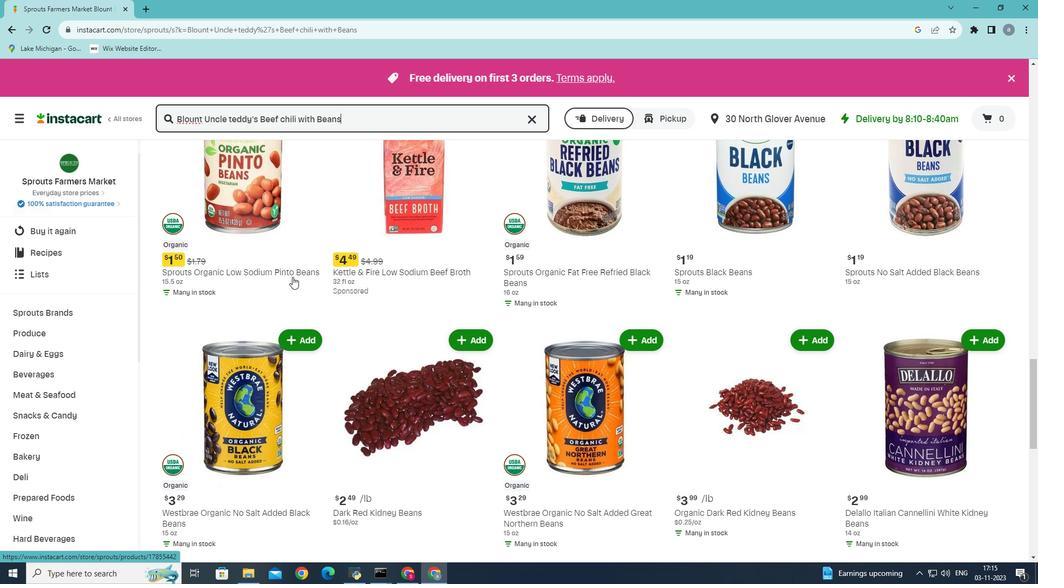 
Action: Mouse scrolled (292, 276) with delta (0, 0)
Screenshot: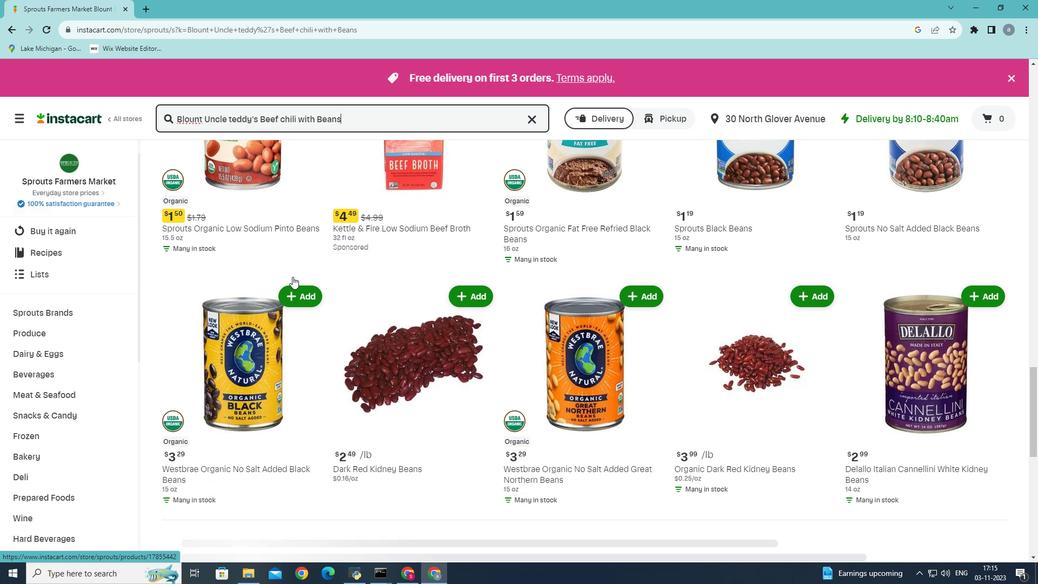 
Action: Mouse scrolled (292, 276) with delta (0, 0)
Screenshot: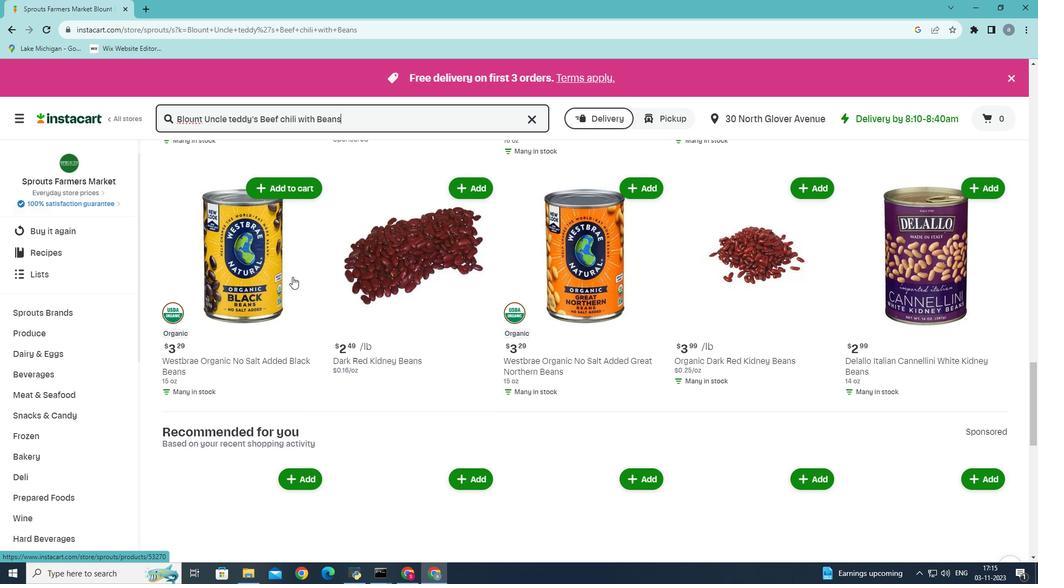 
Action: Mouse scrolled (292, 276) with delta (0, 0)
Screenshot: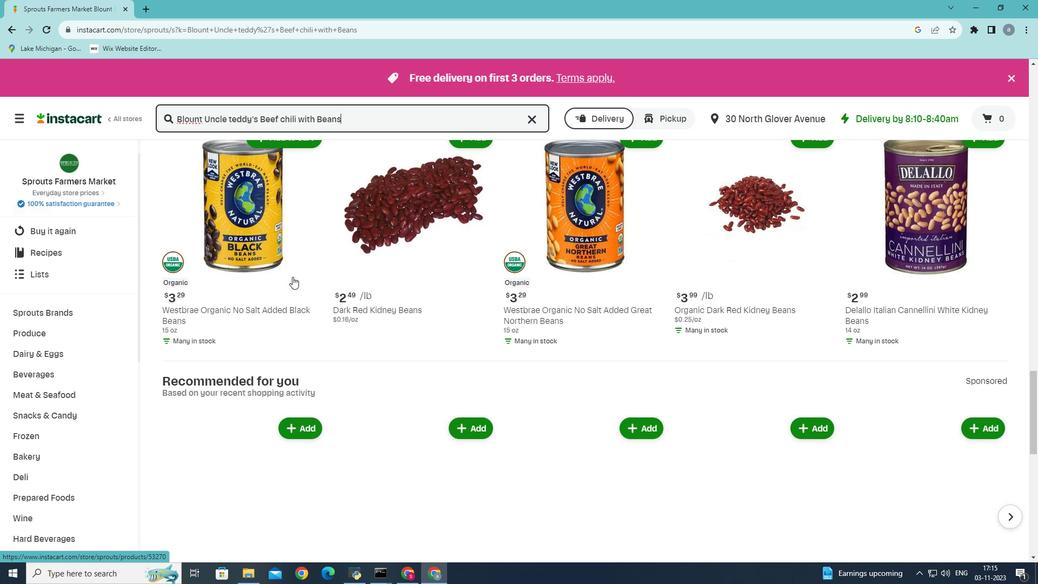 
Action: Mouse scrolled (292, 276) with delta (0, 0)
Screenshot: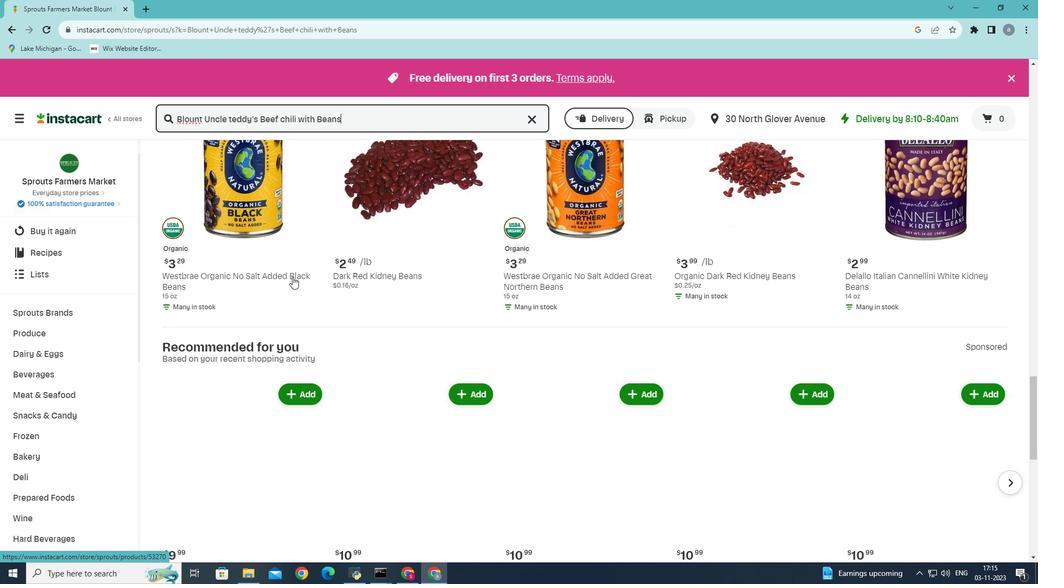 
Action: Mouse moved to (293, 277)
Screenshot: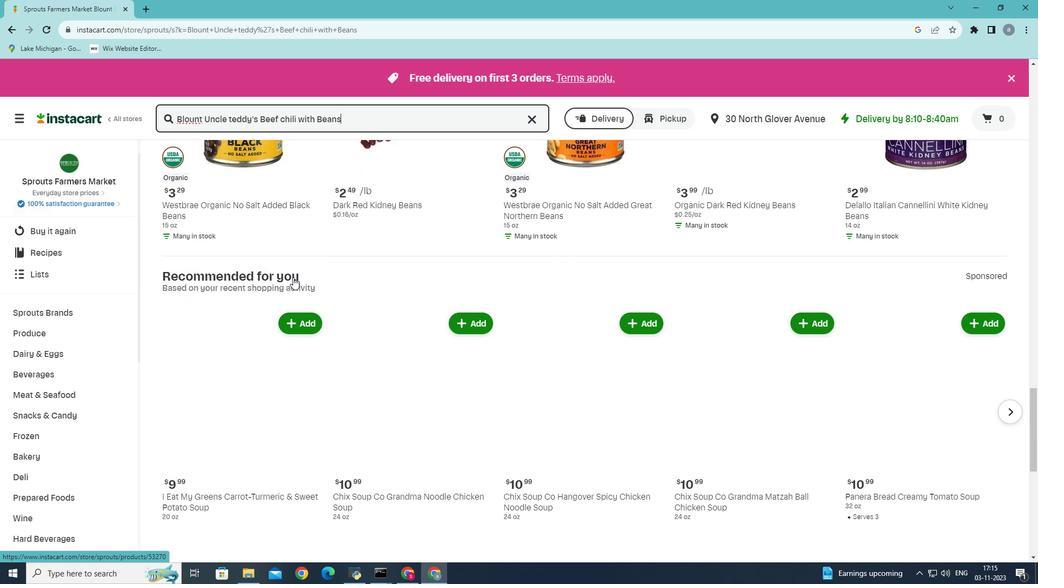 
Action: Mouse scrolled (293, 276) with delta (0, 0)
Screenshot: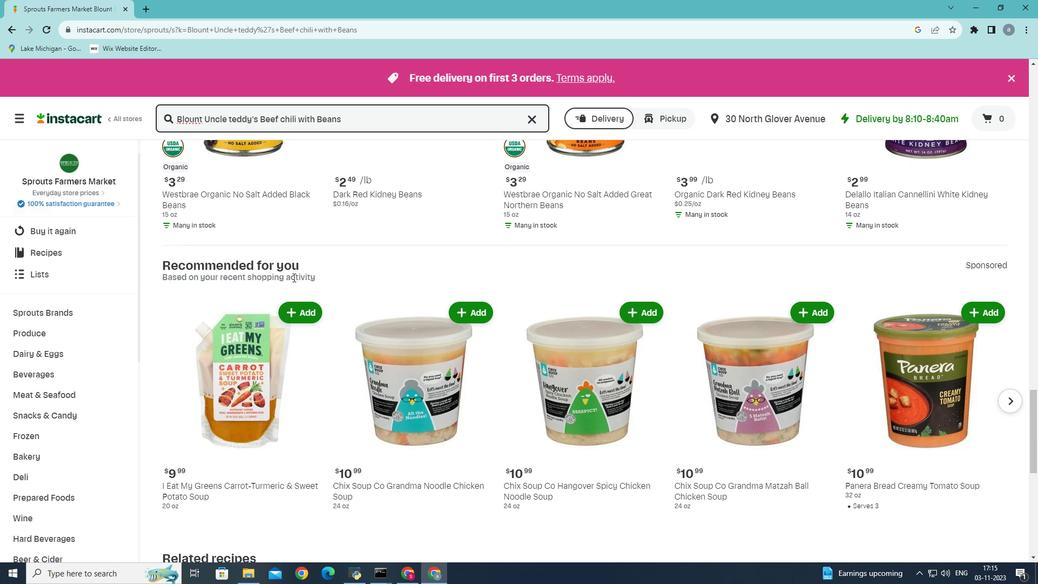 
Action: Mouse scrolled (293, 276) with delta (0, 0)
Screenshot: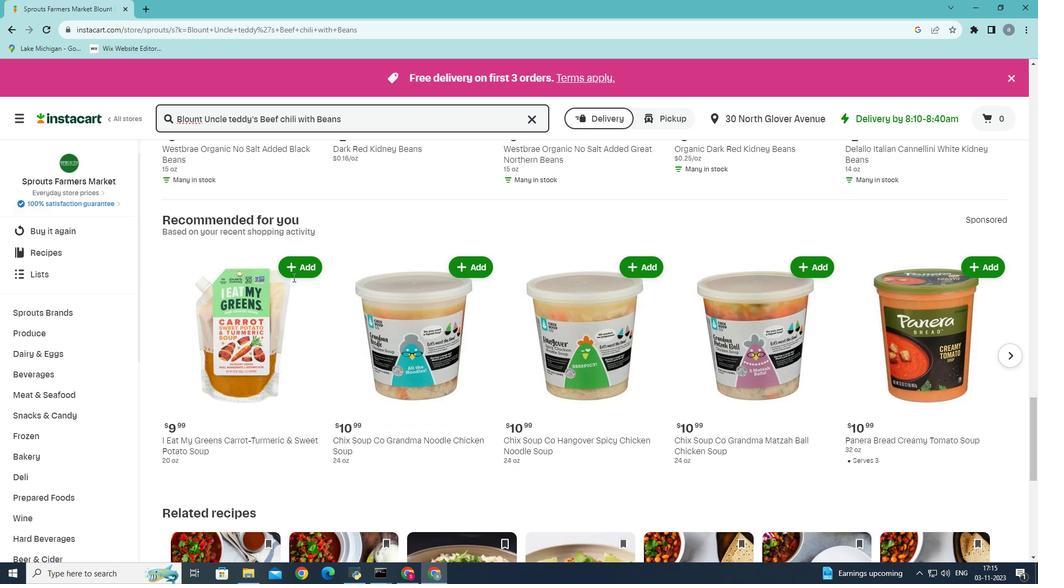 
Action: Mouse moved to (293, 278)
Screenshot: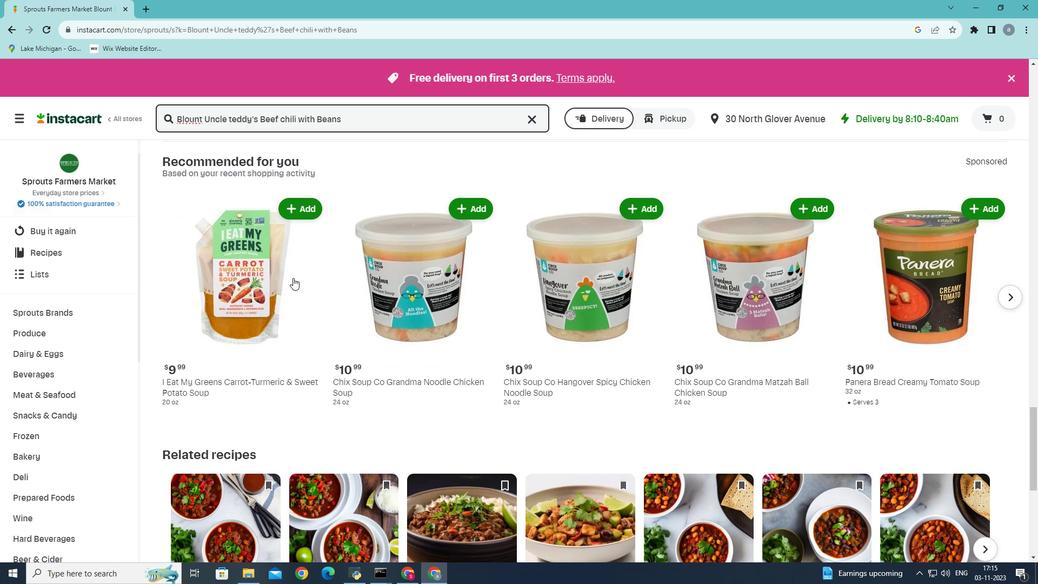 
Action: Mouse scrolled (293, 277) with delta (0, 0)
Screenshot: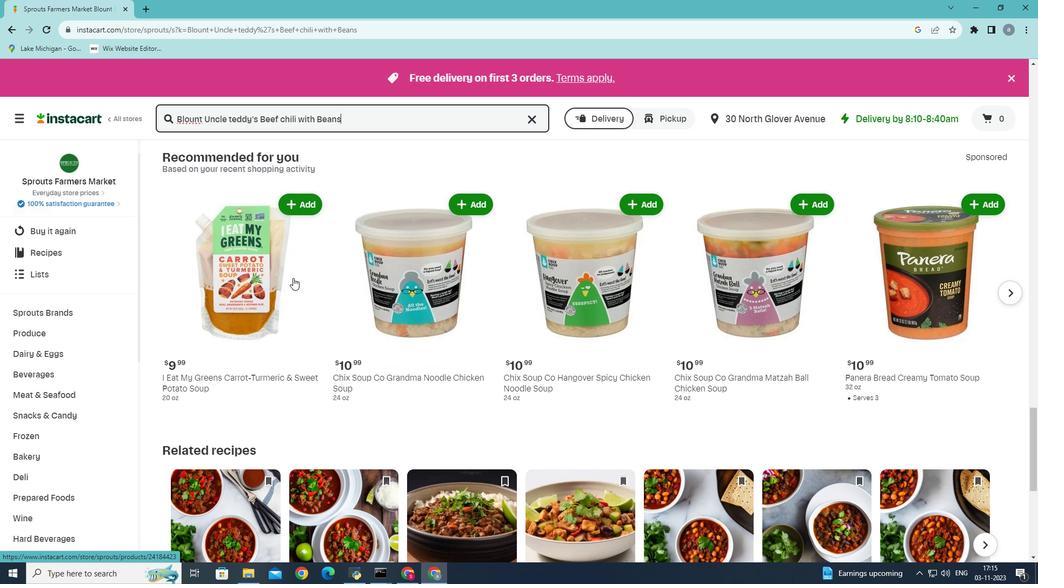 
Action: Mouse scrolled (293, 277) with delta (0, 0)
Screenshot: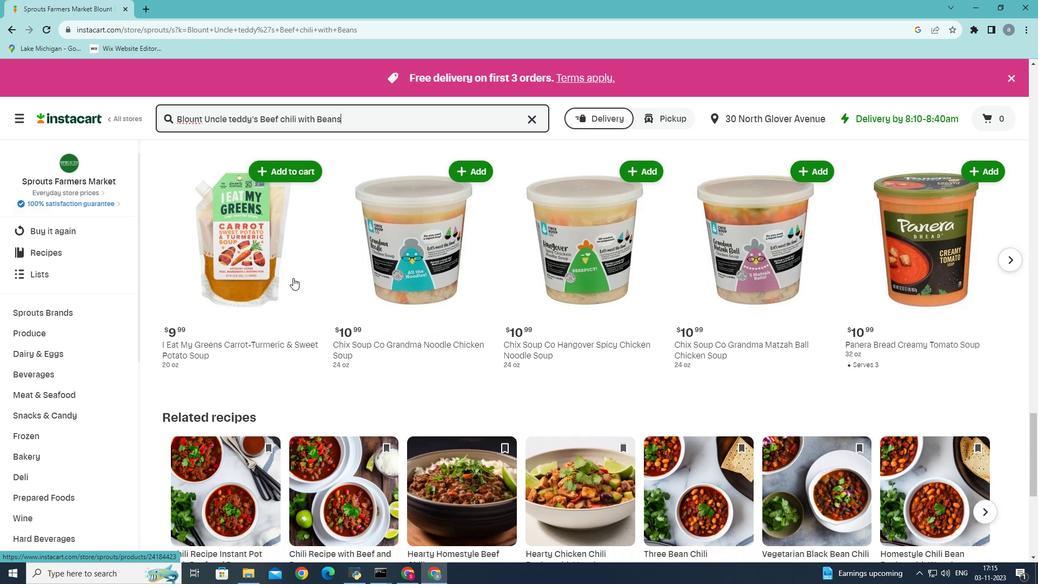 
Action: Mouse scrolled (293, 277) with delta (0, 0)
Screenshot: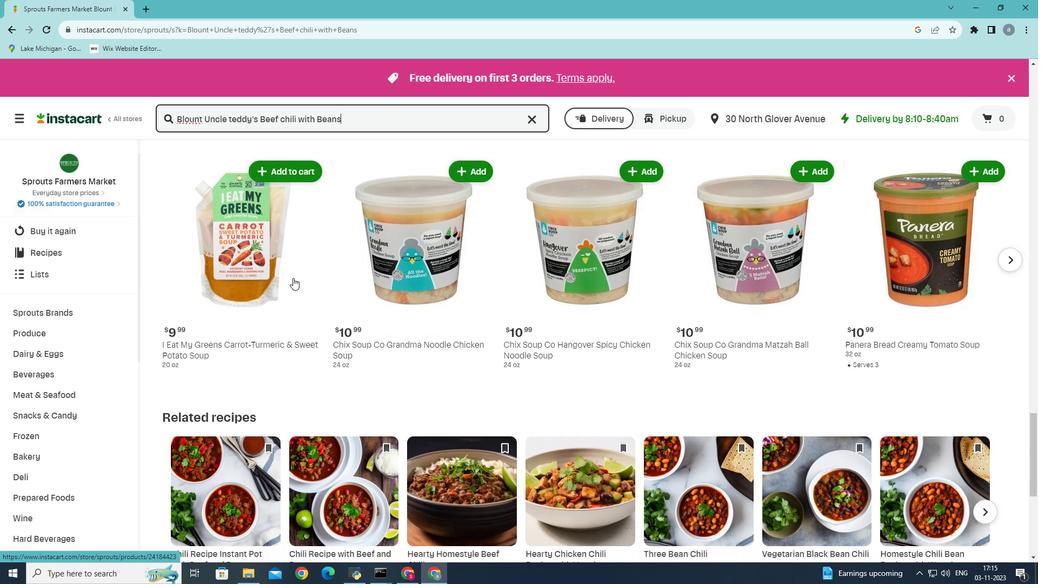 
Action: Mouse scrolled (293, 277) with delta (0, 0)
Screenshot: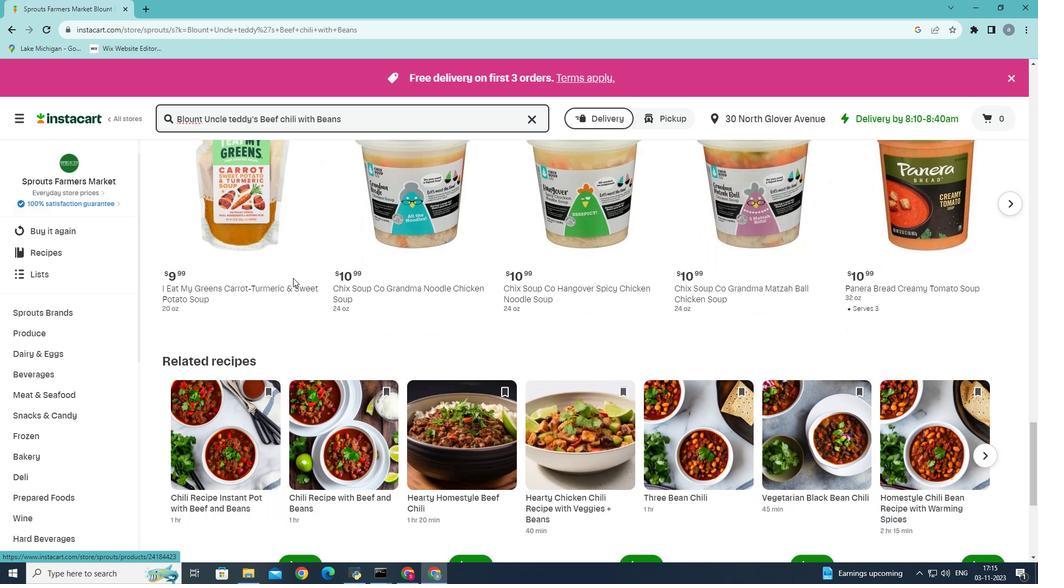 
Action: Mouse scrolled (293, 277) with delta (0, 0)
Screenshot: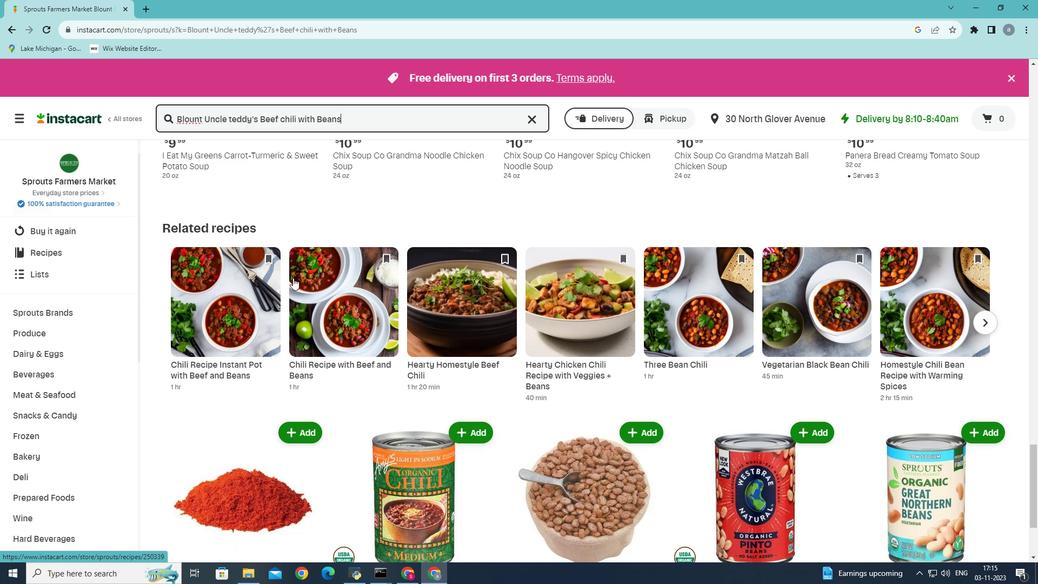 
Action: Mouse scrolled (293, 277) with delta (0, 0)
Screenshot: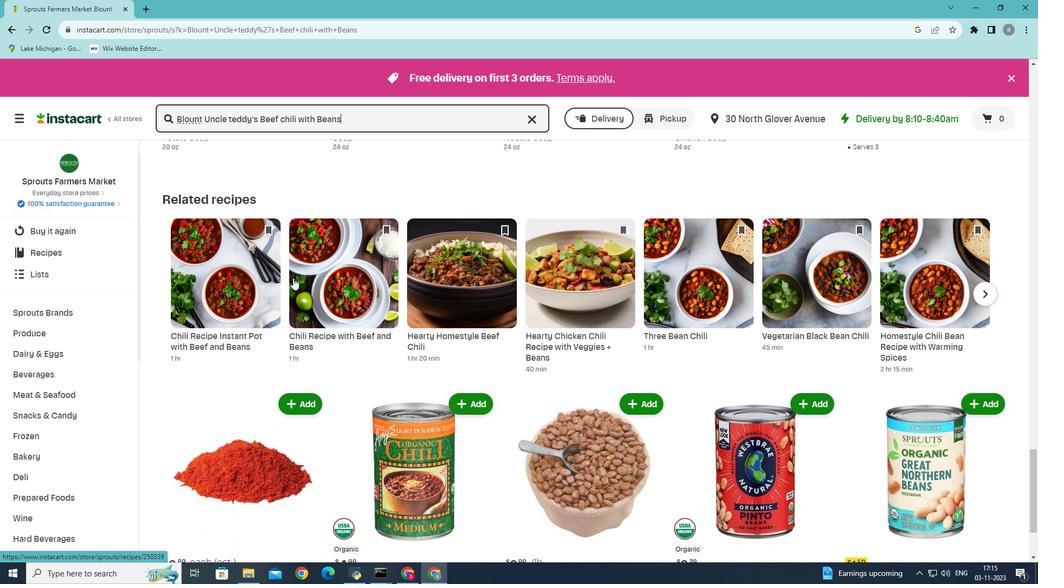 
Action: Mouse scrolled (293, 277) with delta (0, 0)
Screenshot: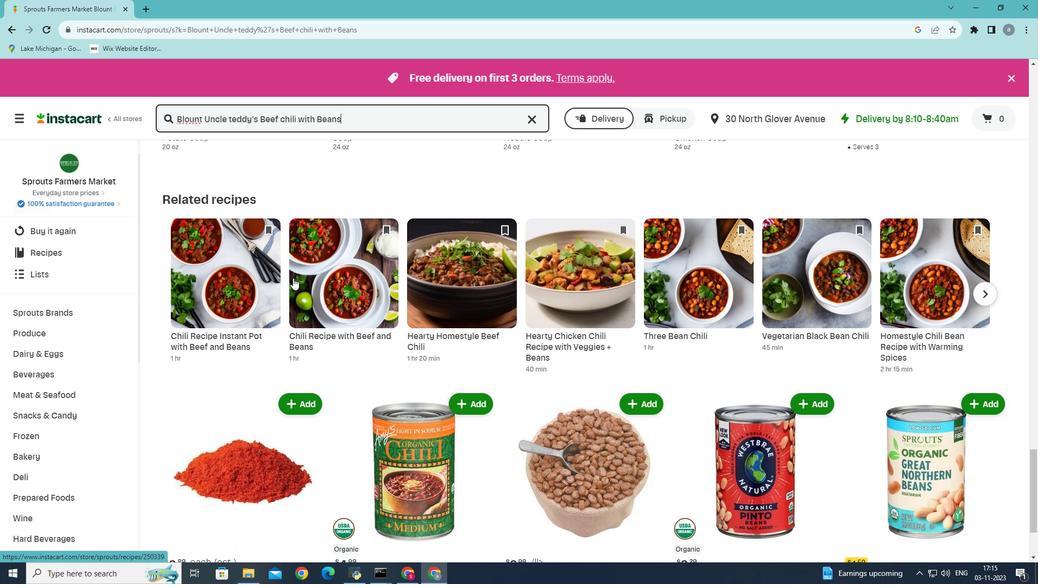 
Action: Mouse moved to (293, 276)
Screenshot: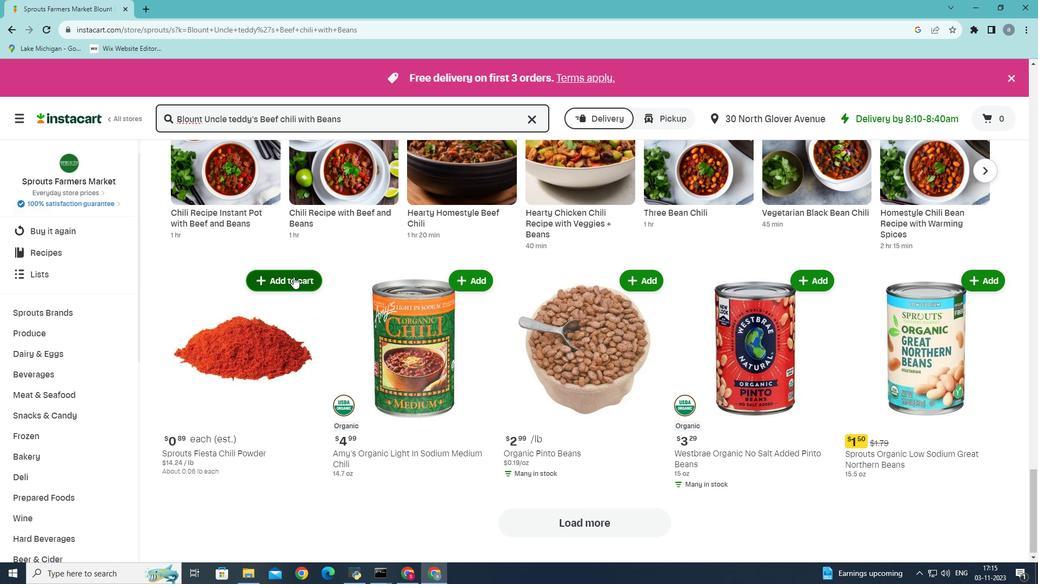 
Action: Mouse scrolled (293, 276) with delta (0, 0)
Screenshot: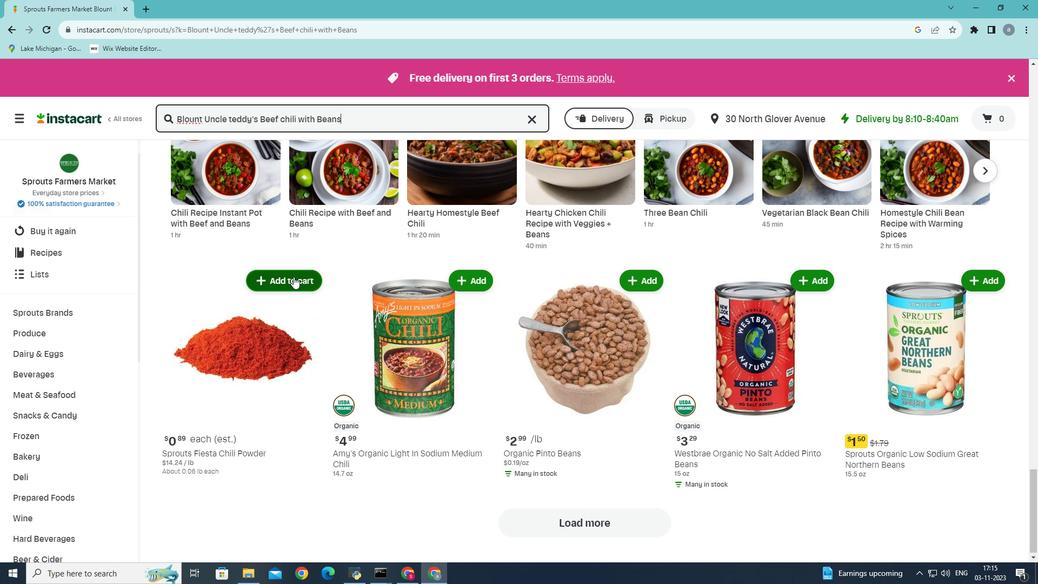
Action: Mouse scrolled (293, 276) with delta (0, 0)
Screenshot: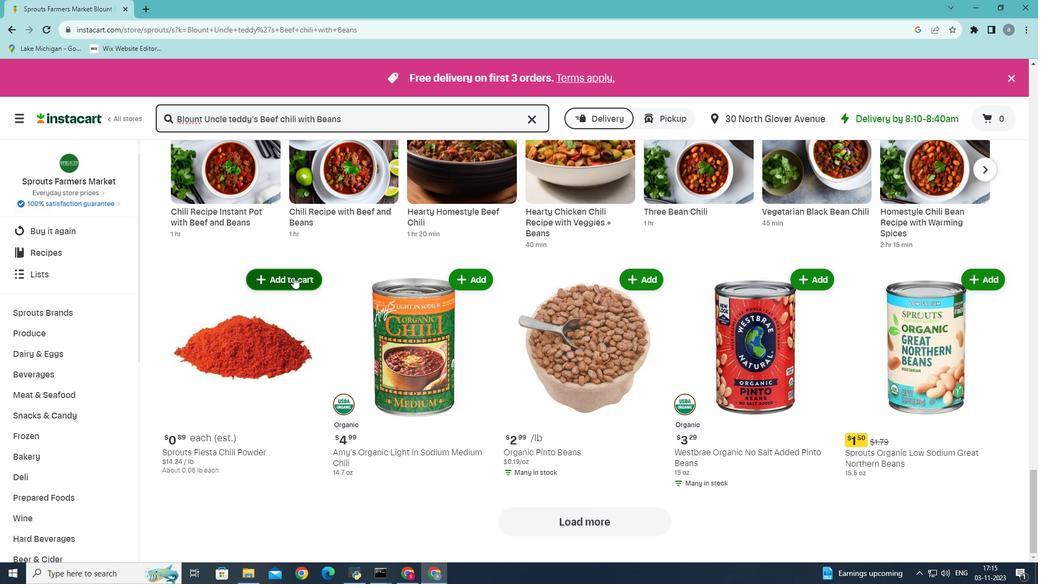 
Action: Mouse moved to (294, 276)
Screenshot: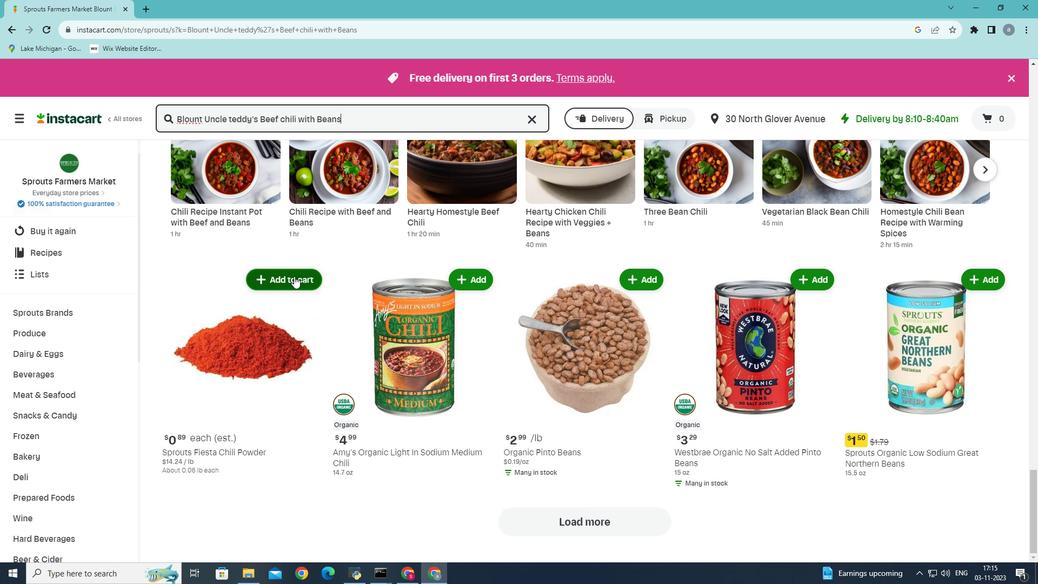 
Action: Mouse scrolled (294, 275) with delta (0, 0)
Screenshot: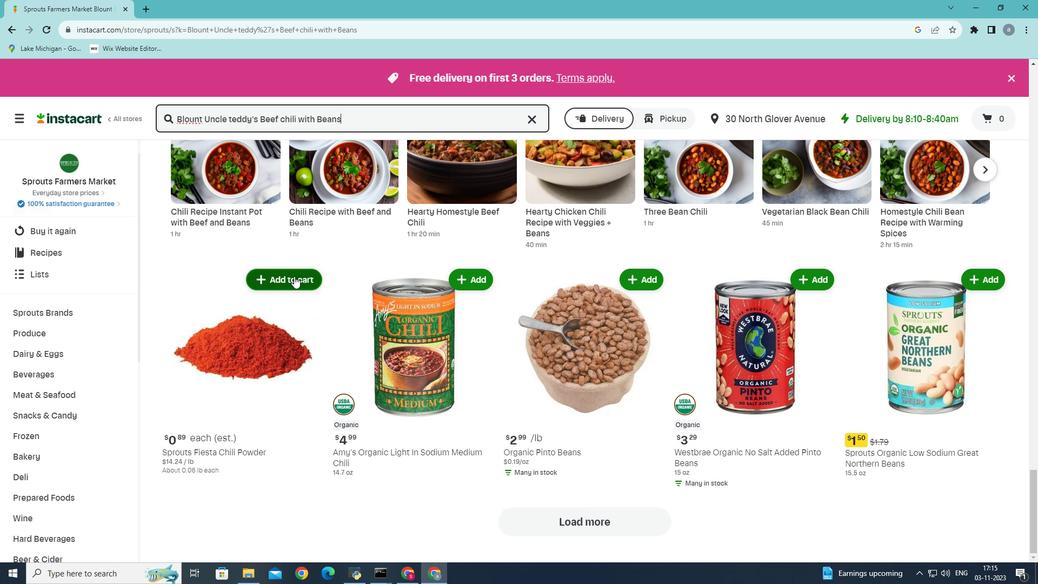 
Action: Mouse scrolled (294, 275) with delta (0, 0)
Screenshot: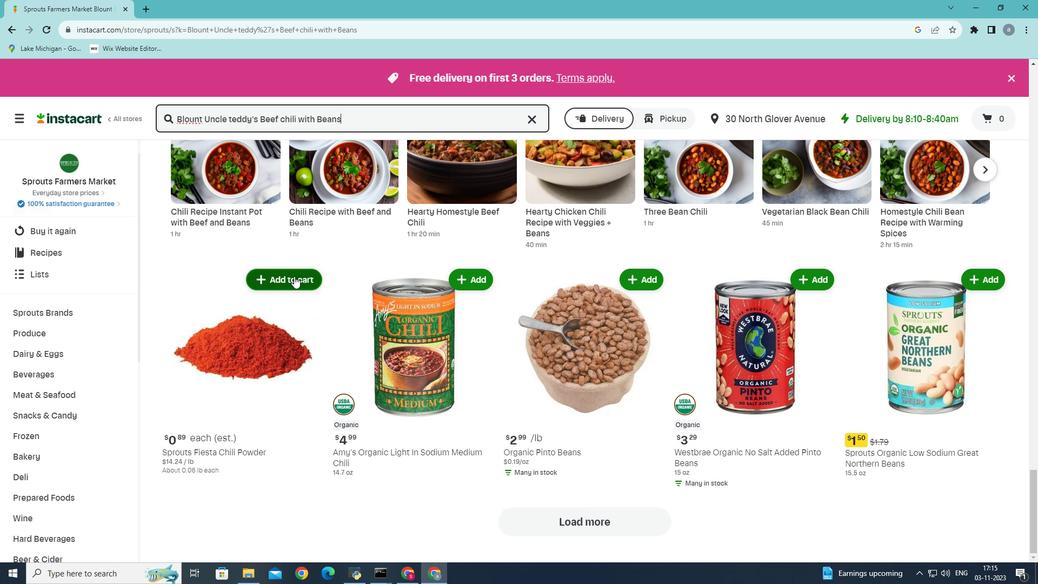 
Action: Mouse scrolled (294, 275) with delta (0, 0)
Screenshot: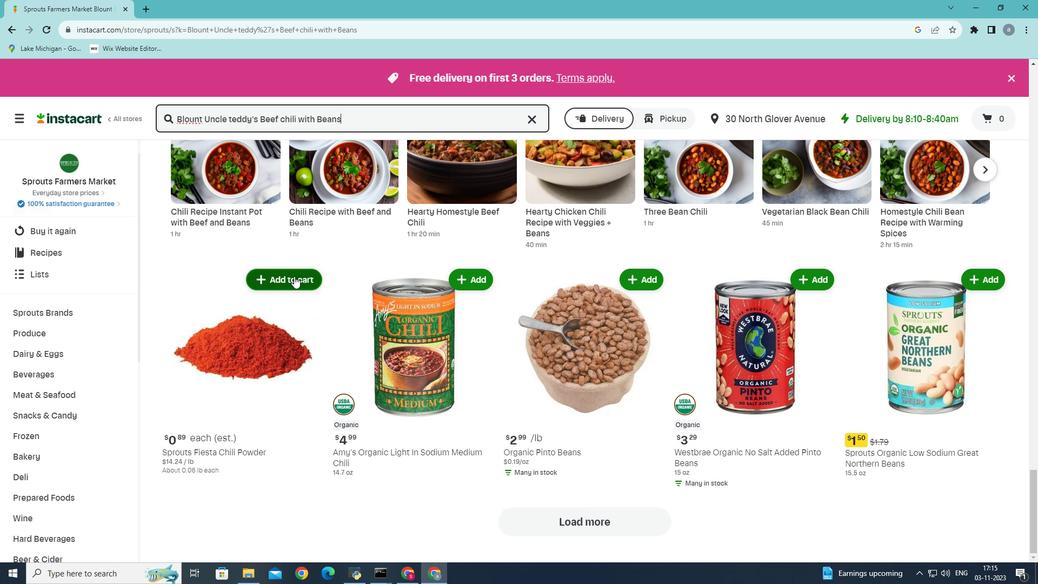 
Action: Mouse scrolled (294, 275) with delta (0, 0)
Screenshot: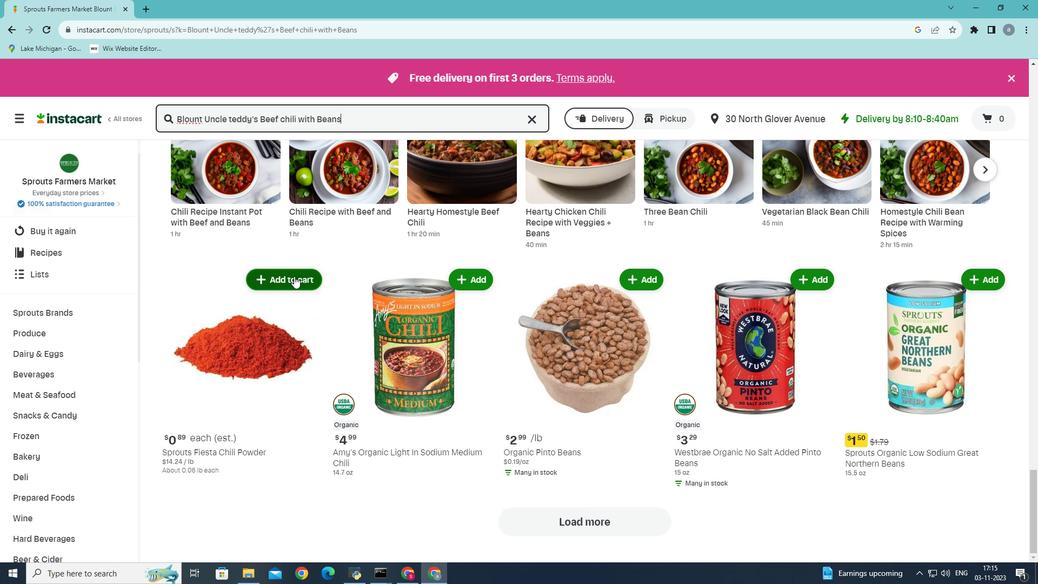 
Action: Mouse scrolled (294, 275) with delta (0, 0)
Screenshot: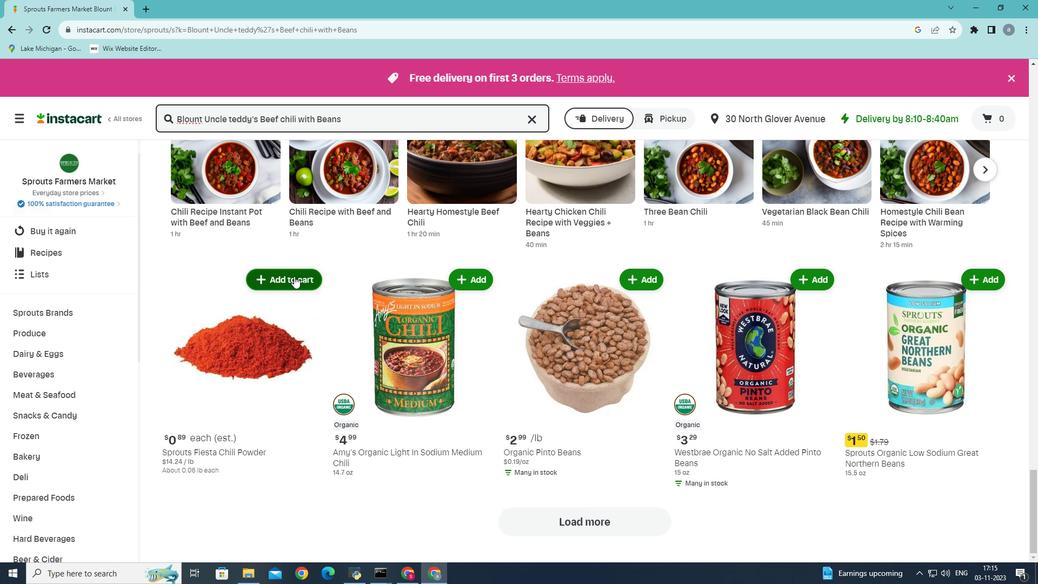 
Action: Mouse scrolled (294, 275) with delta (0, 0)
Screenshot: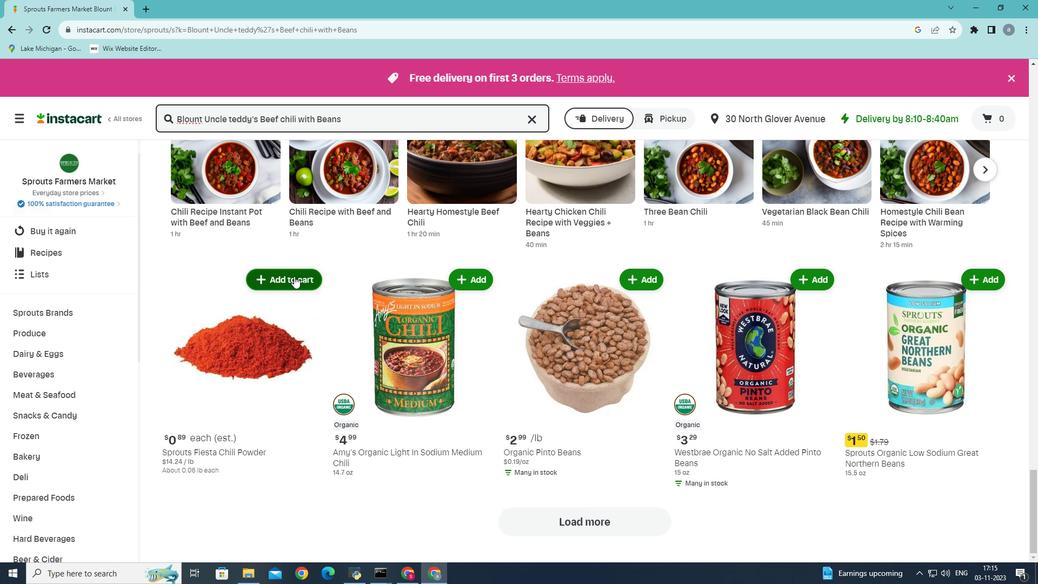 
Action: Mouse scrolled (294, 275) with delta (0, 0)
Screenshot: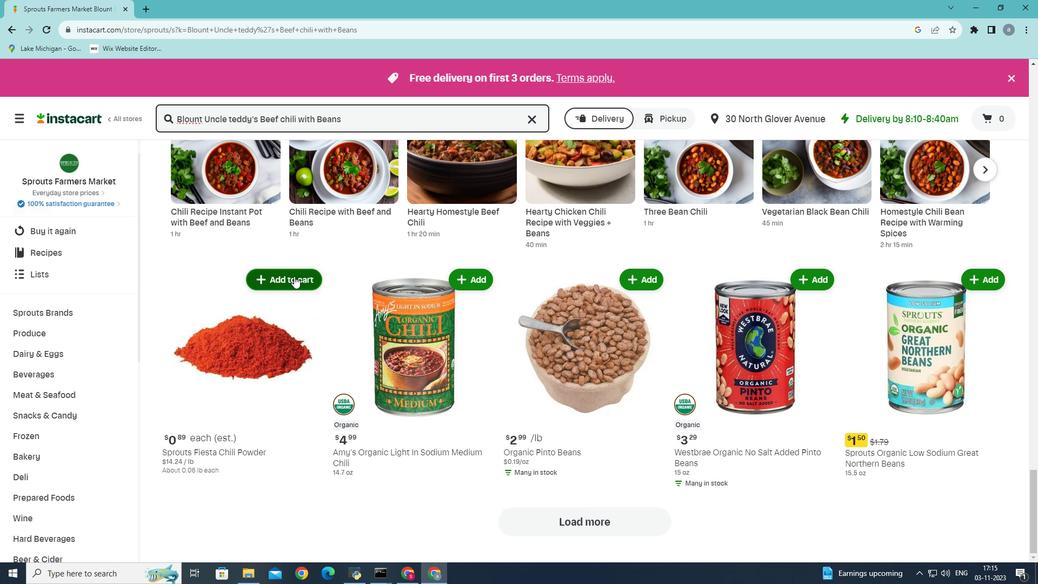 
Action: Mouse scrolled (294, 275) with delta (0, 0)
Screenshot: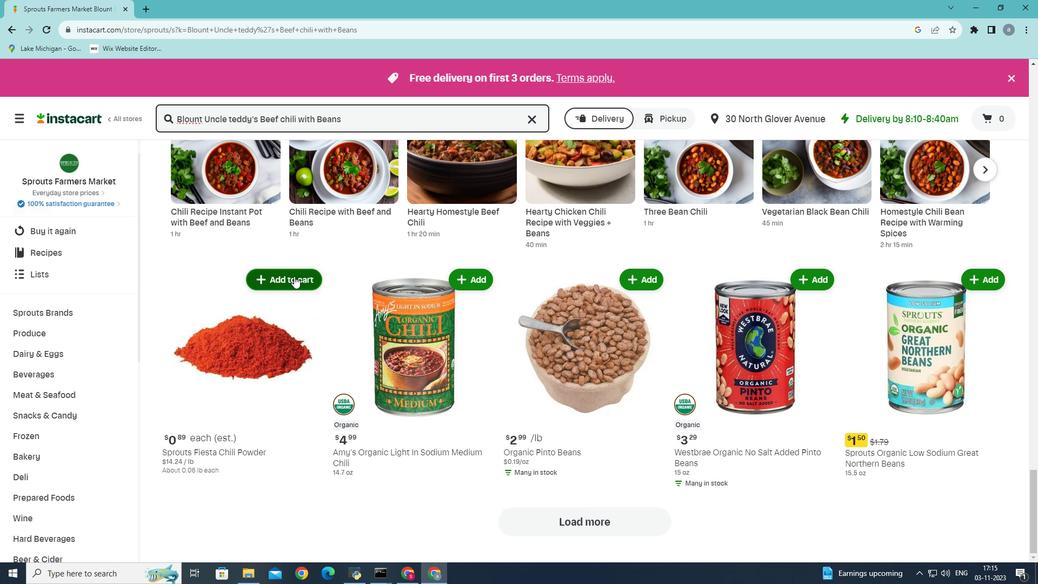 
Action: Mouse moved to (299, 272)
Screenshot: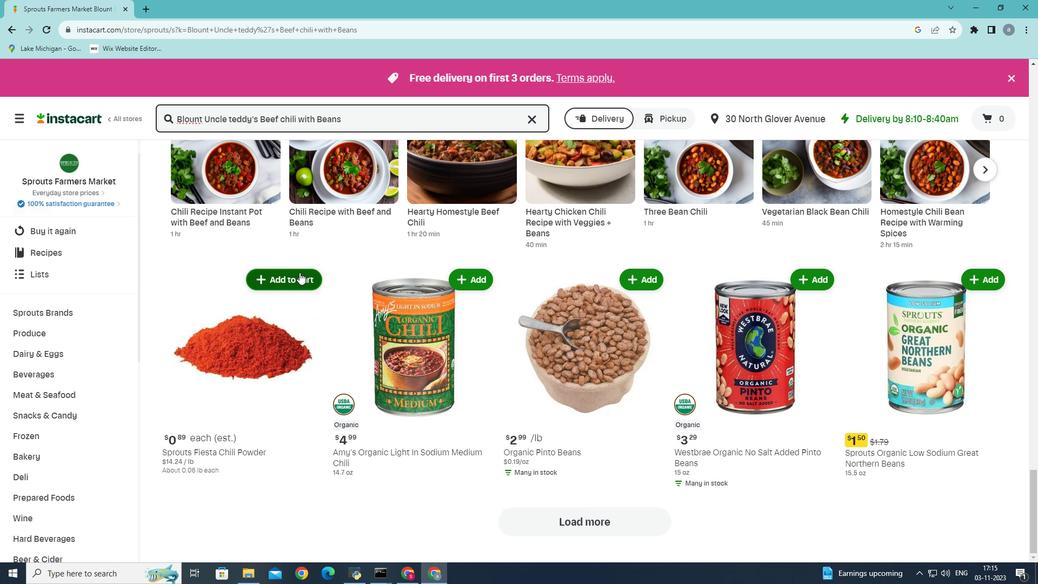 
